 Task: Look for space in San Jose, Philippines from 10th August, 2023 to 20th August, 2023 for 12 adults in price range Rs.10000 to Rs.14000. Place can be entire place or shared room with 6 bedrooms having 12 beds and 6 bathrooms. Property type can be house, flat, guest house. Amenities needed are: wifi, TV, free parkinig on premises, gym, breakfast. Booking option can be shelf check-in. Required host language is English.
Action: Mouse moved to (635, 158)
Screenshot: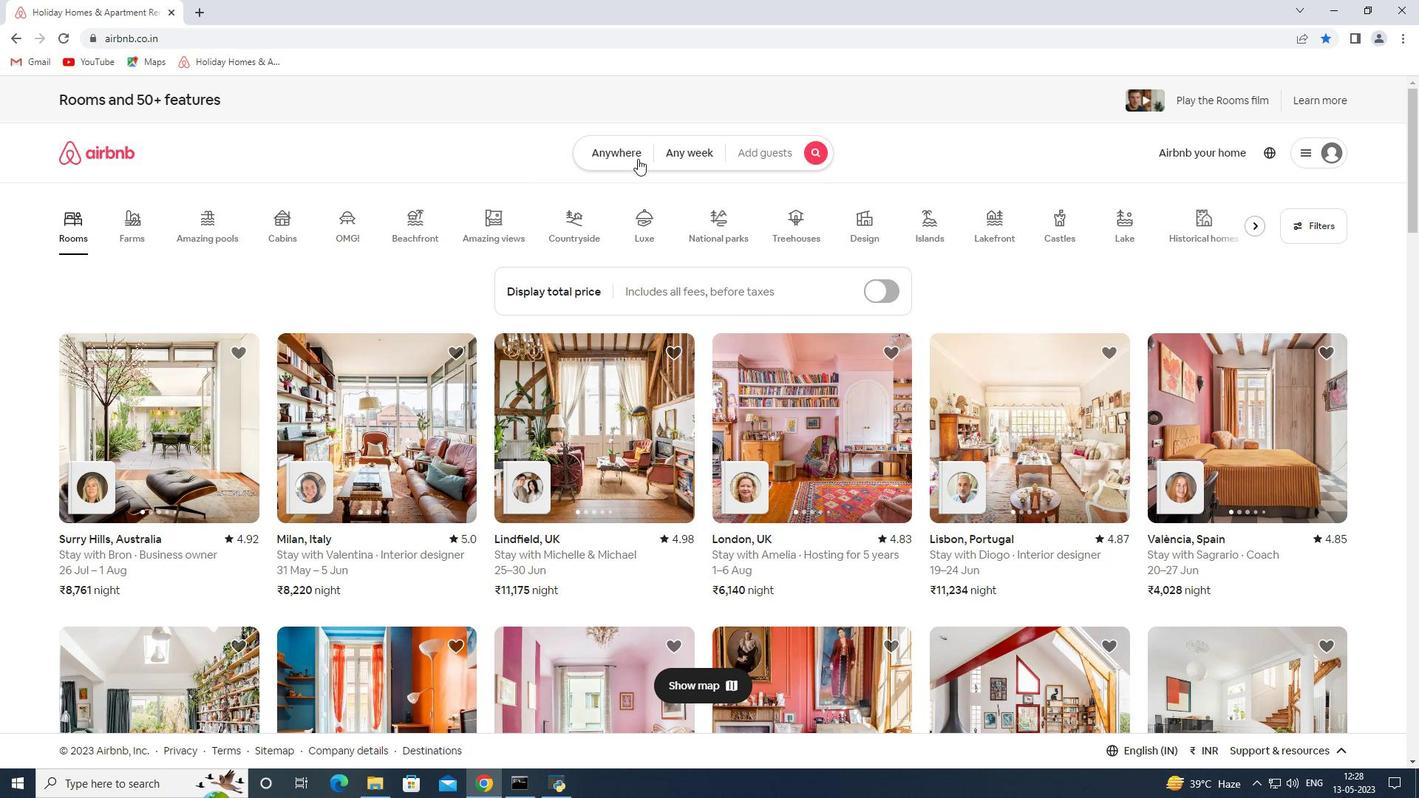 
Action: Mouse pressed left at (635, 158)
Screenshot: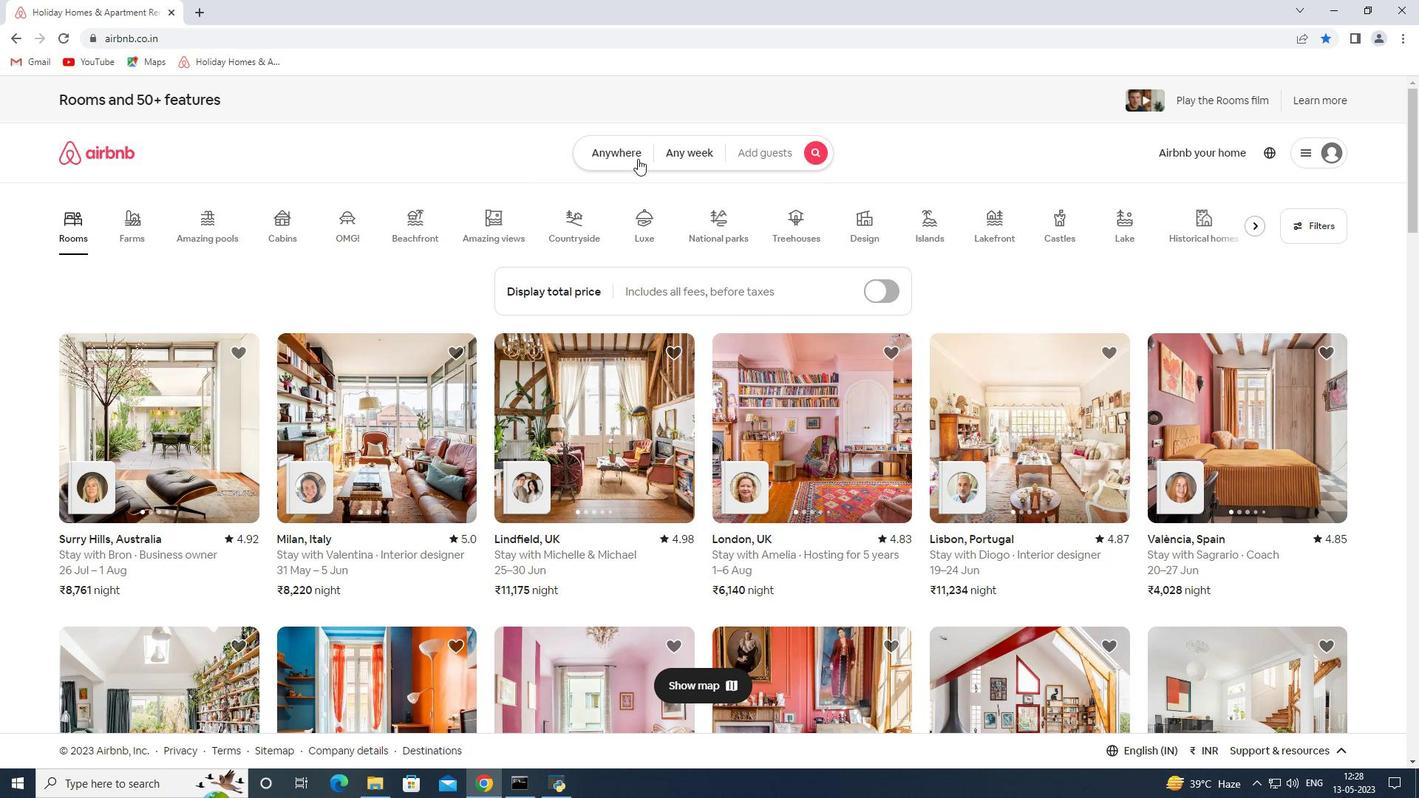 
Action: Mouse moved to (428, 212)
Screenshot: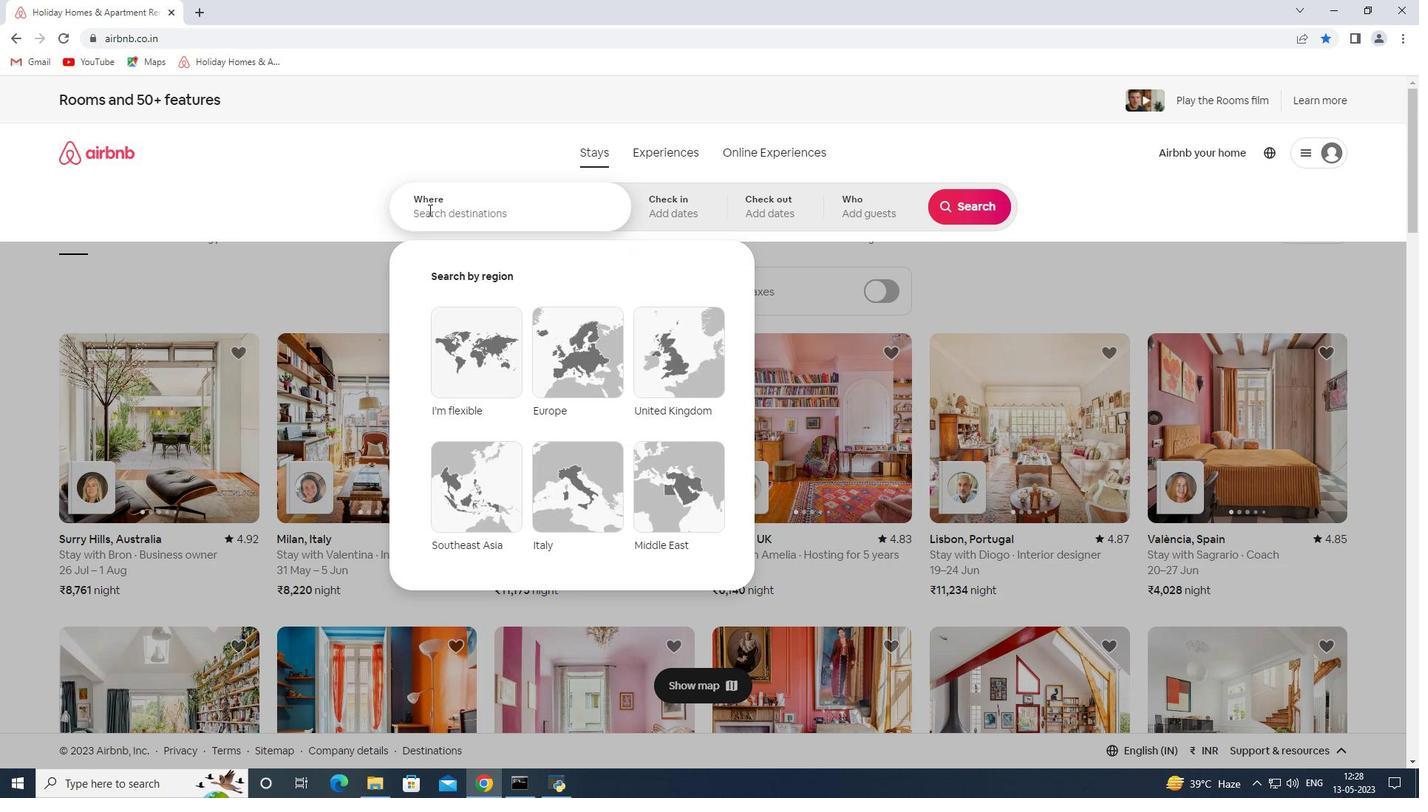 
Action: Mouse pressed left at (428, 212)
Screenshot: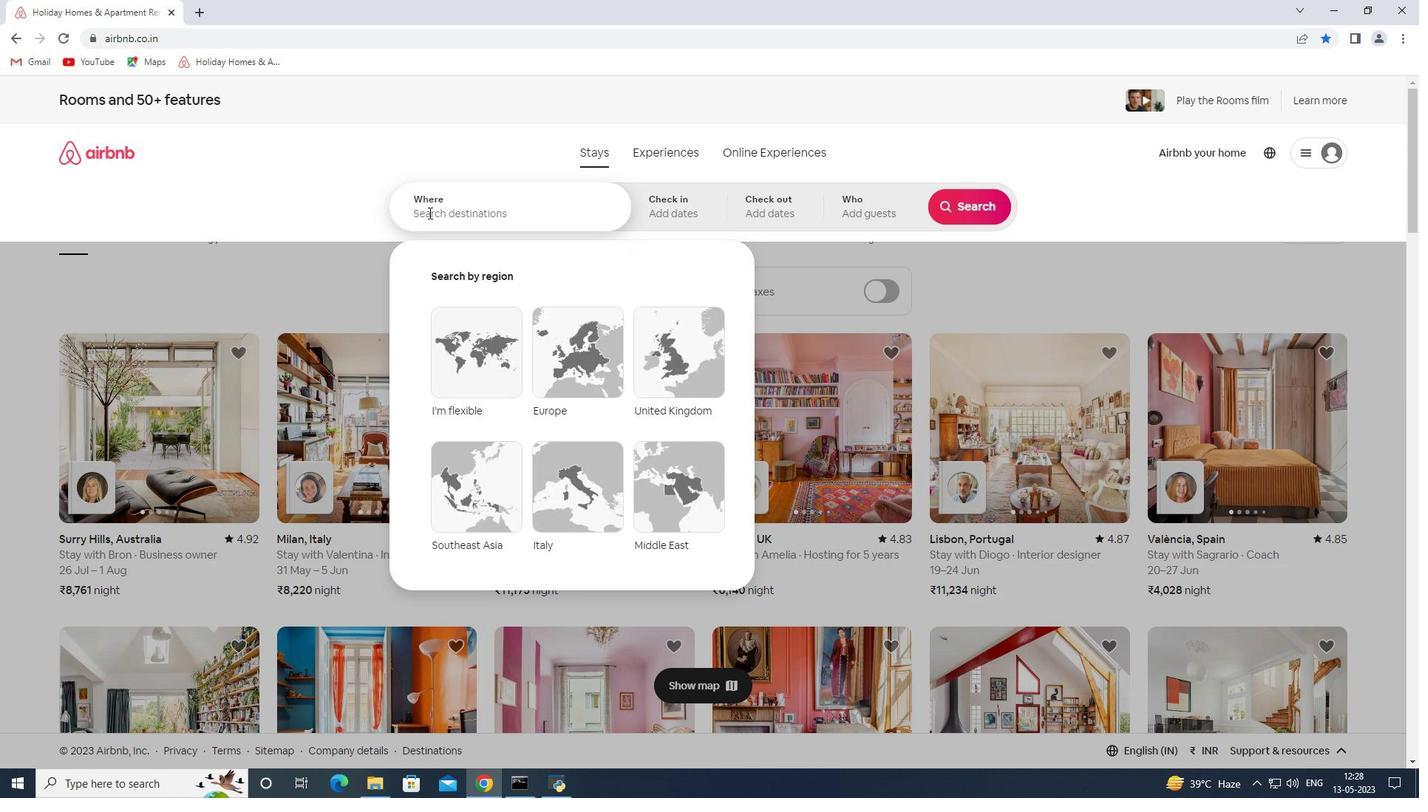 
Action: Mouse moved to (428, 213)
Screenshot: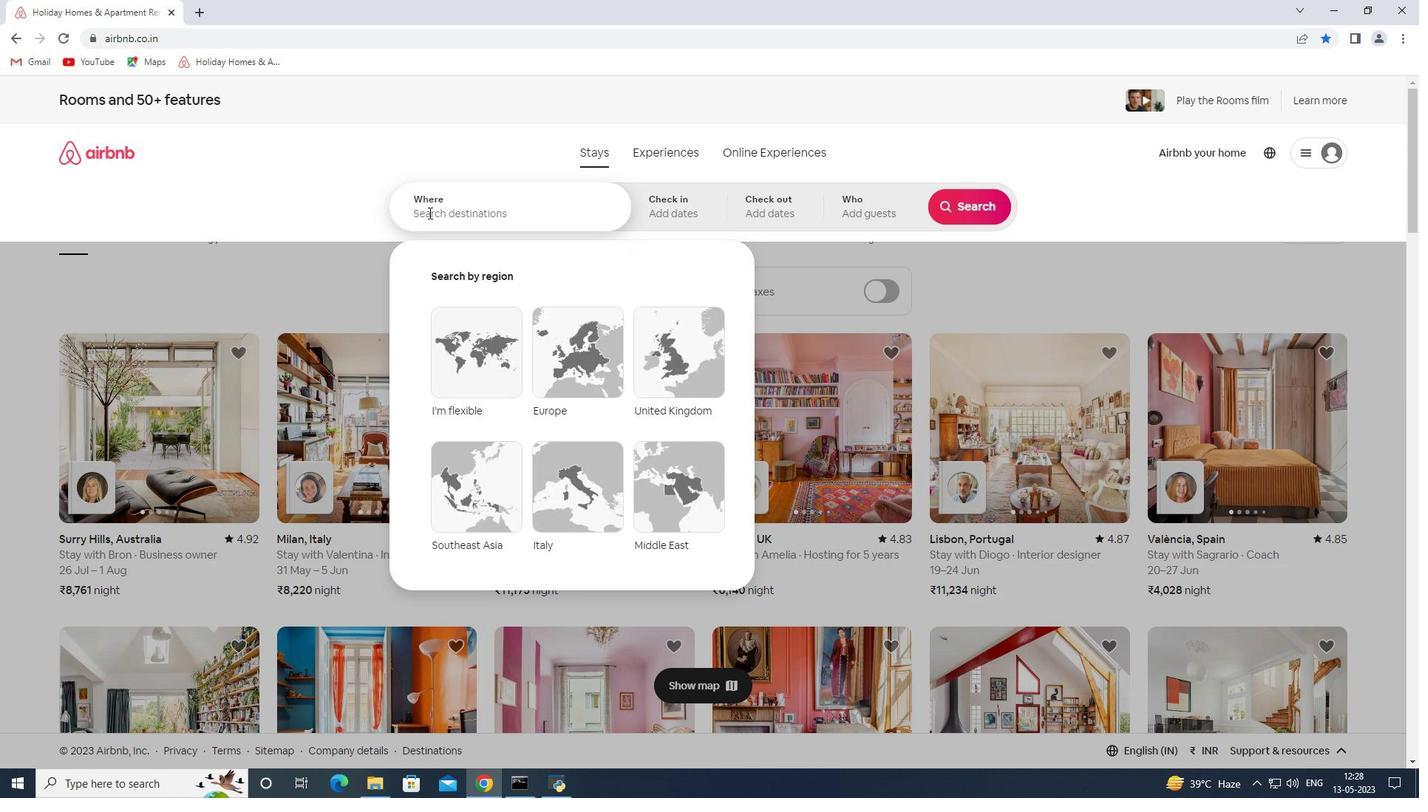 
Action: Key pressed <Key.shift><Key.shift><Key.shift><Key.shift><Key.shift><Key.shift><Key.shift>San<Key.space><Key.shift><Key.shift><Key.shift><Key.shift><Key.shift><Key.shift><Key.shift><Key.shift><Key.shift><Key.shift><Key.shift><Key.shift><Key.shift><Key.shift><Key.shift><Key.shift><Key.shift><Key.shift>Jose<Key.space><Key.shift>Philippines<Key.space><Key.enter>
Screenshot: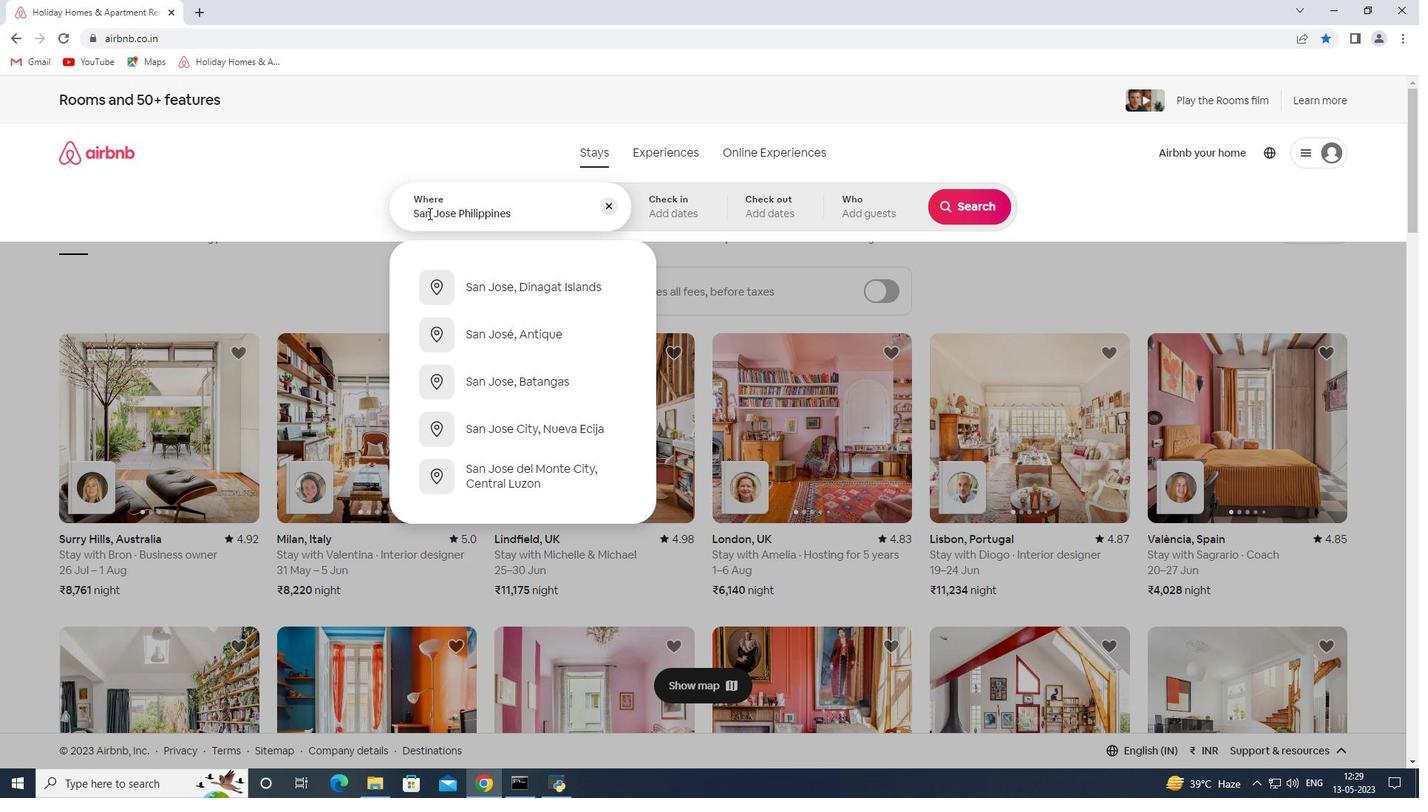 
Action: Mouse moved to (966, 319)
Screenshot: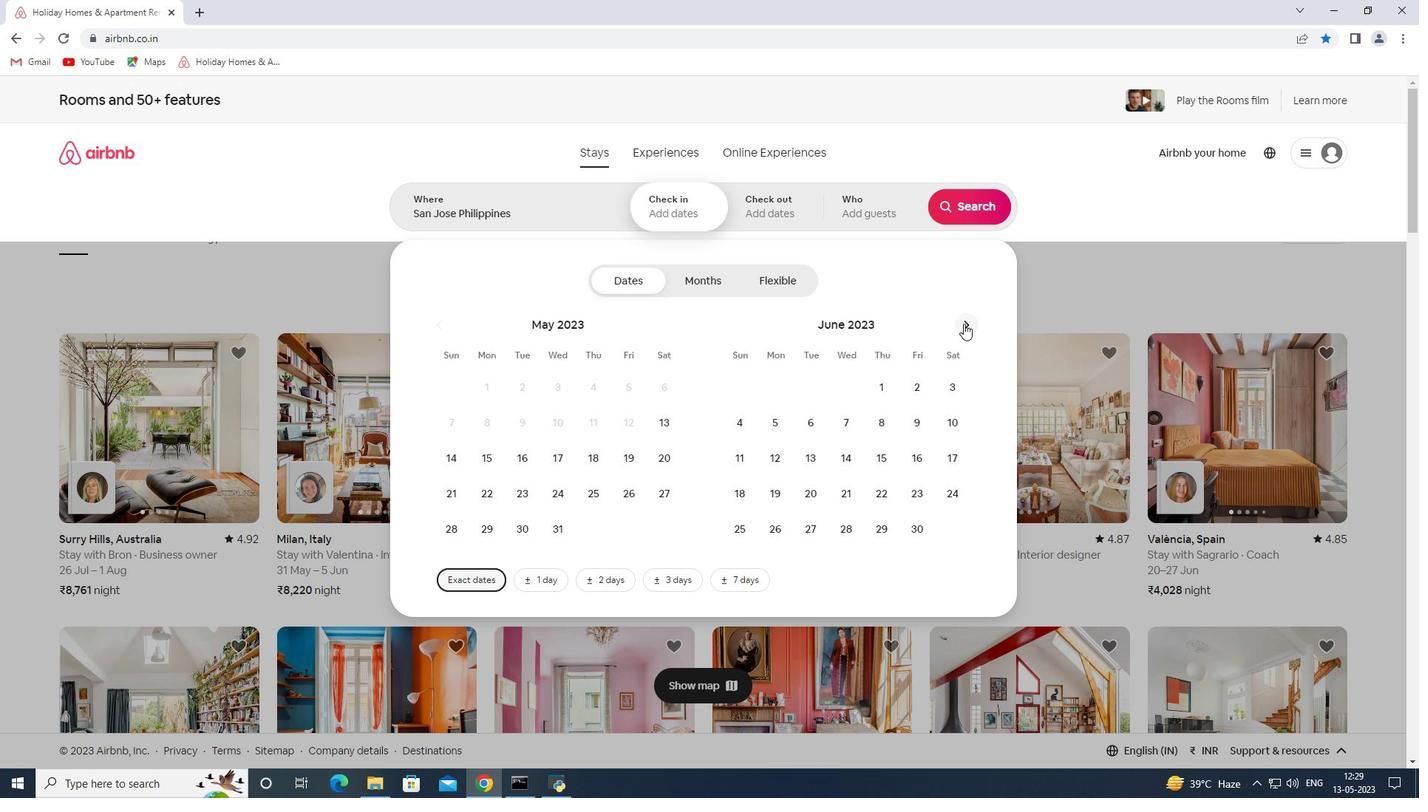 
Action: Mouse pressed left at (966, 319)
Screenshot: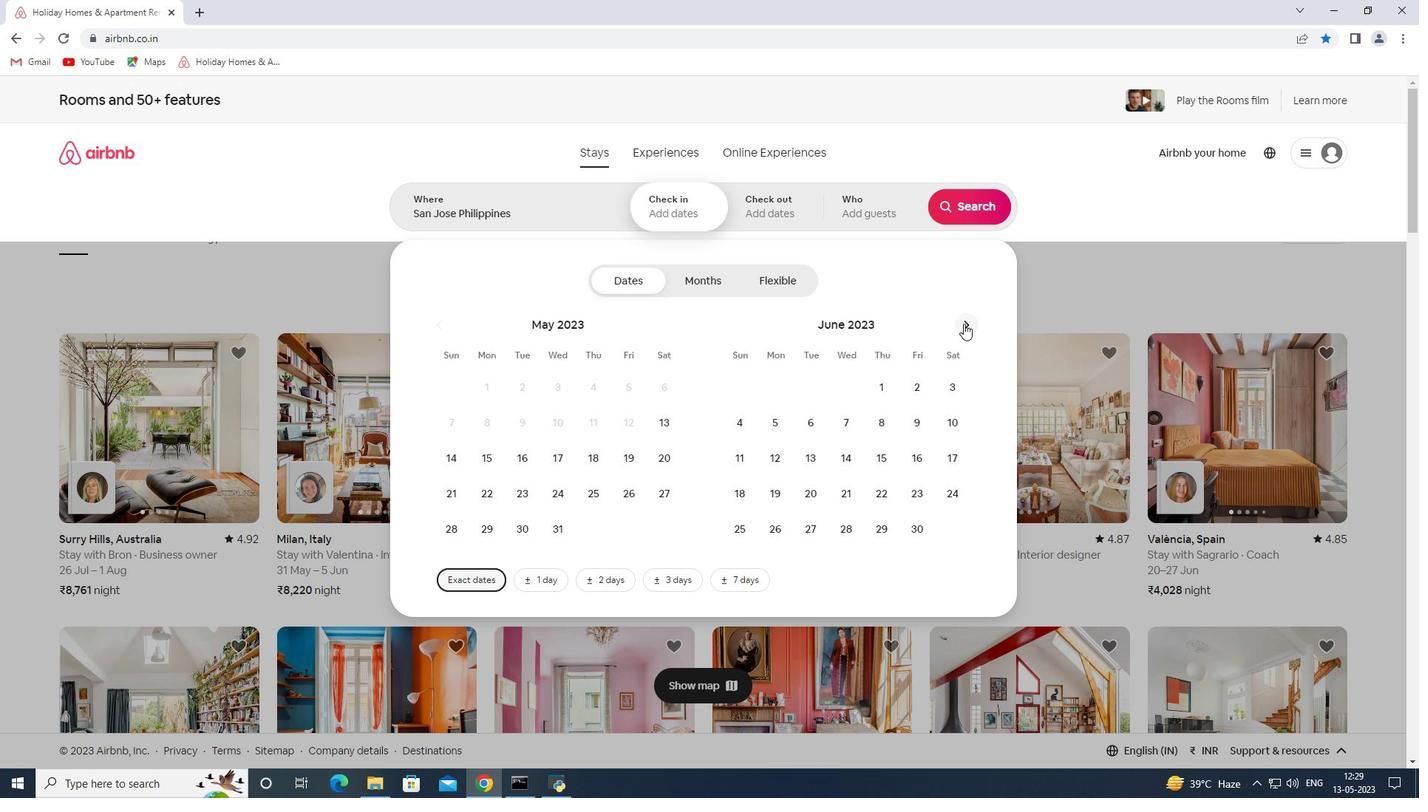 
Action: Mouse moved to (968, 323)
Screenshot: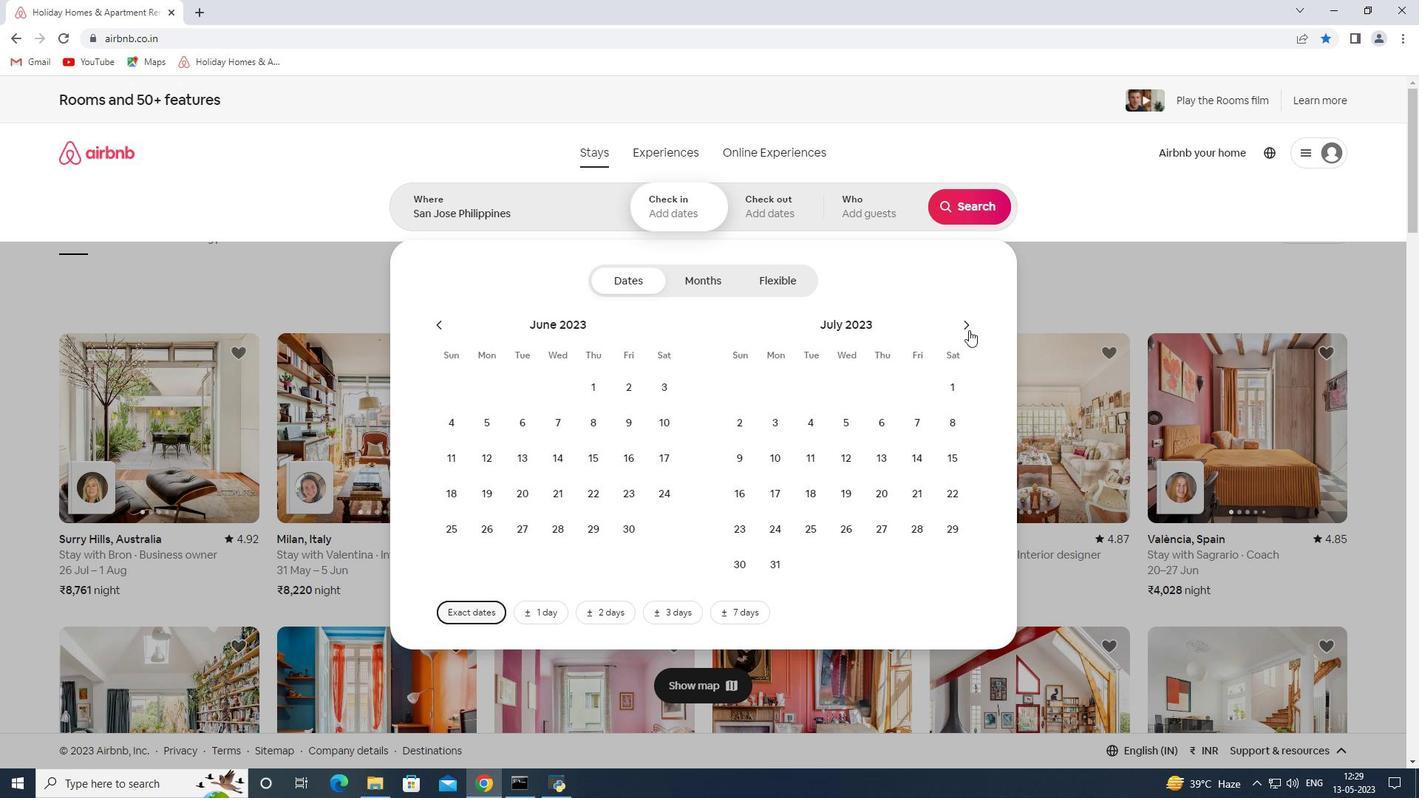 
Action: Mouse pressed left at (968, 323)
Screenshot: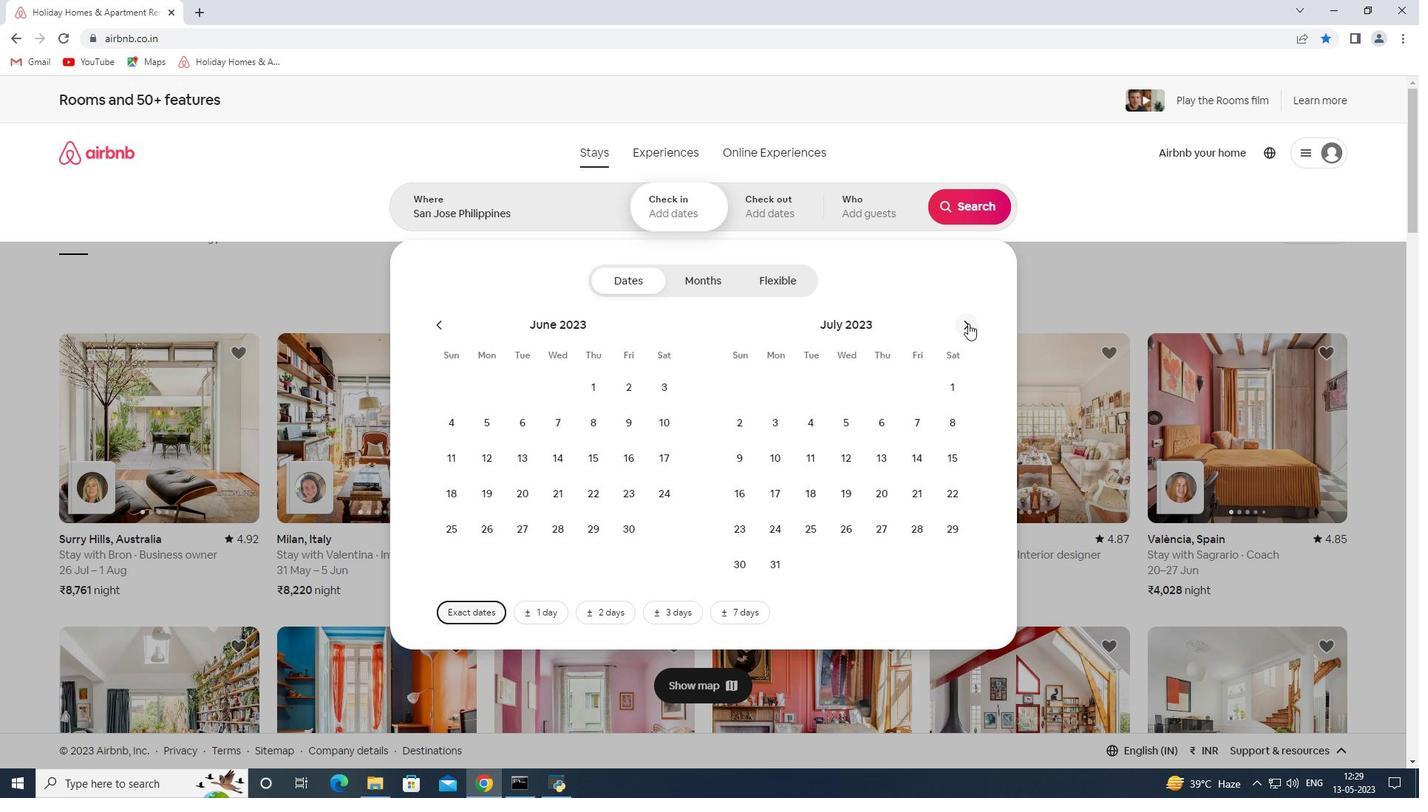 
Action: Mouse moved to (884, 425)
Screenshot: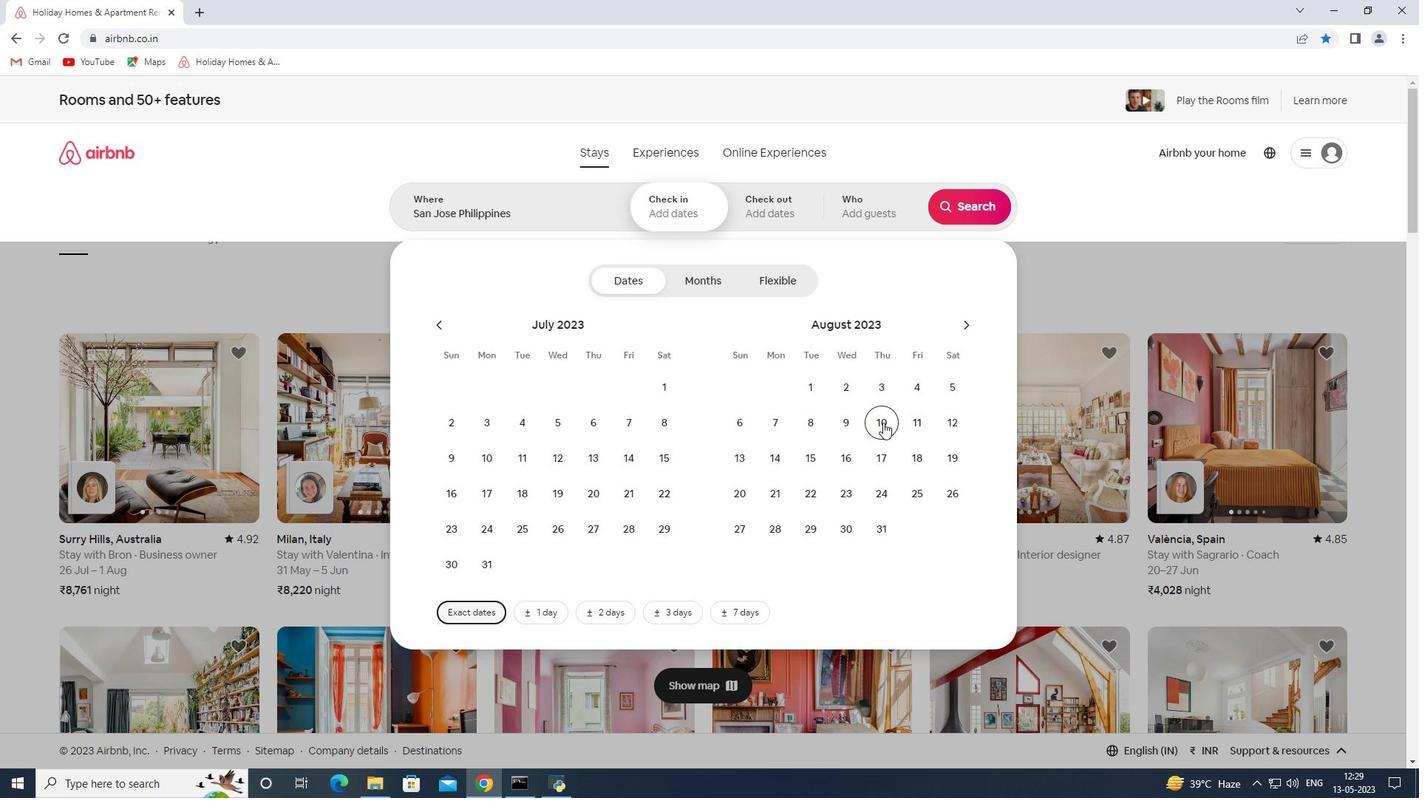 
Action: Mouse pressed left at (884, 425)
Screenshot: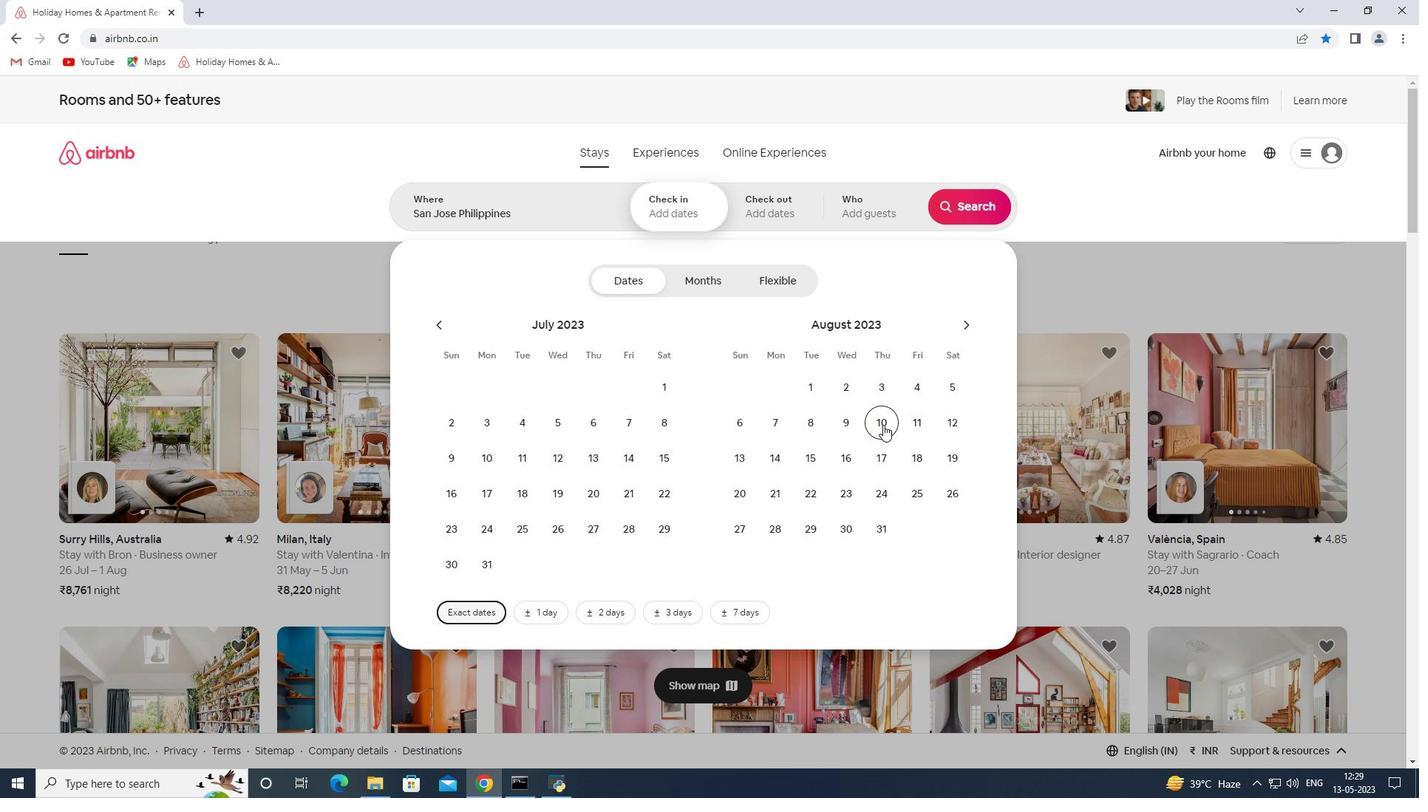 
Action: Mouse moved to (739, 504)
Screenshot: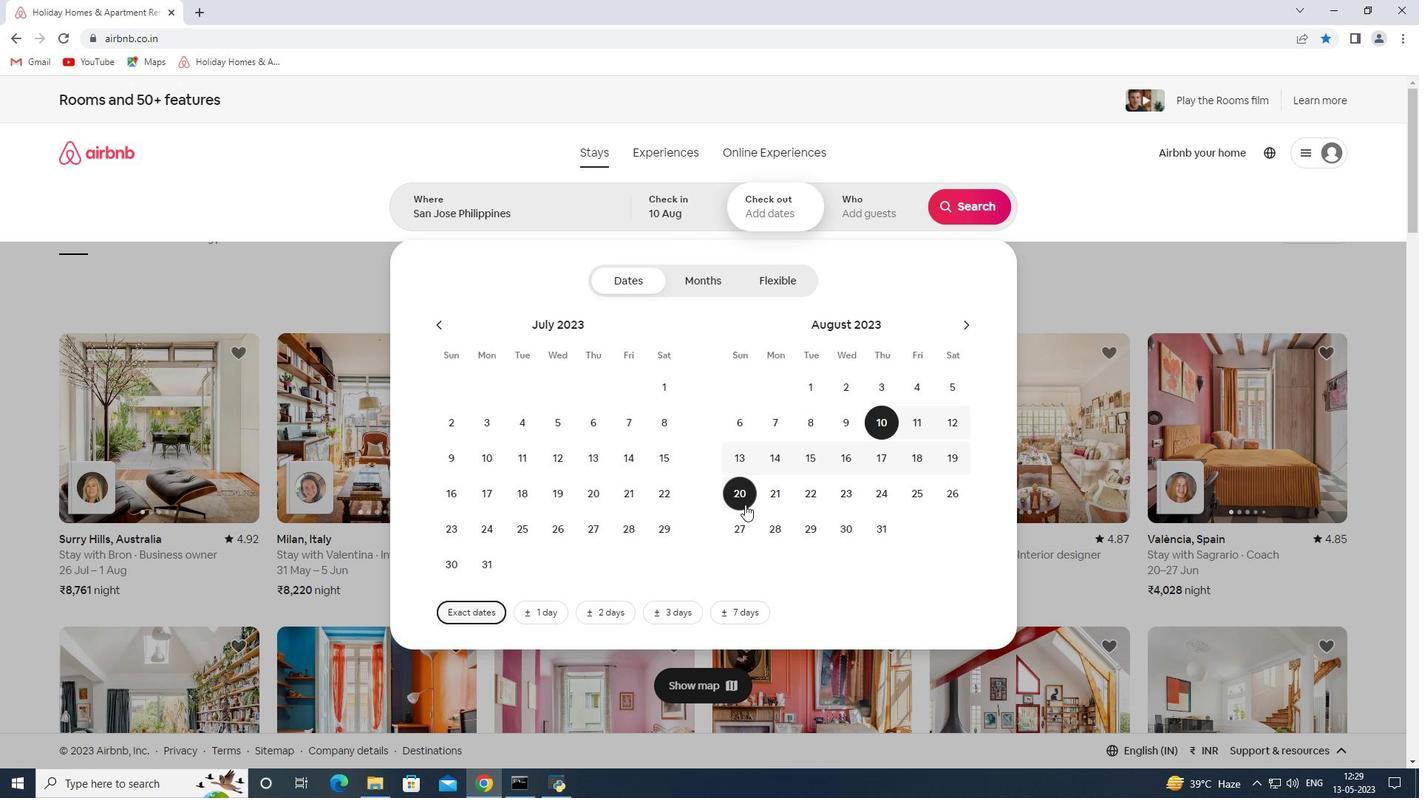 
Action: Mouse pressed left at (739, 504)
Screenshot: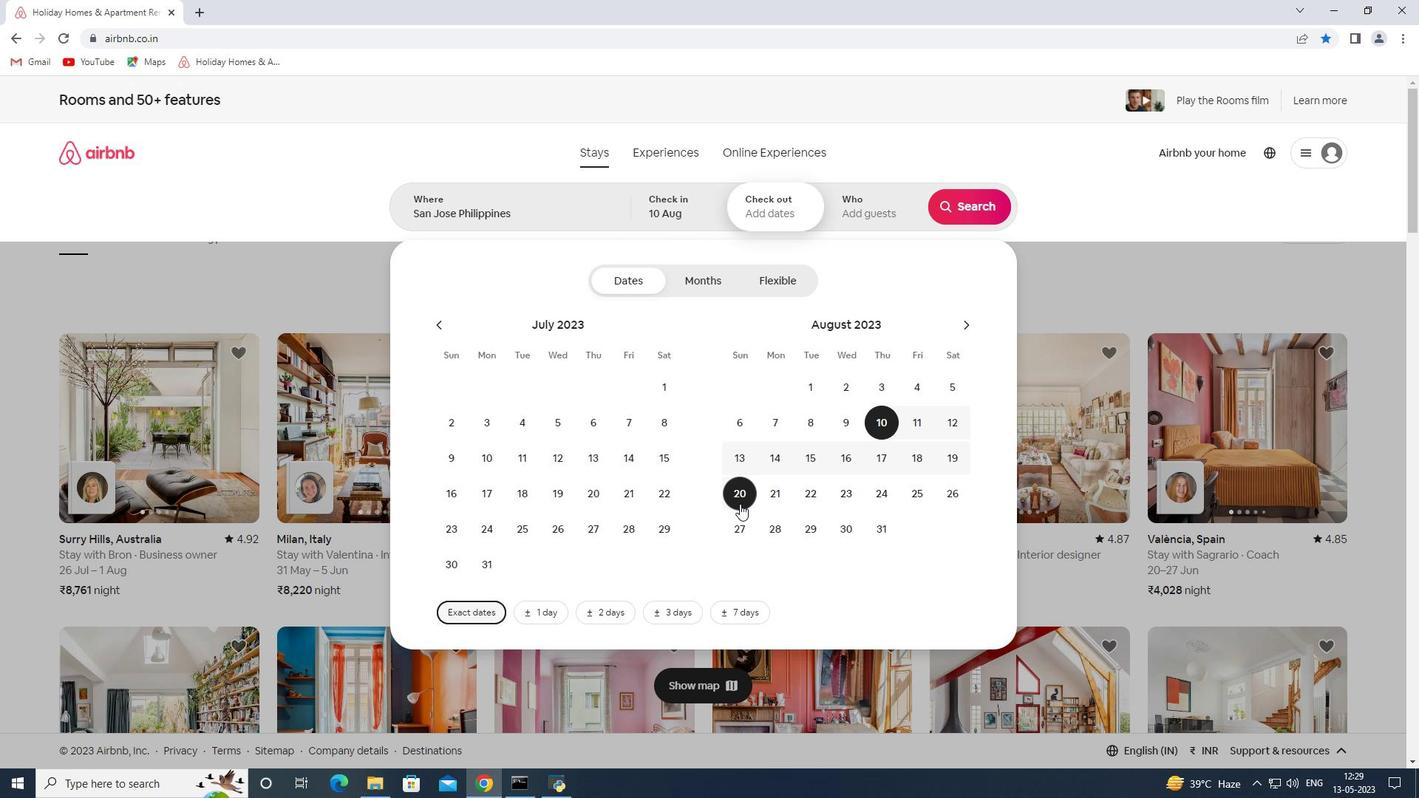 
Action: Mouse moved to (867, 220)
Screenshot: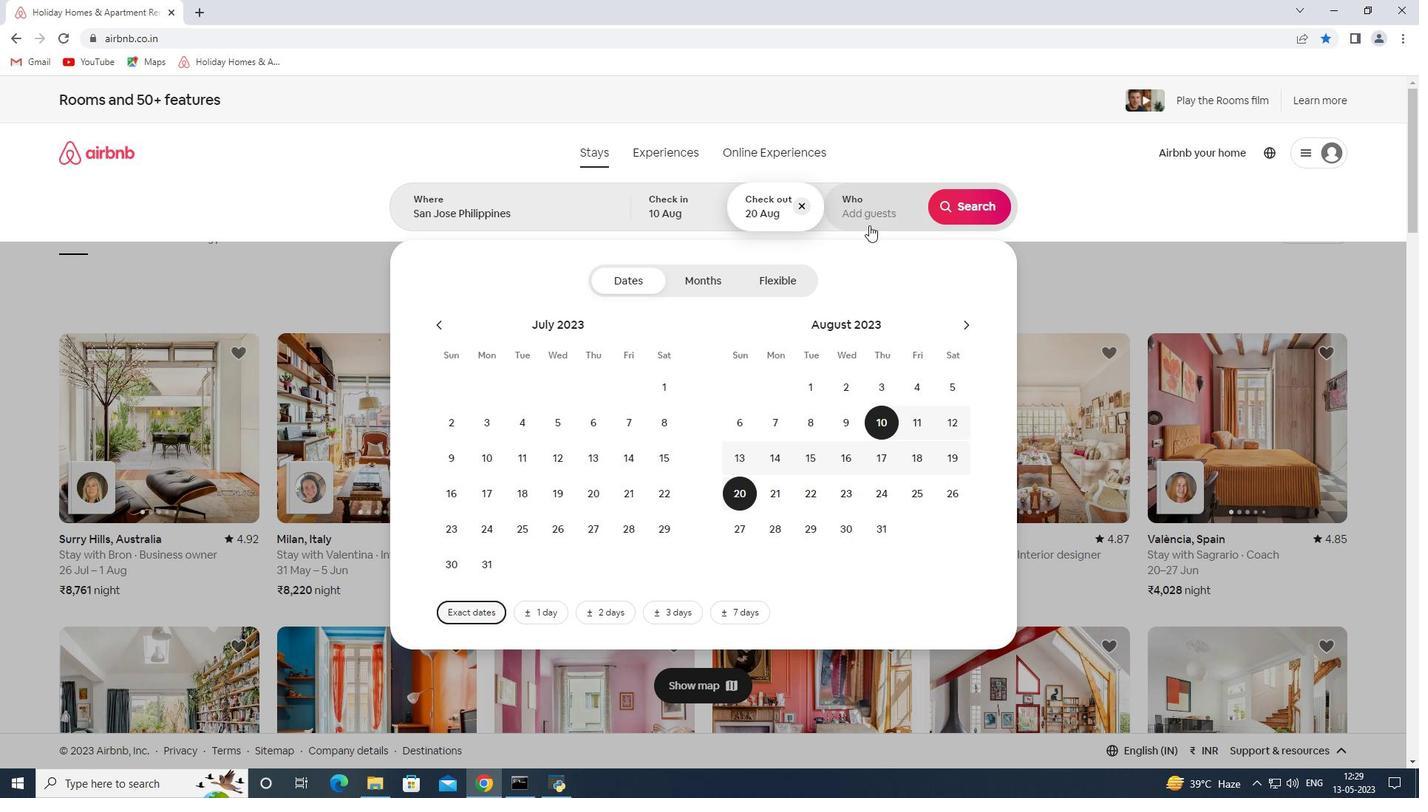 
Action: Mouse pressed left at (867, 220)
Screenshot: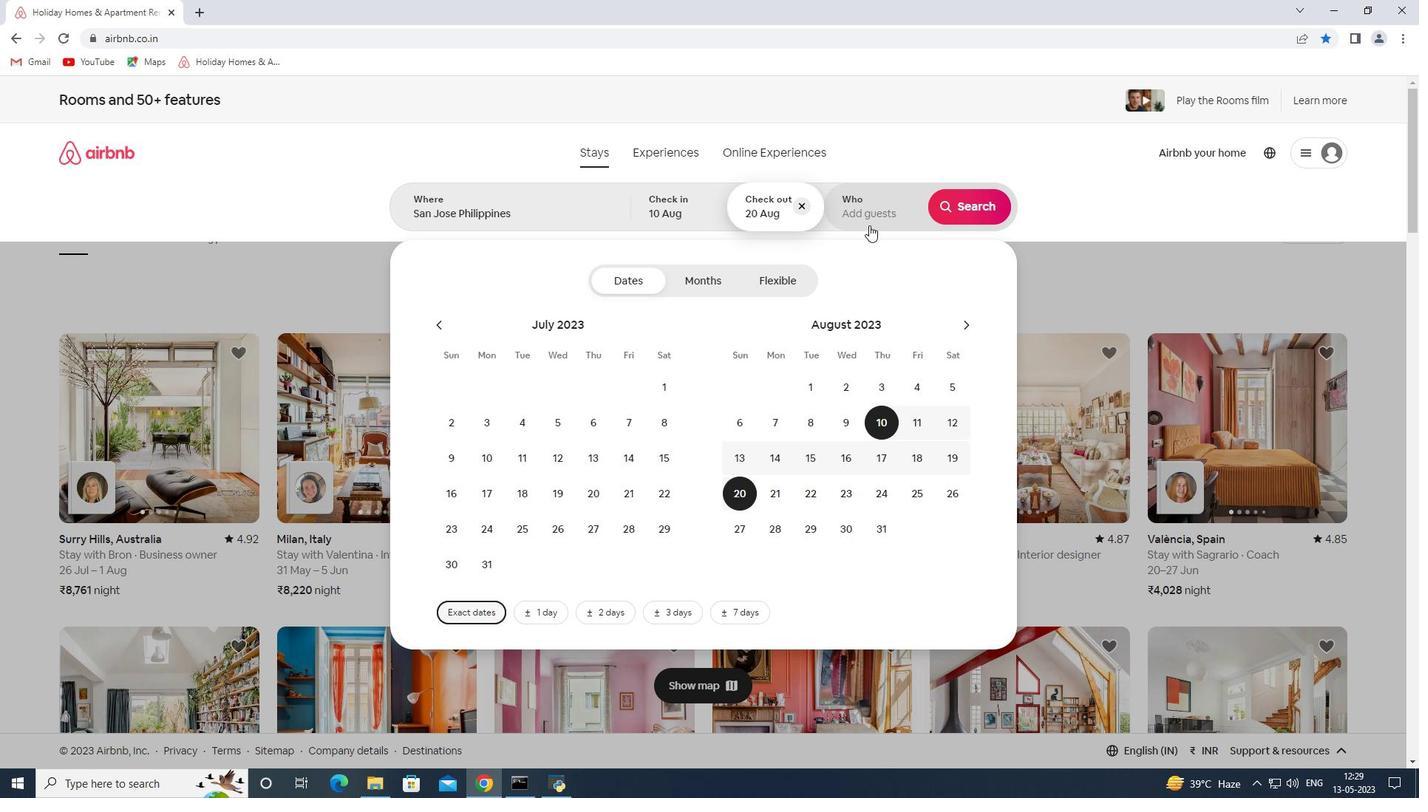 
Action: Mouse moved to (968, 291)
Screenshot: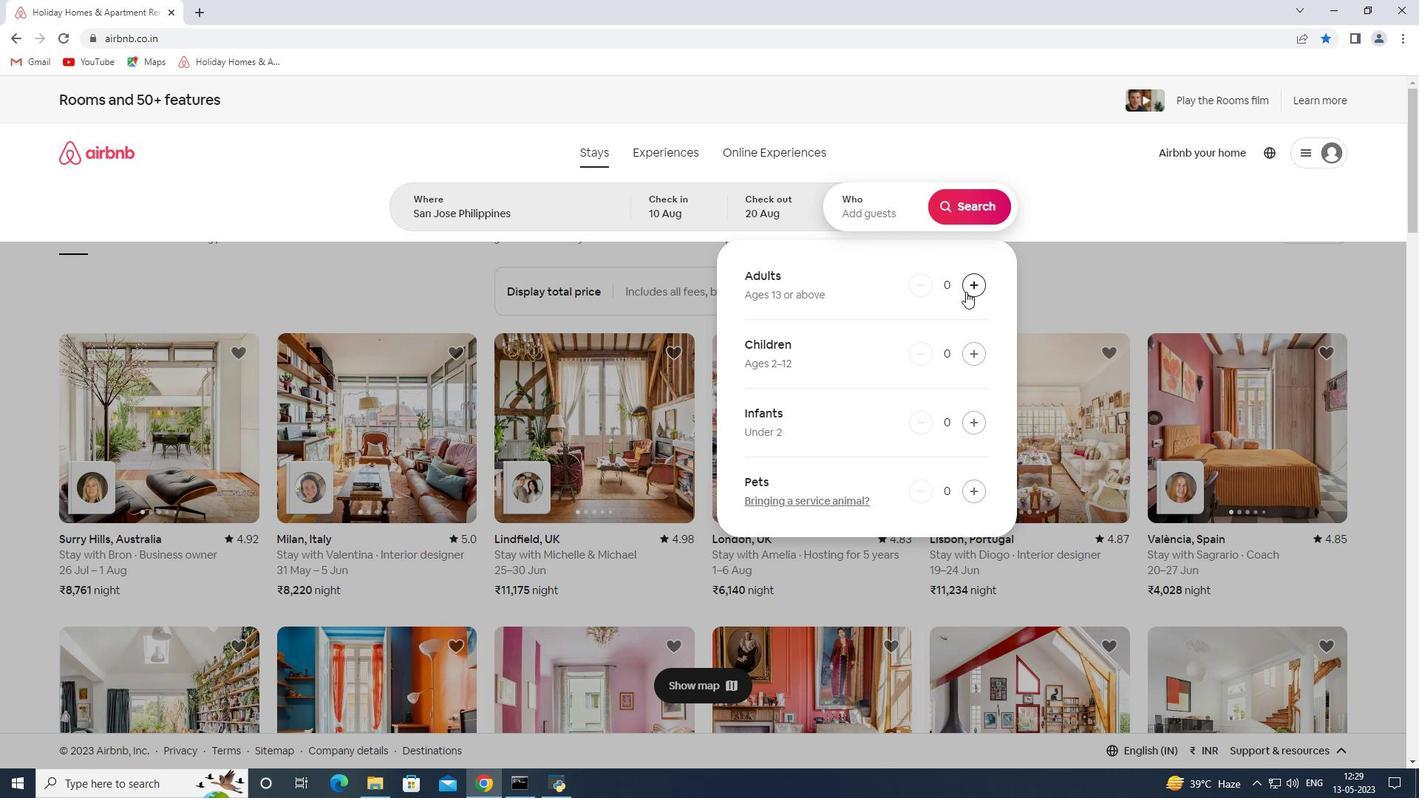
Action: Mouse pressed left at (968, 291)
Screenshot: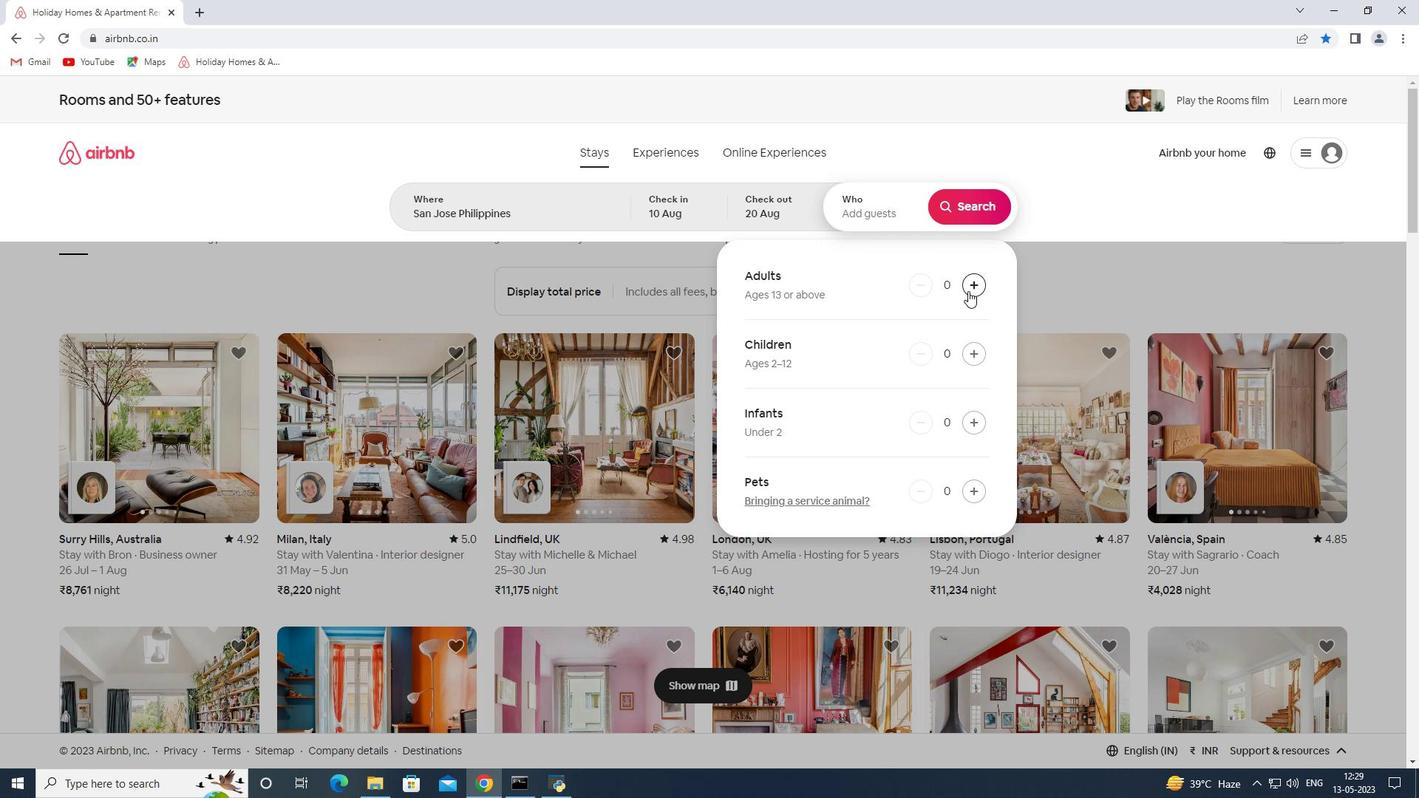 
Action: Mouse pressed left at (968, 291)
Screenshot: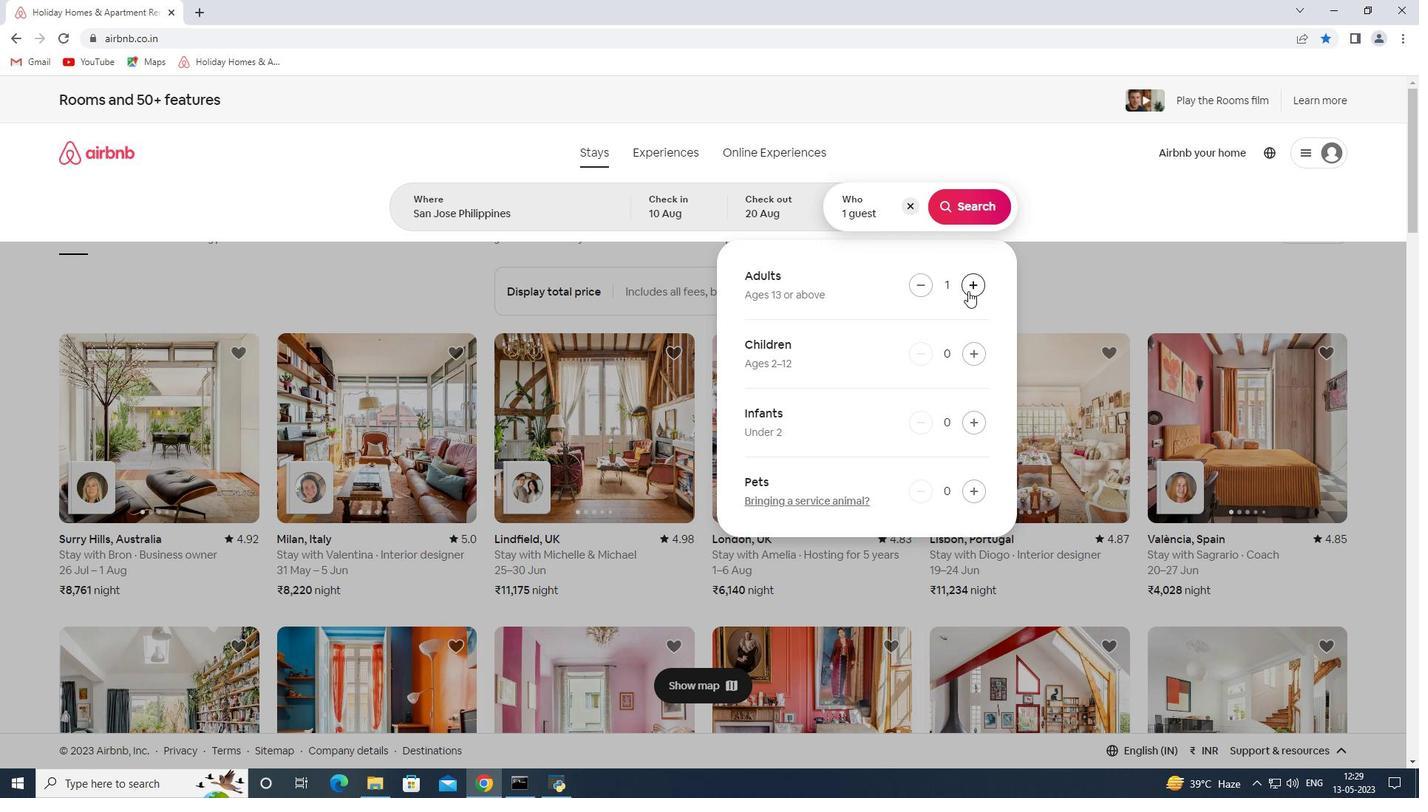 
Action: Mouse pressed left at (968, 291)
Screenshot: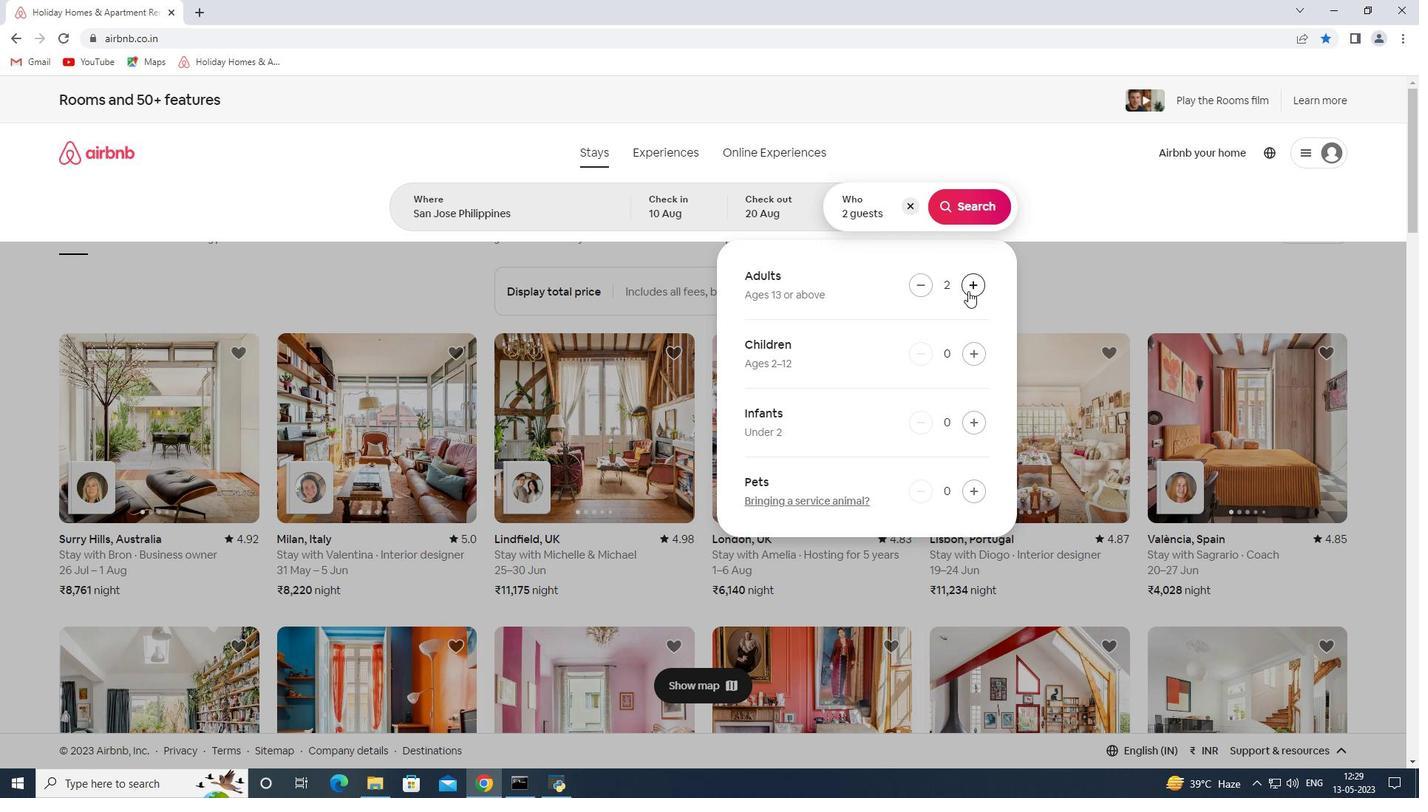 
Action: Mouse pressed left at (968, 291)
Screenshot: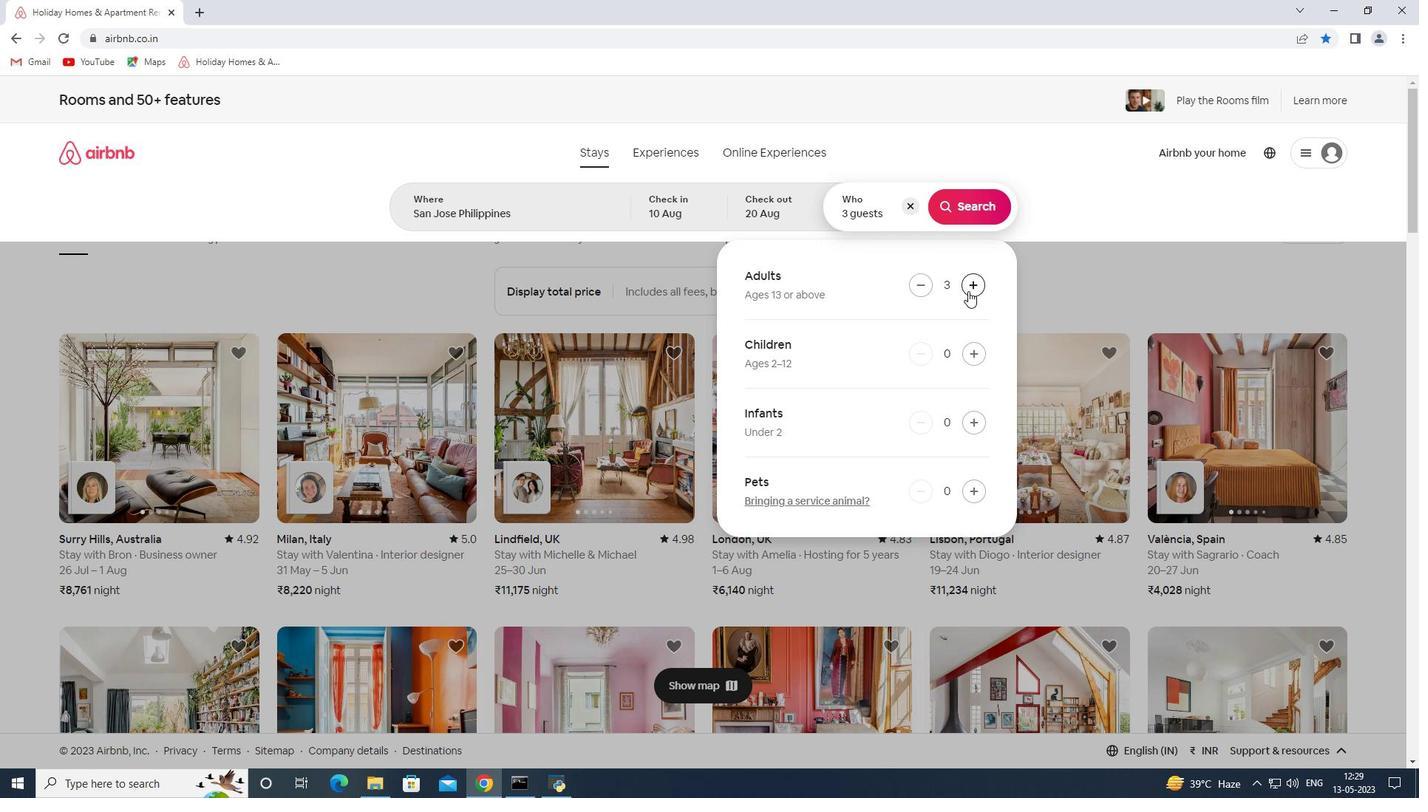 
Action: Mouse pressed left at (968, 291)
Screenshot: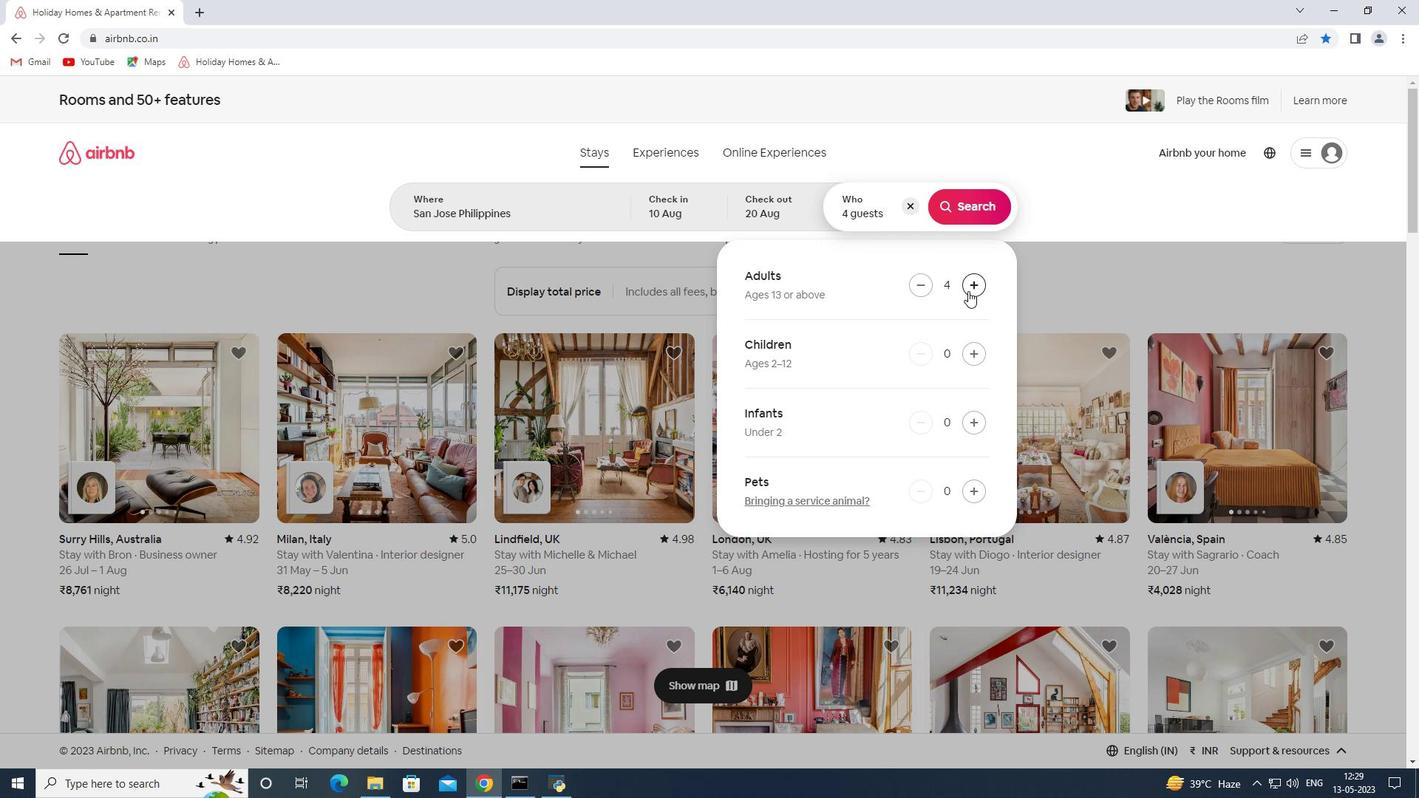 
Action: Mouse pressed left at (968, 291)
Screenshot: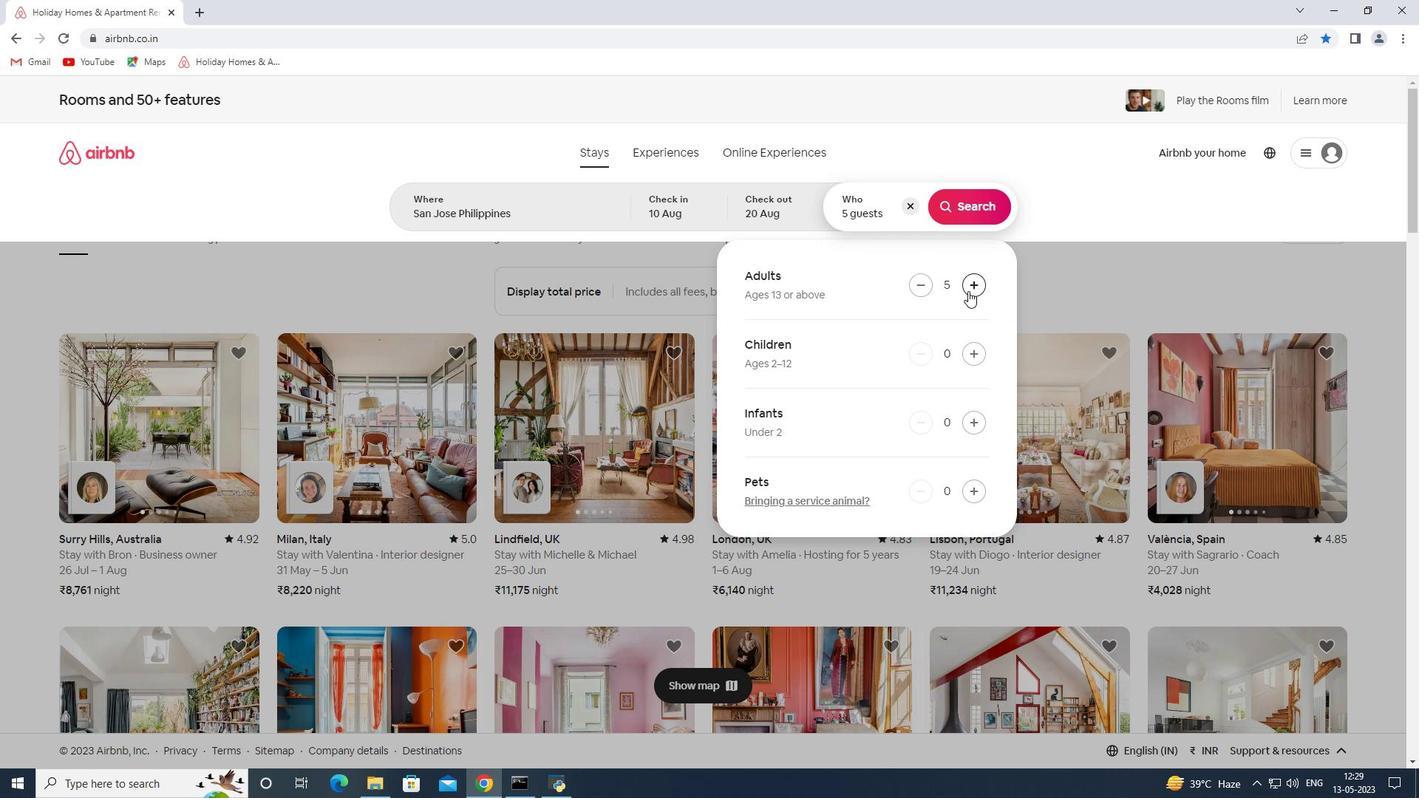 
Action: Mouse pressed left at (968, 291)
Screenshot: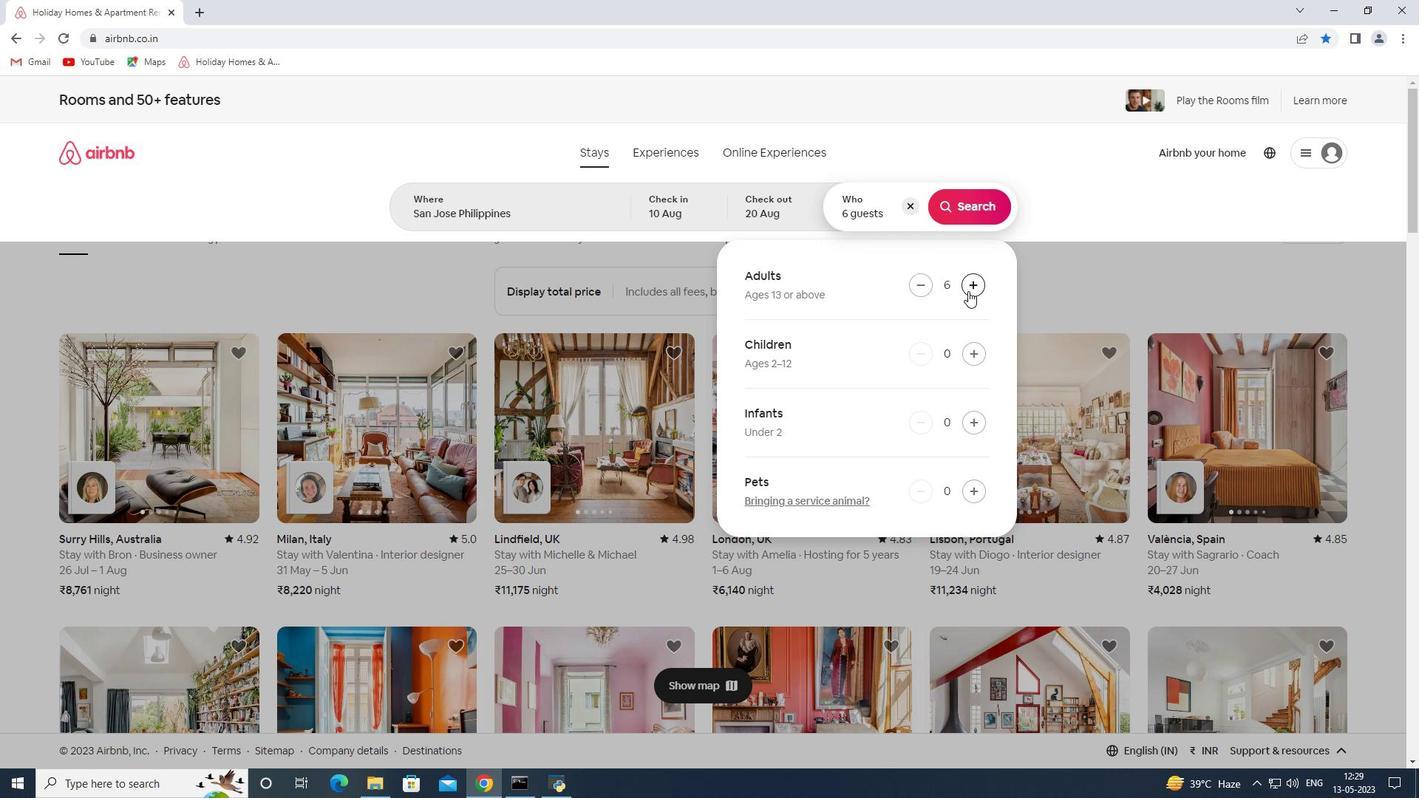 
Action: Mouse pressed left at (968, 291)
Screenshot: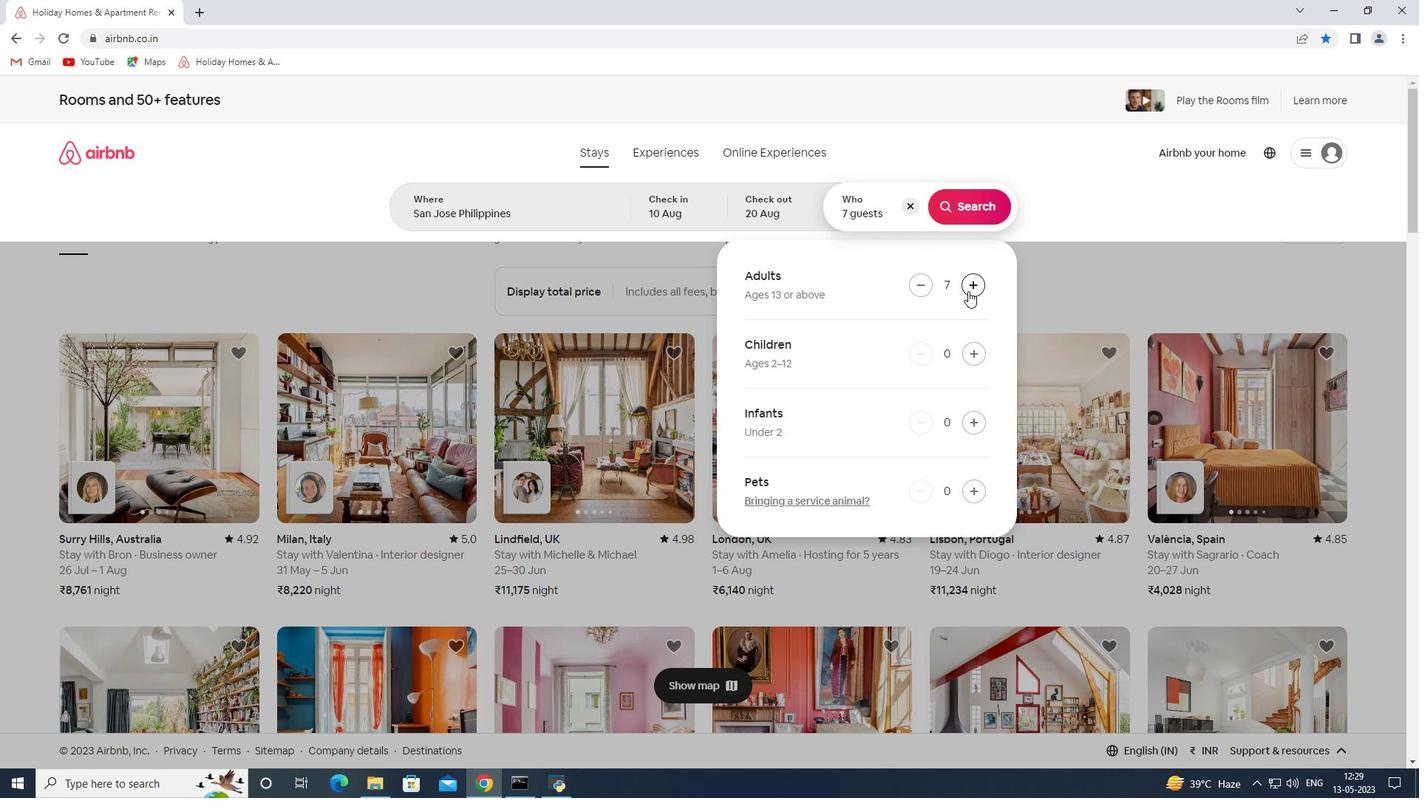 
Action: Mouse pressed left at (968, 291)
Screenshot: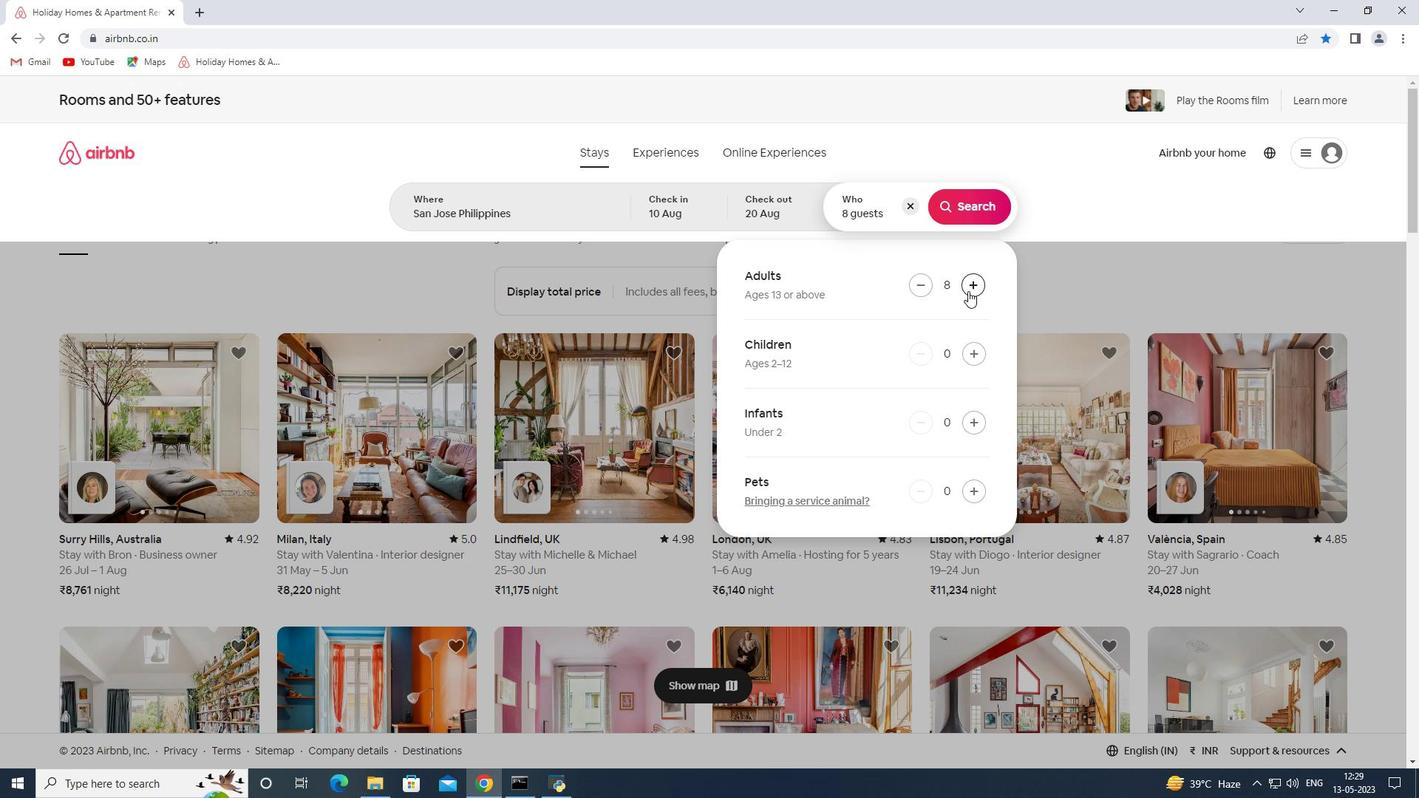 
Action: Mouse pressed left at (968, 291)
Screenshot: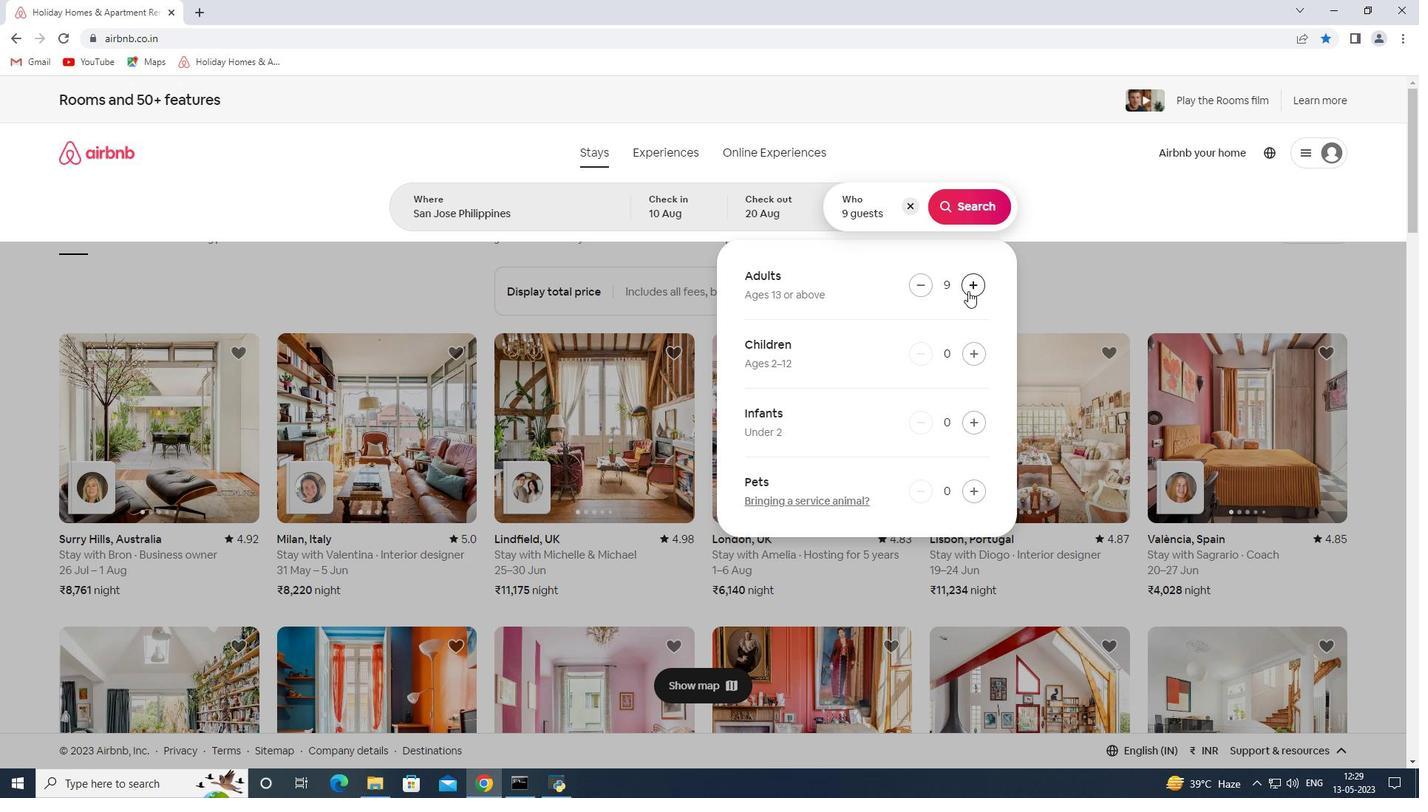 
Action: Mouse pressed left at (968, 291)
Screenshot: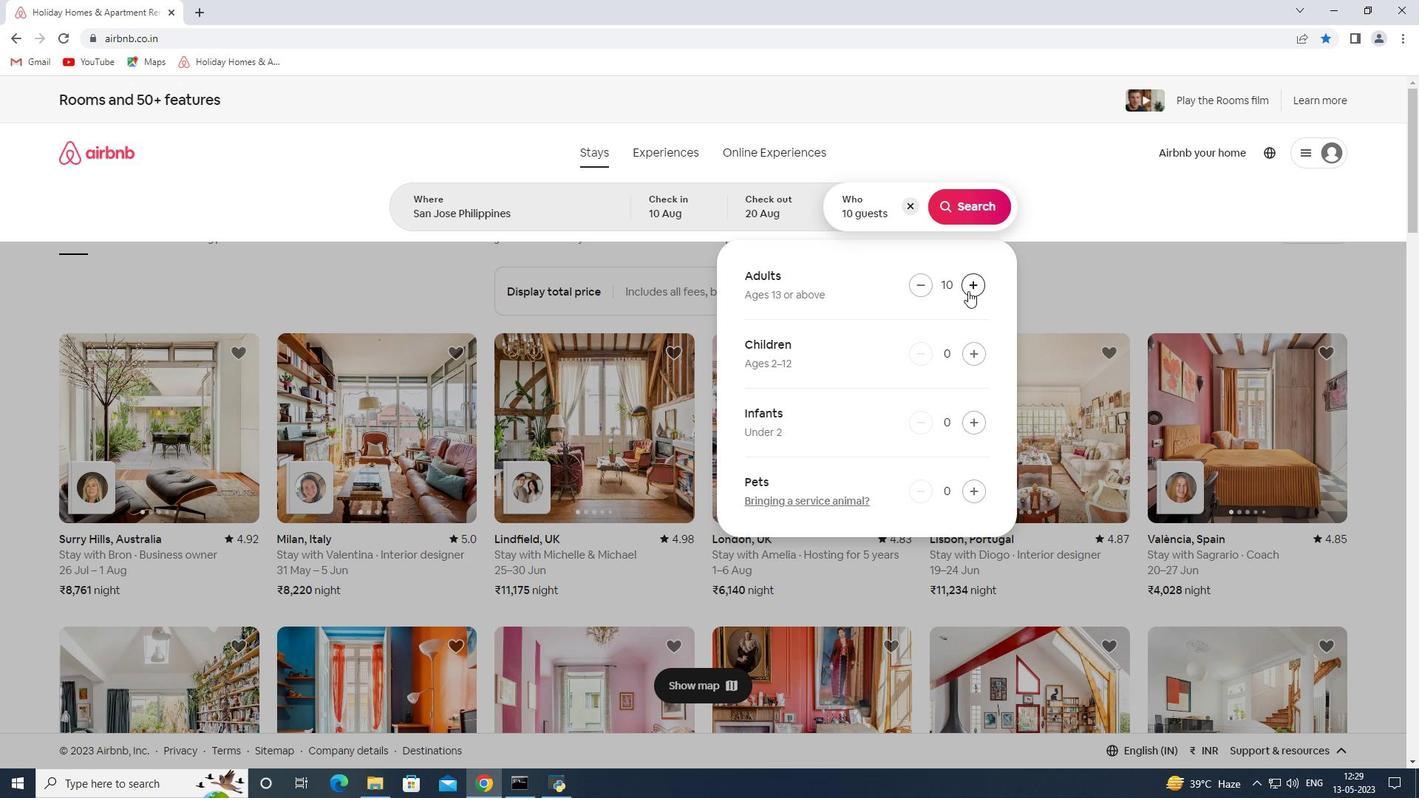 
Action: Mouse pressed left at (968, 291)
Screenshot: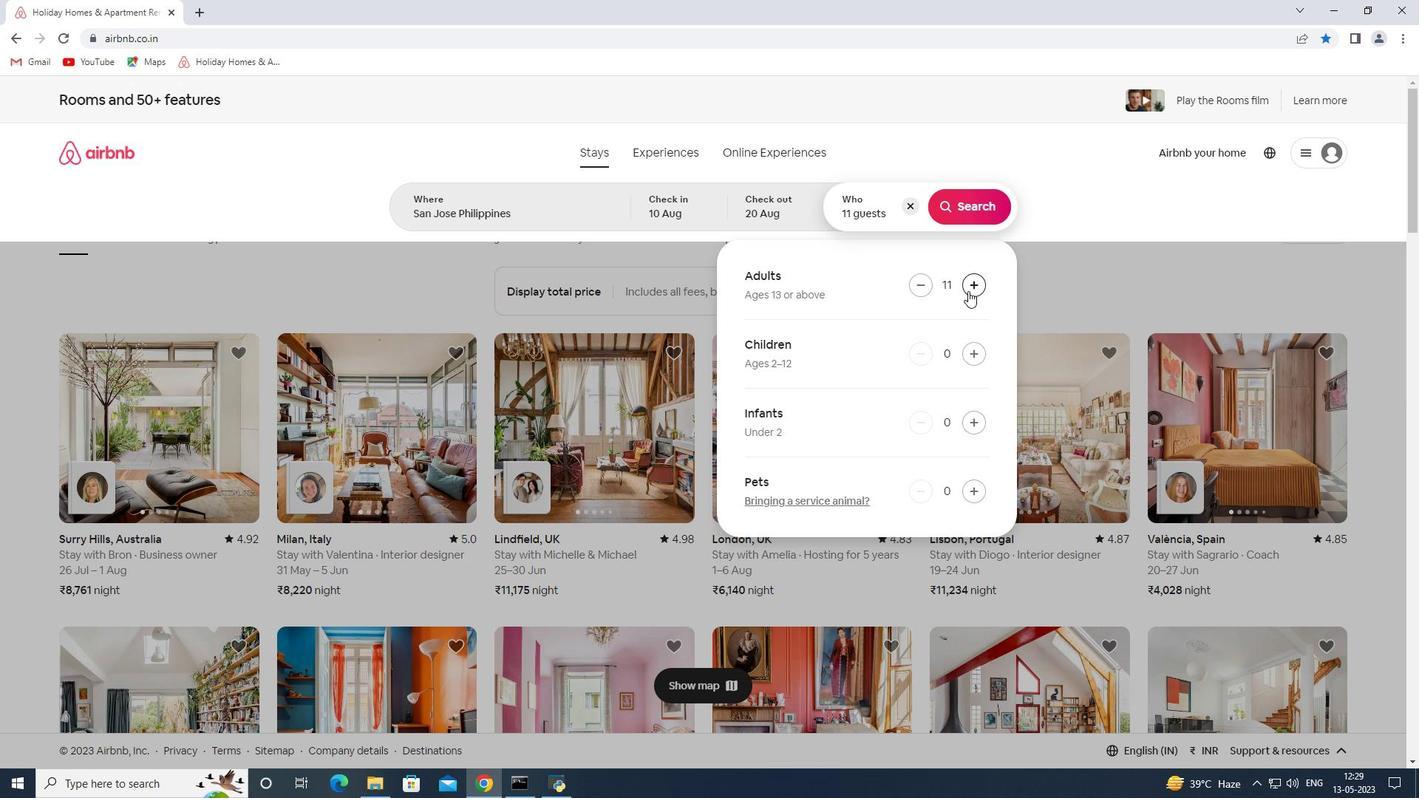 
Action: Mouse moved to (963, 212)
Screenshot: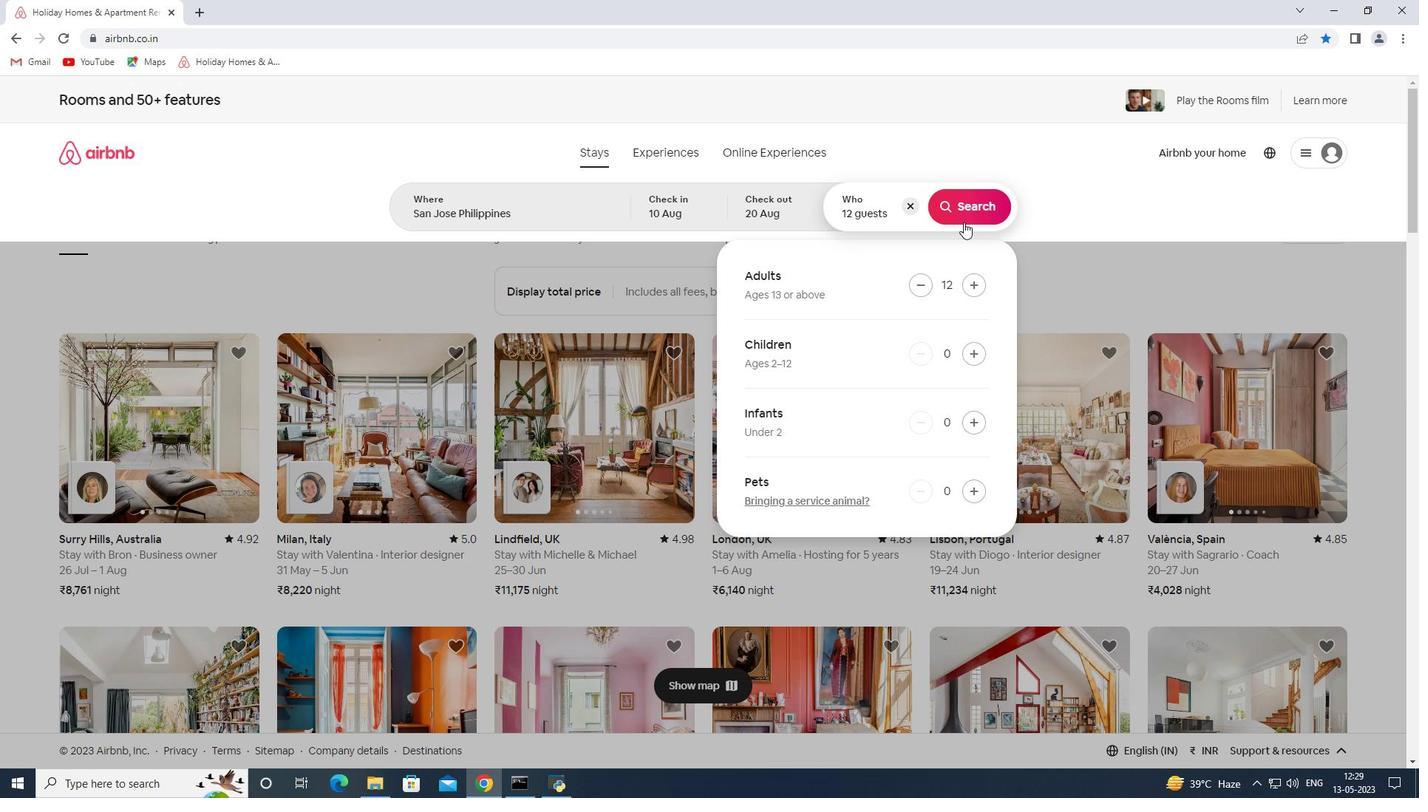 
Action: Mouse pressed left at (963, 212)
Screenshot: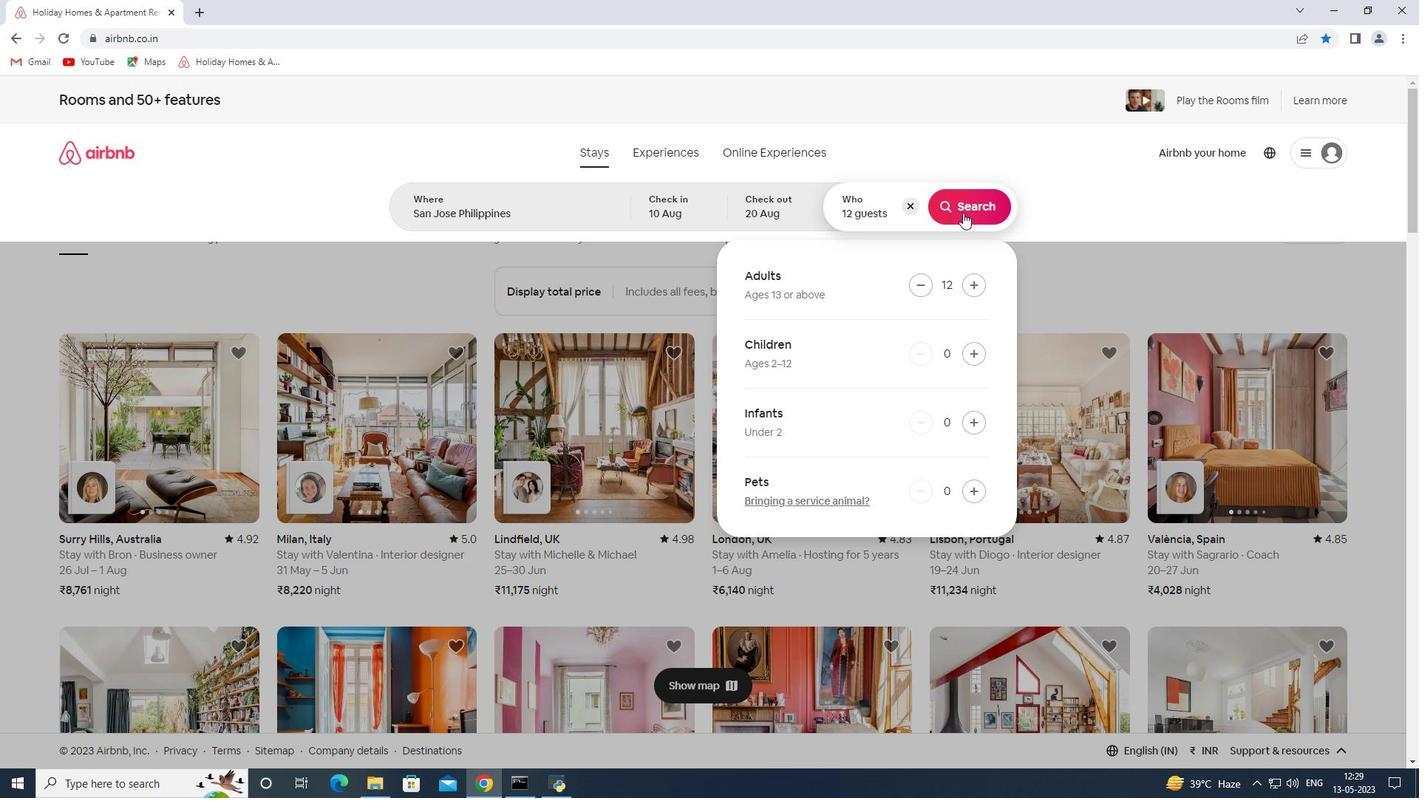 
Action: Mouse moved to (1352, 172)
Screenshot: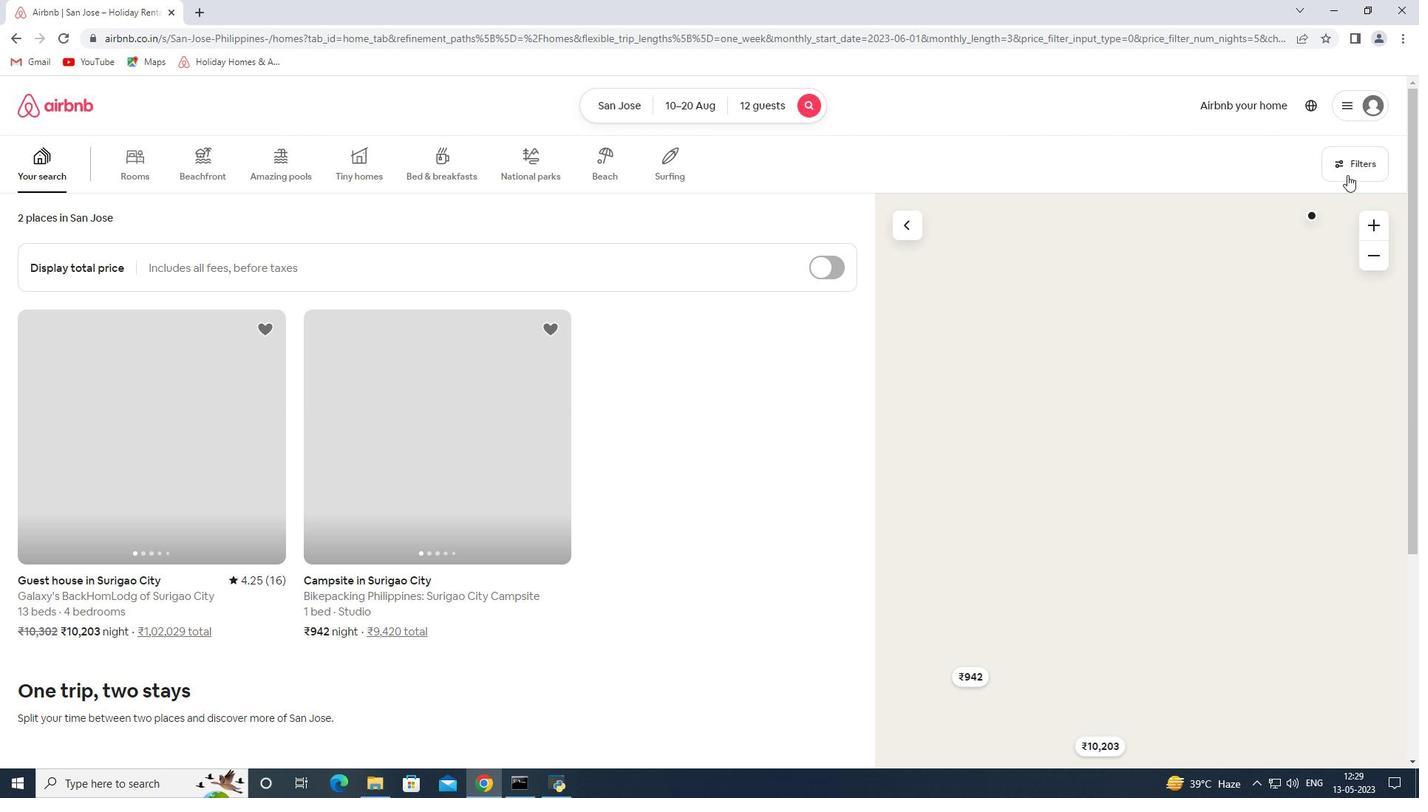 
Action: Mouse pressed left at (1352, 172)
Screenshot: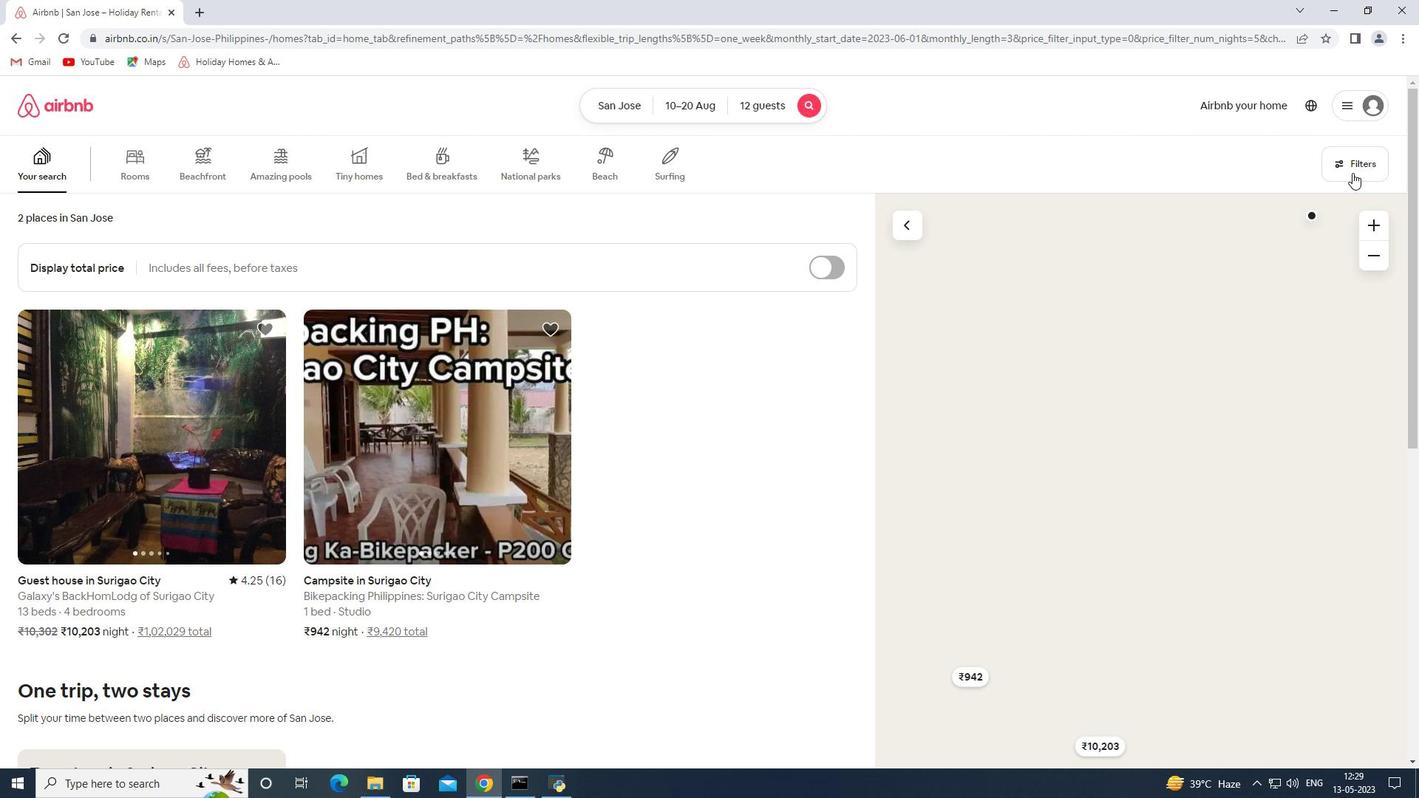 
Action: Mouse moved to (508, 530)
Screenshot: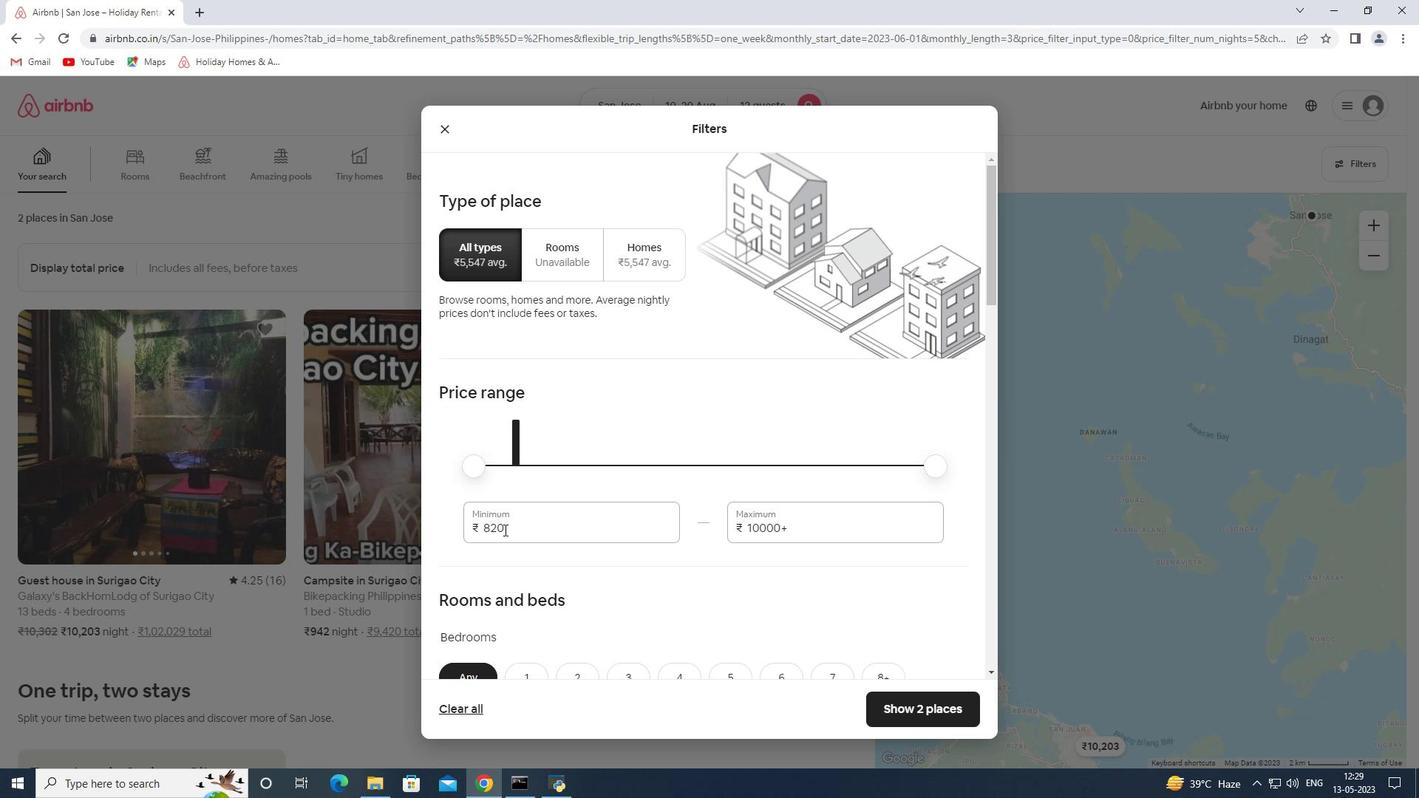 
Action: Mouse pressed left at (508, 530)
Screenshot: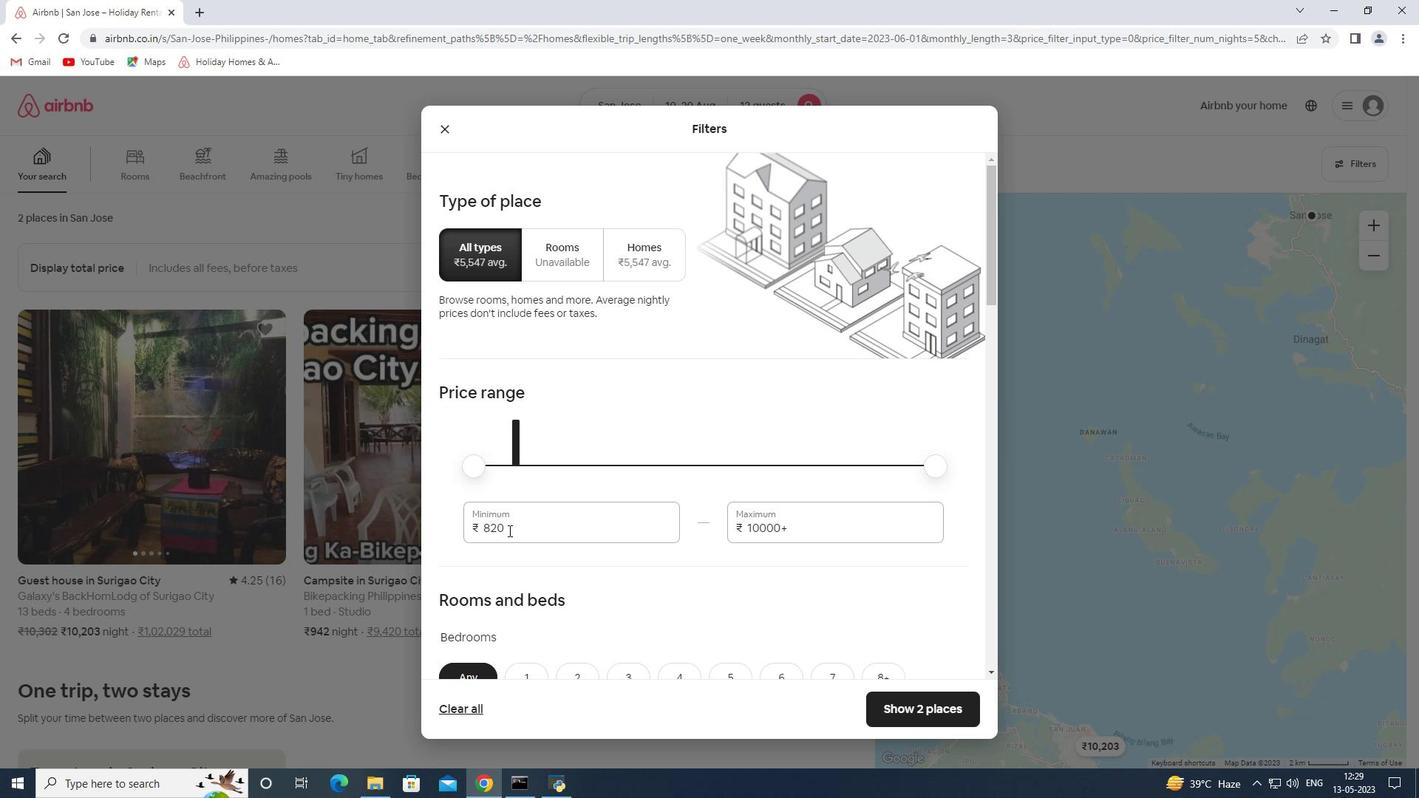 
Action: Mouse pressed left at (508, 530)
Screenshot: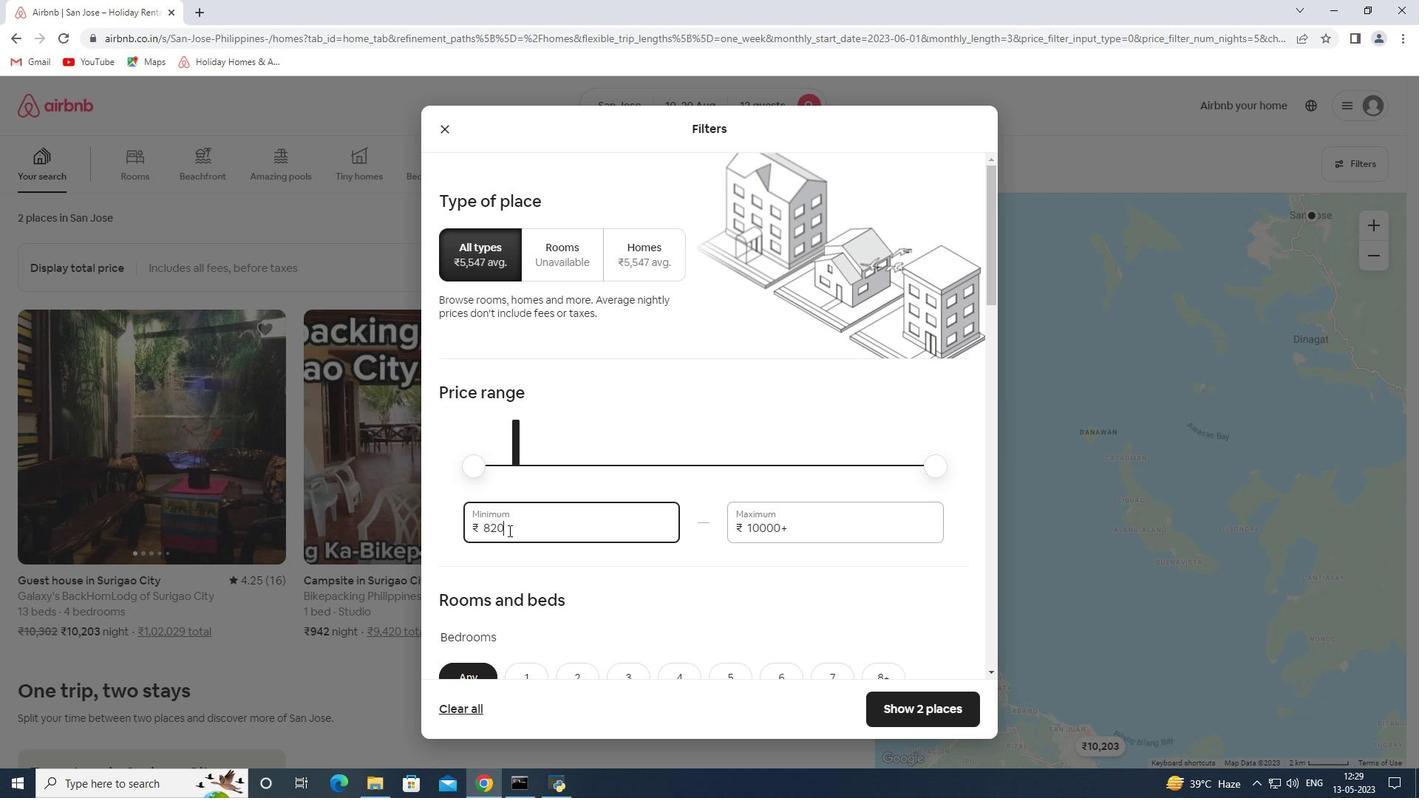 
Action: Key pressed 10000<Key.tab>14000
Screenshot: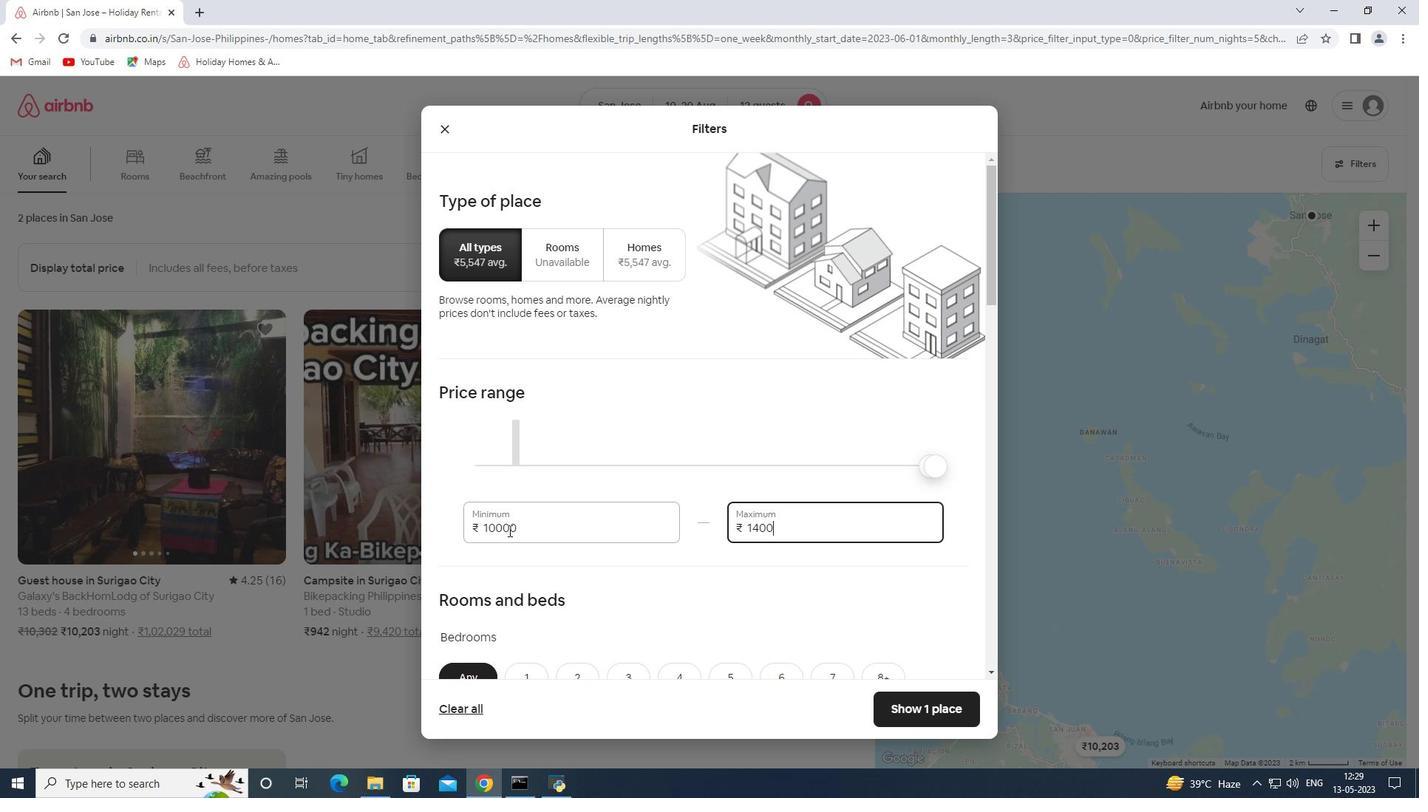 
Action: Mouse scrolled (508, 530) with delta (0, 0)
Screenshot: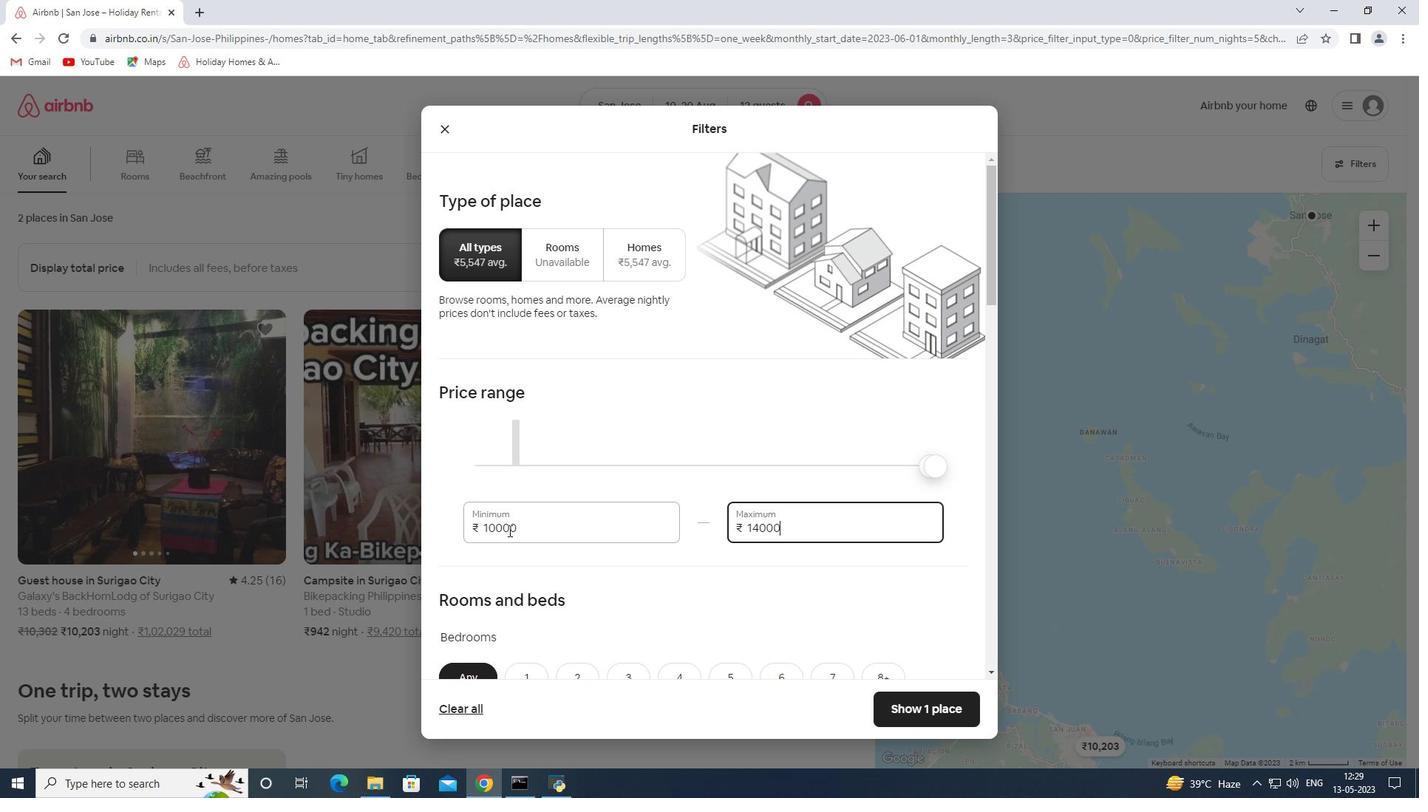 
Action: Mouse scrolled (508, 530) with delta (0, 0)
Screenshot: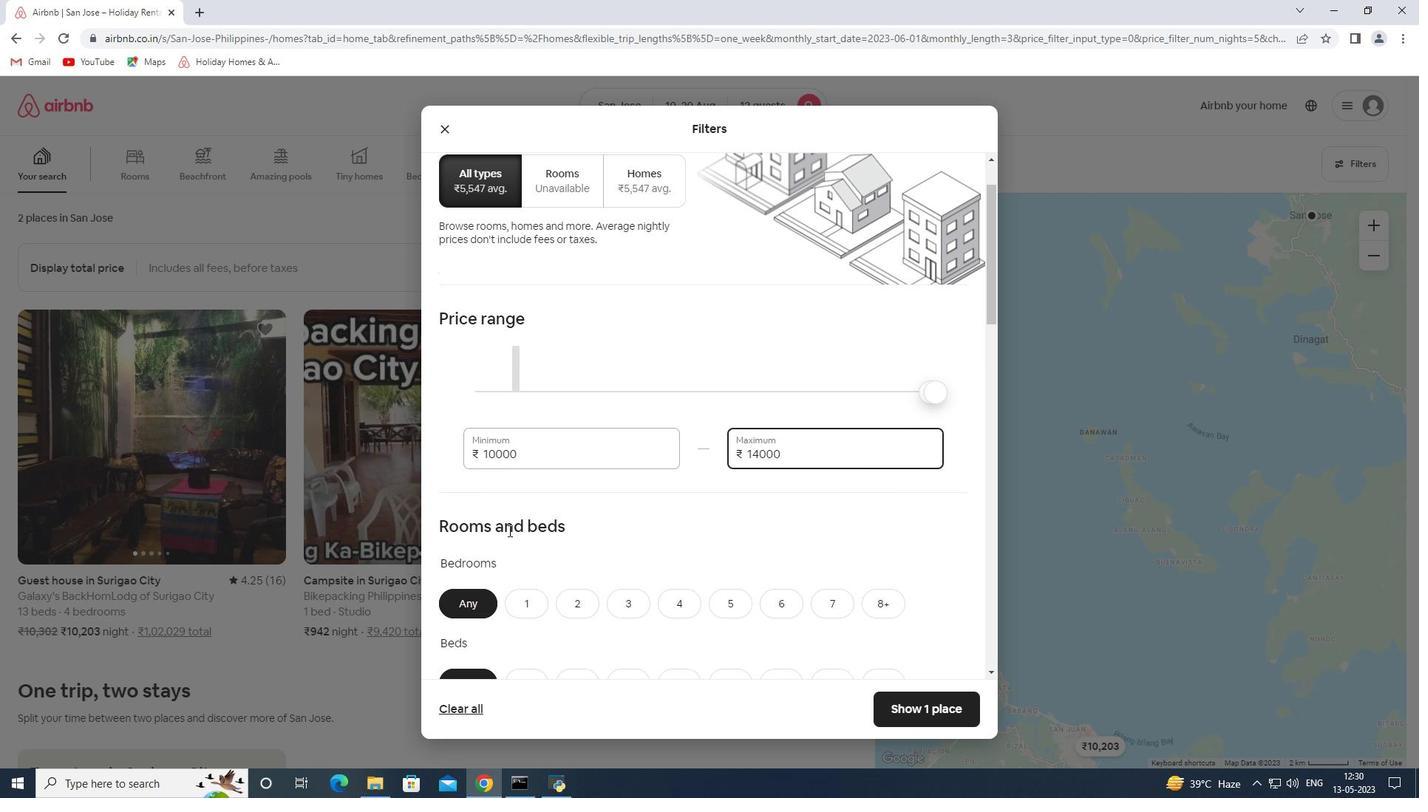
Action: Mouse moved to (527, 526)
Screenshot: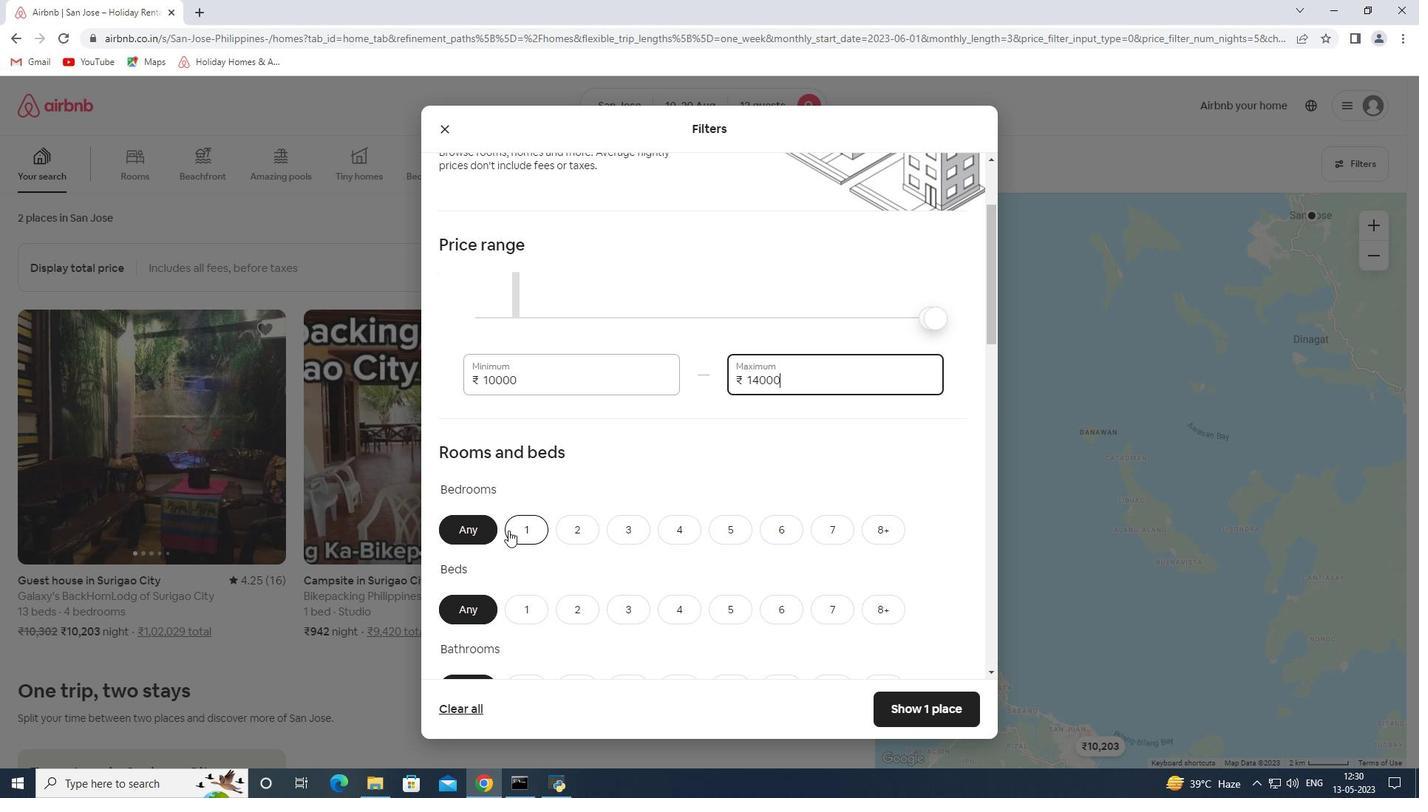 
Action: Mouse scrolled (527, 525) with delta (0, 0)
Screenshot: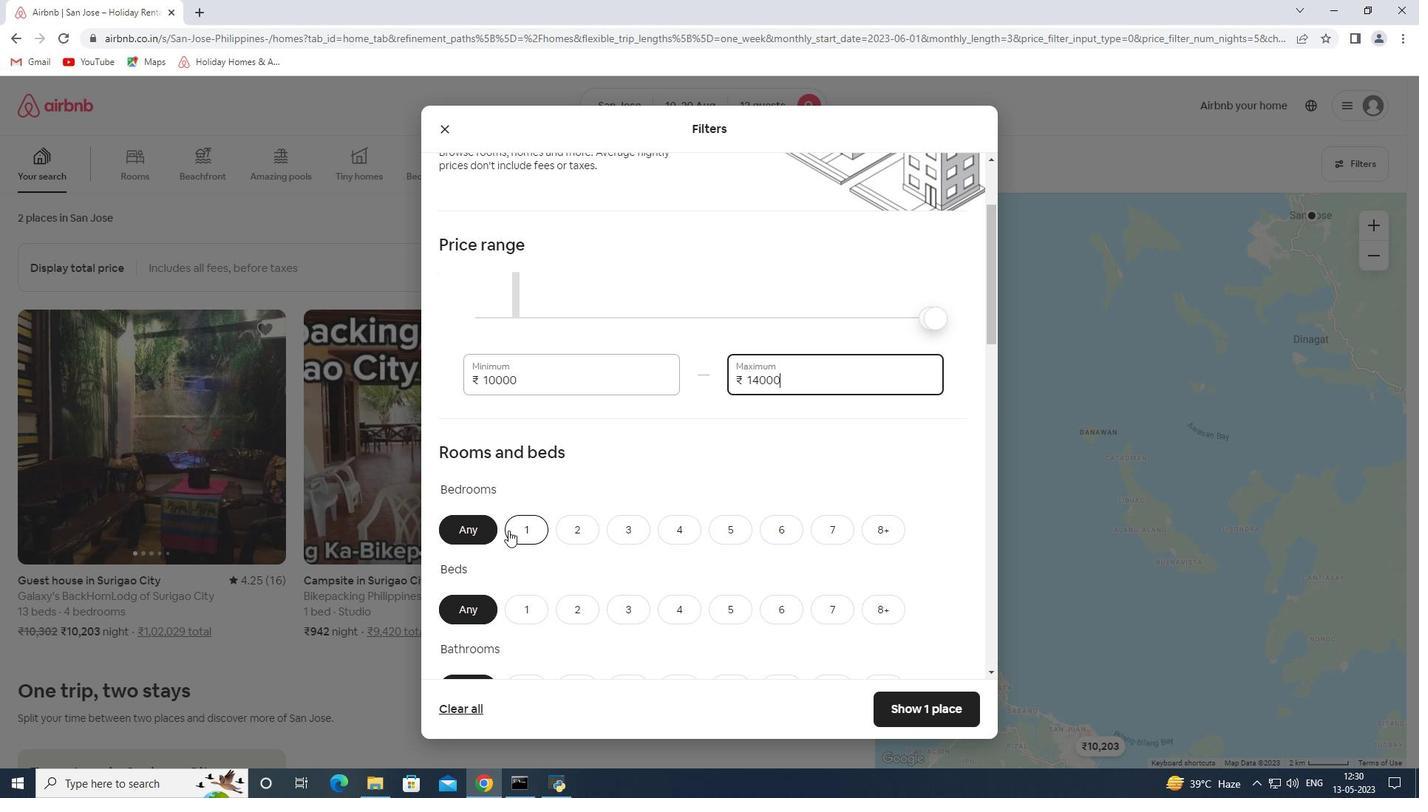 
Action: Mouse moved to (782, 454)
Screenshot: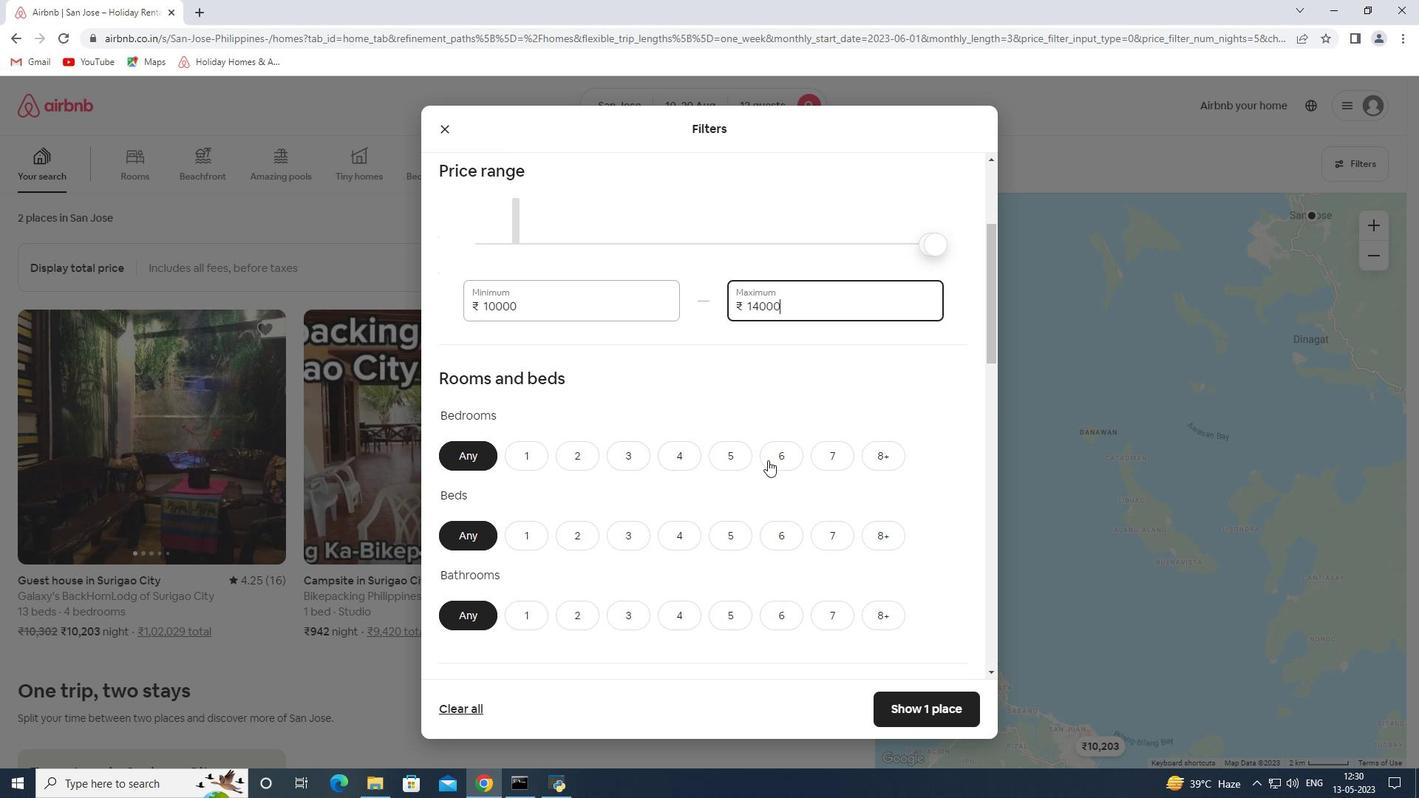 
Action: Mouse pressed left at (782, 454)
Screenshot: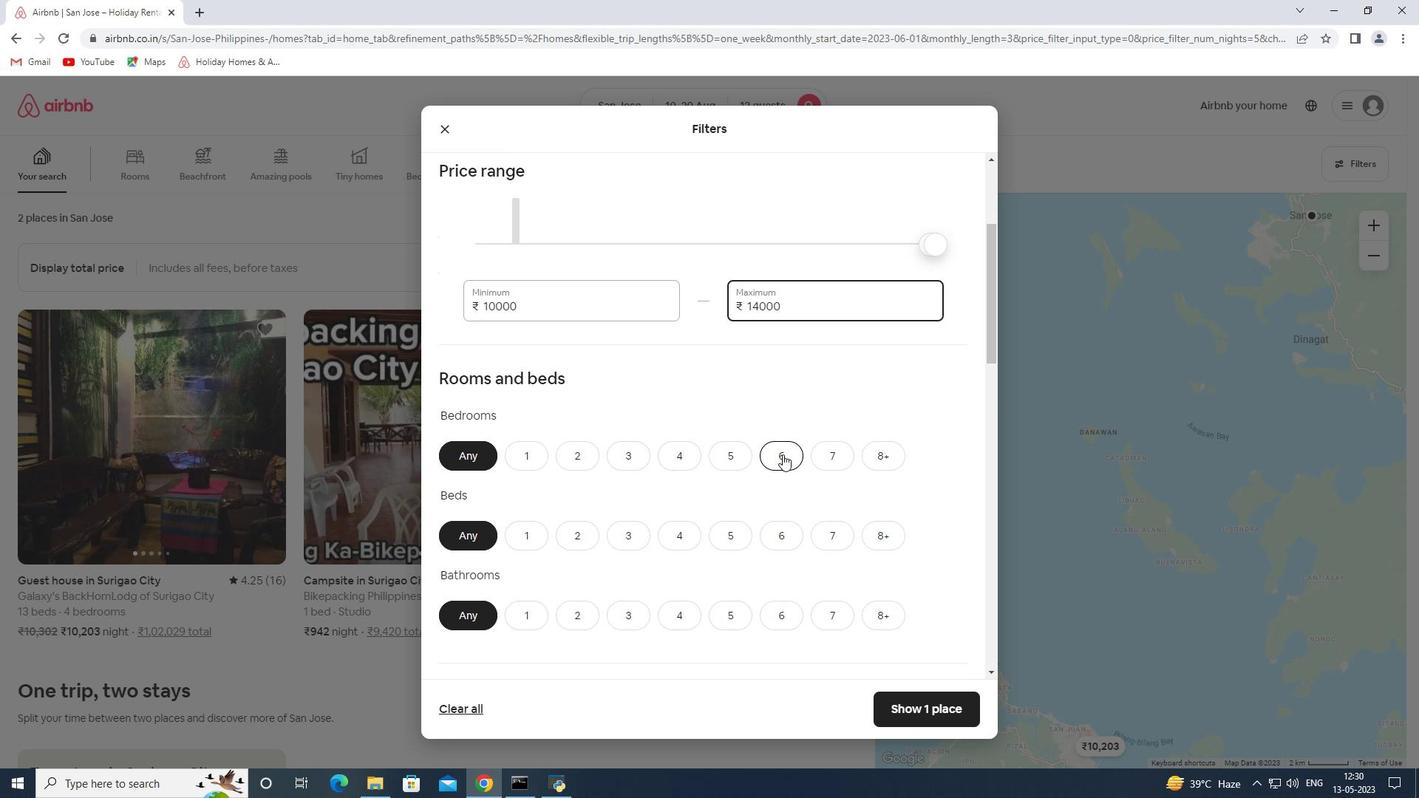 
Action: Mouse moved to (875, 530)
Screenshot: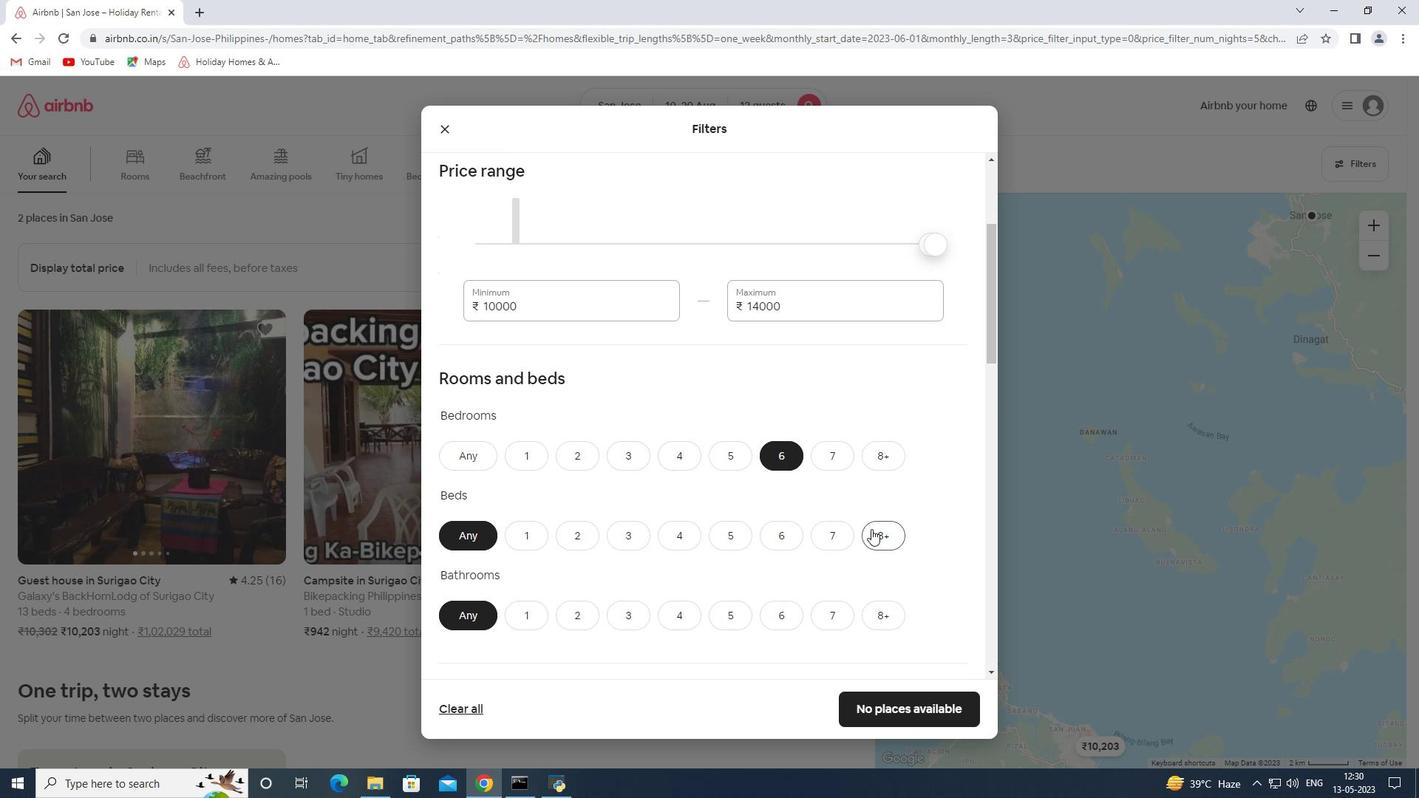 
Action: Mouse pressed left at (875, 530)
Screenshot: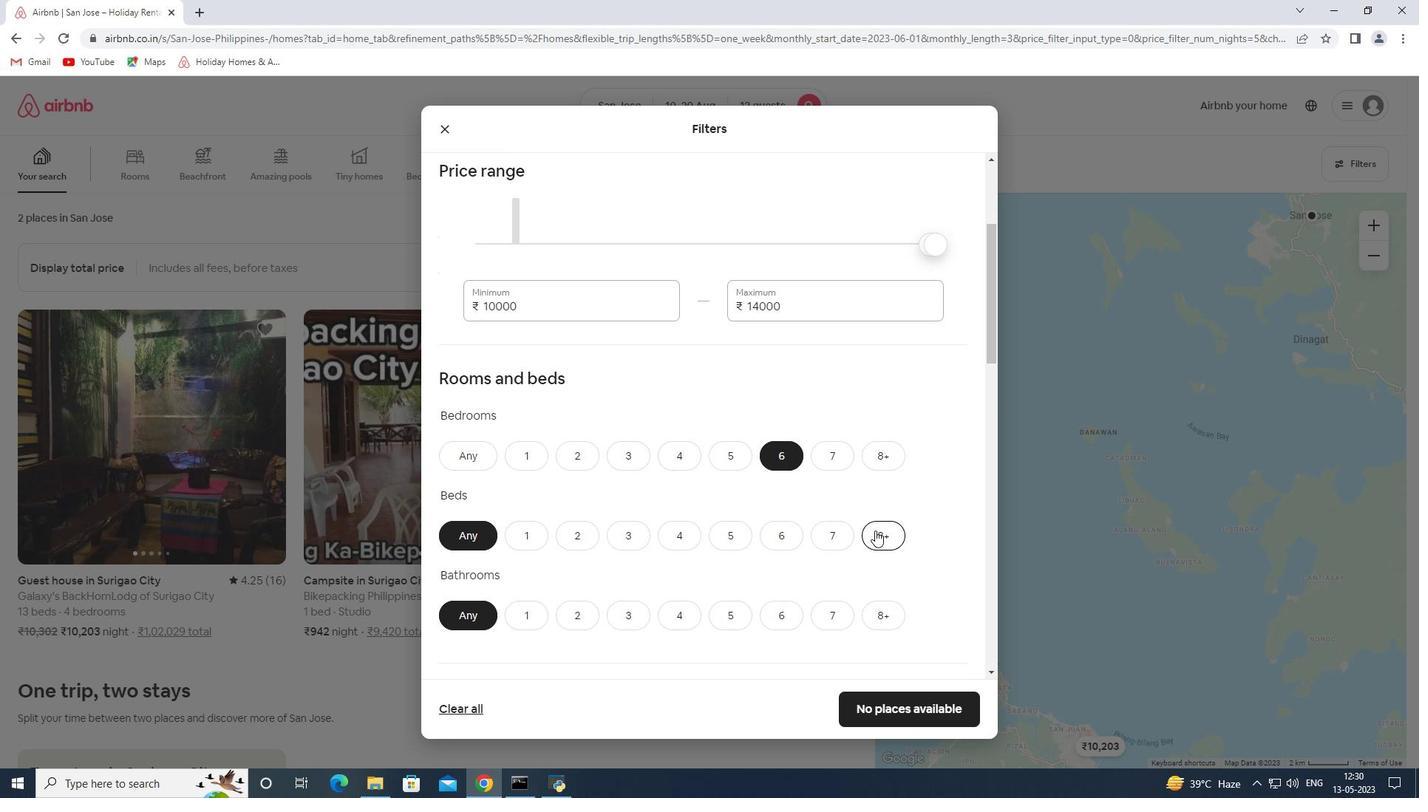
Action: Mouse moved to (776, 614)
Screenshot: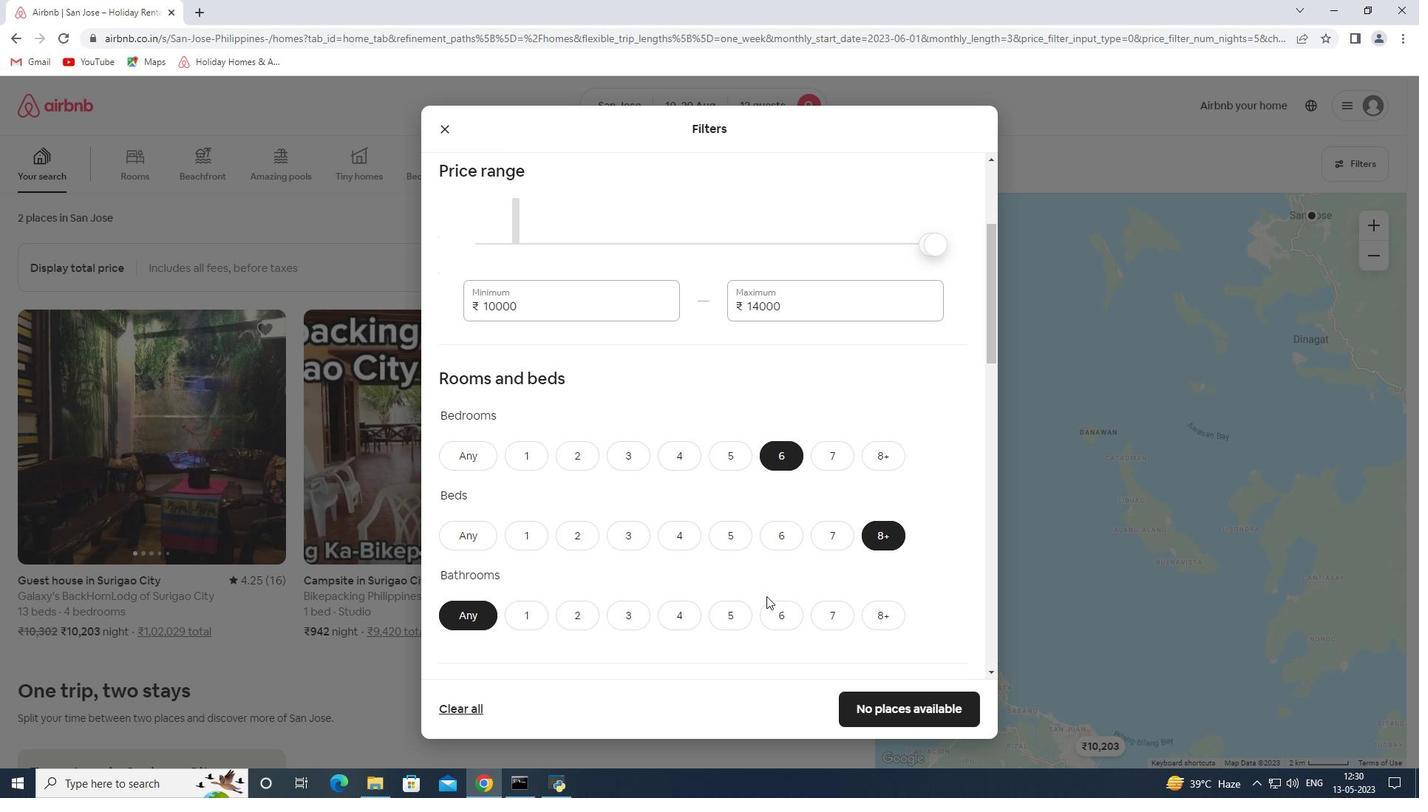 
Action: Mouse pressed left at (776, 614)
Screenshot: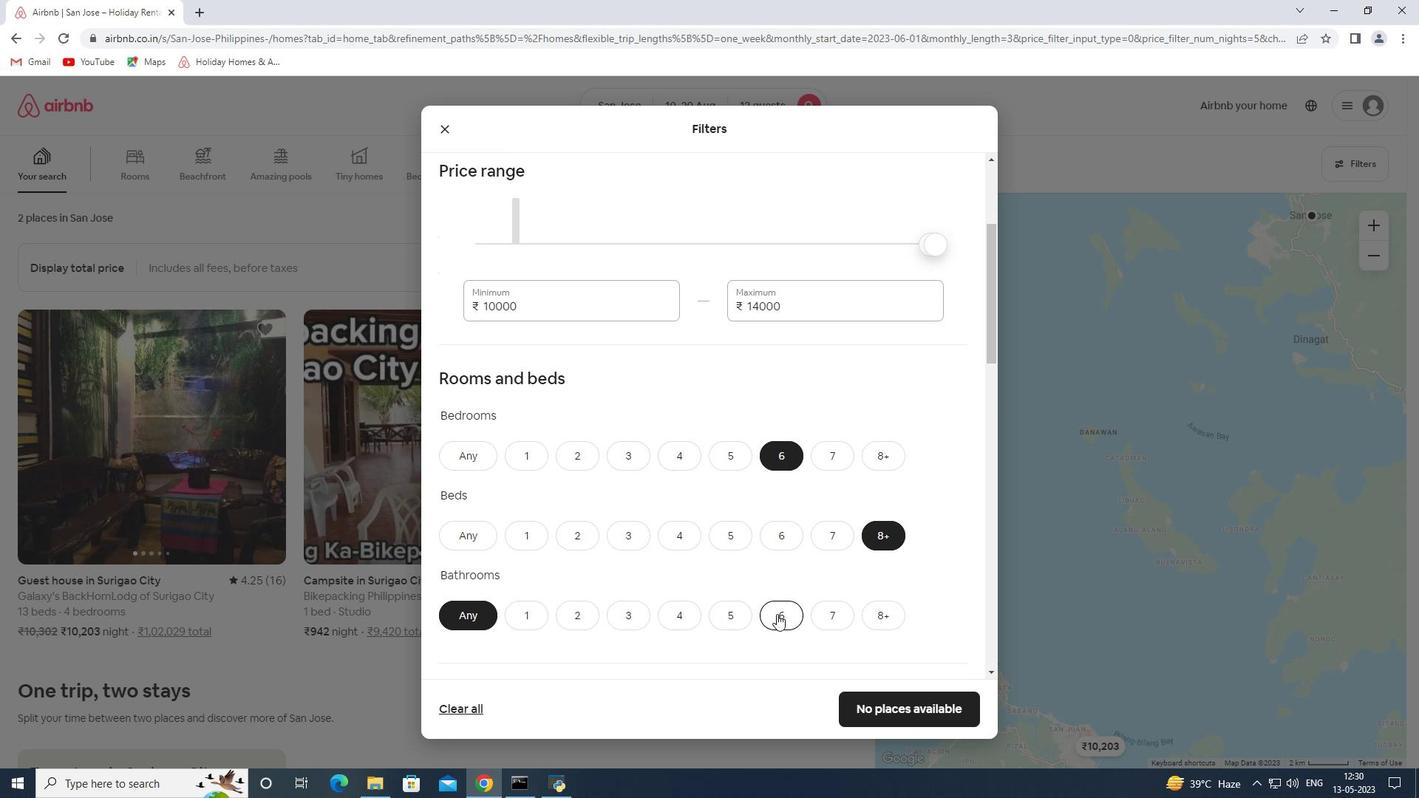 
Action: Mouse scrolled (776, 613) with delta (0, 0)
Screenshot: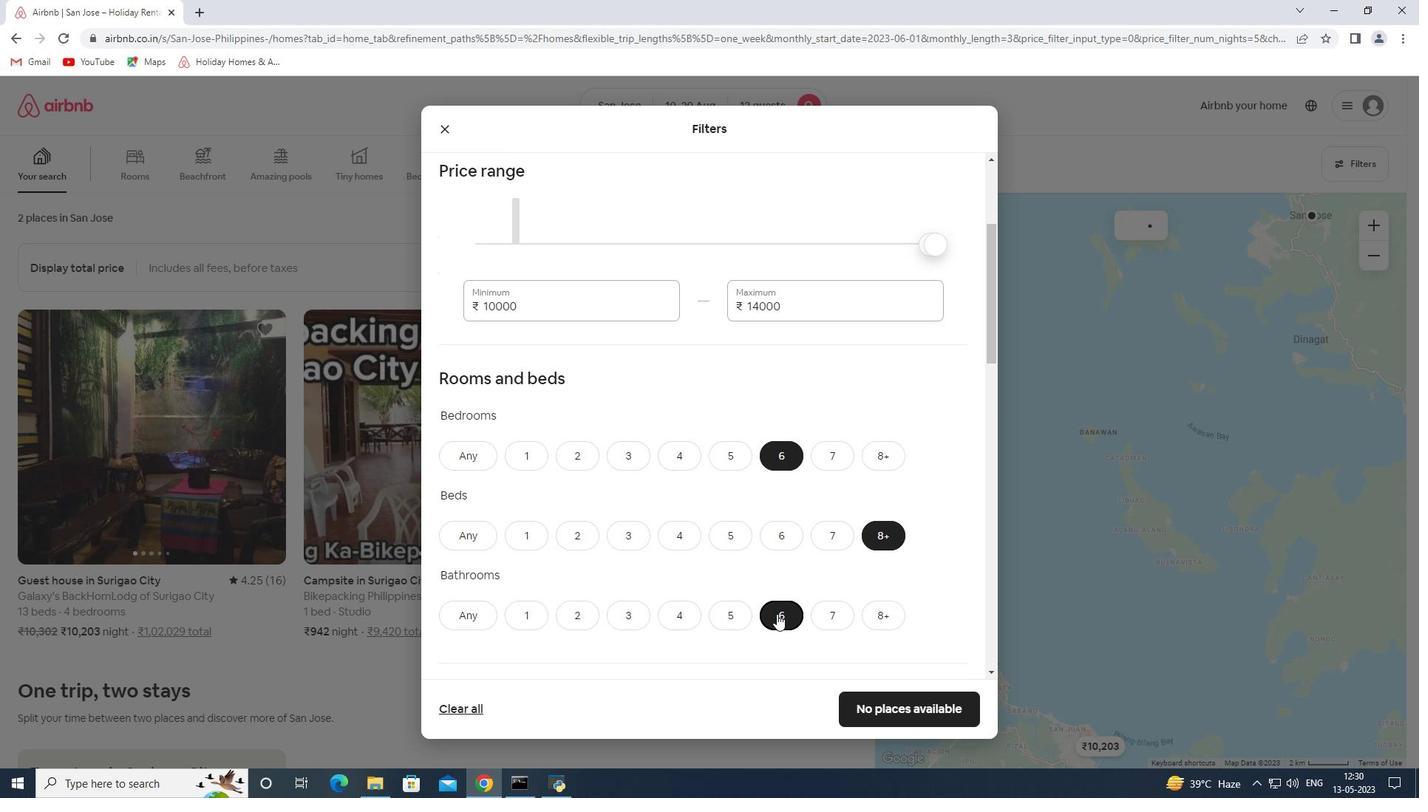 
Action: Mouse scrolled (776, 613) with delta (0, 0)
Screenshot: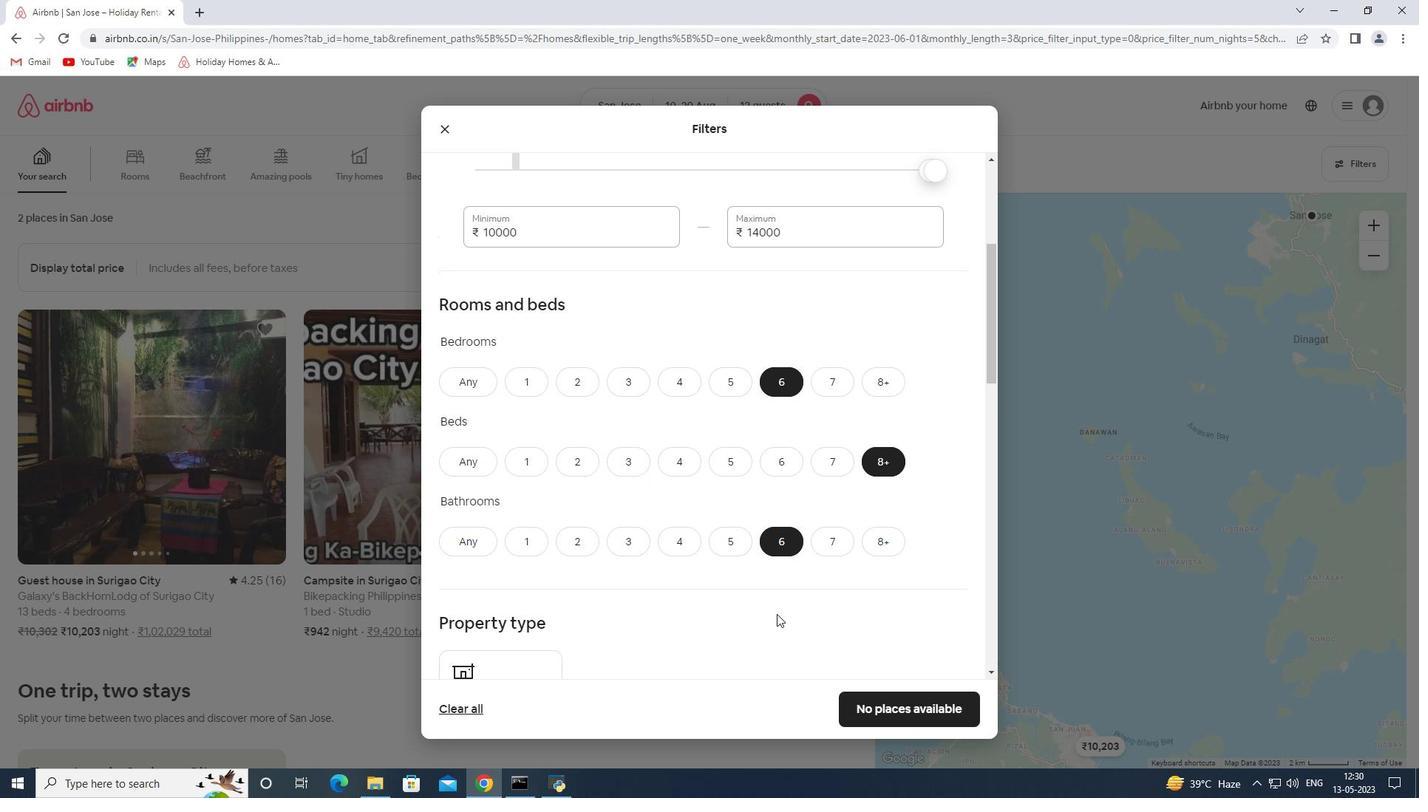 
Action: Mouse scrolled (776, 613) with delta (0, 0)
Screenshot: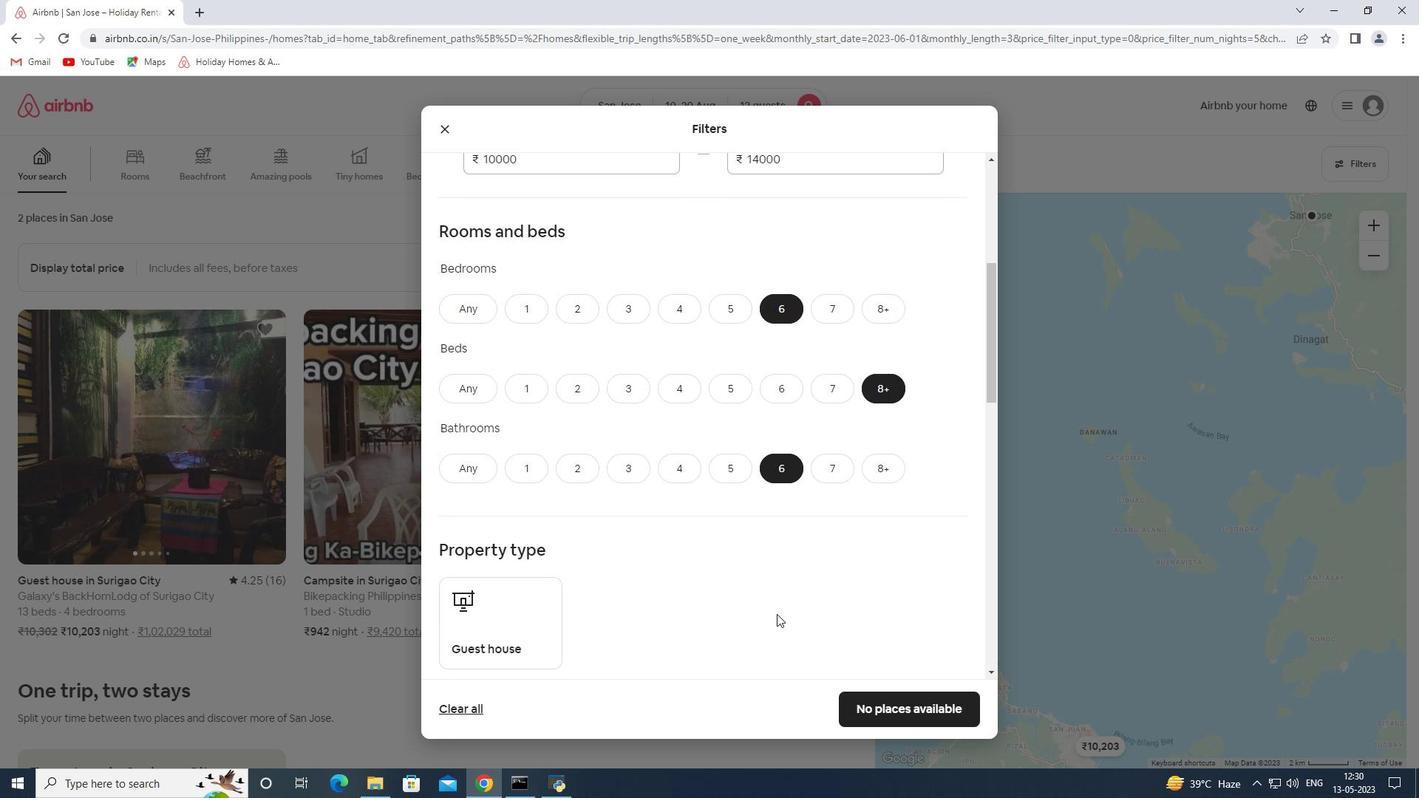 
Action: Mouse moved to (549, 541)
Screenshot: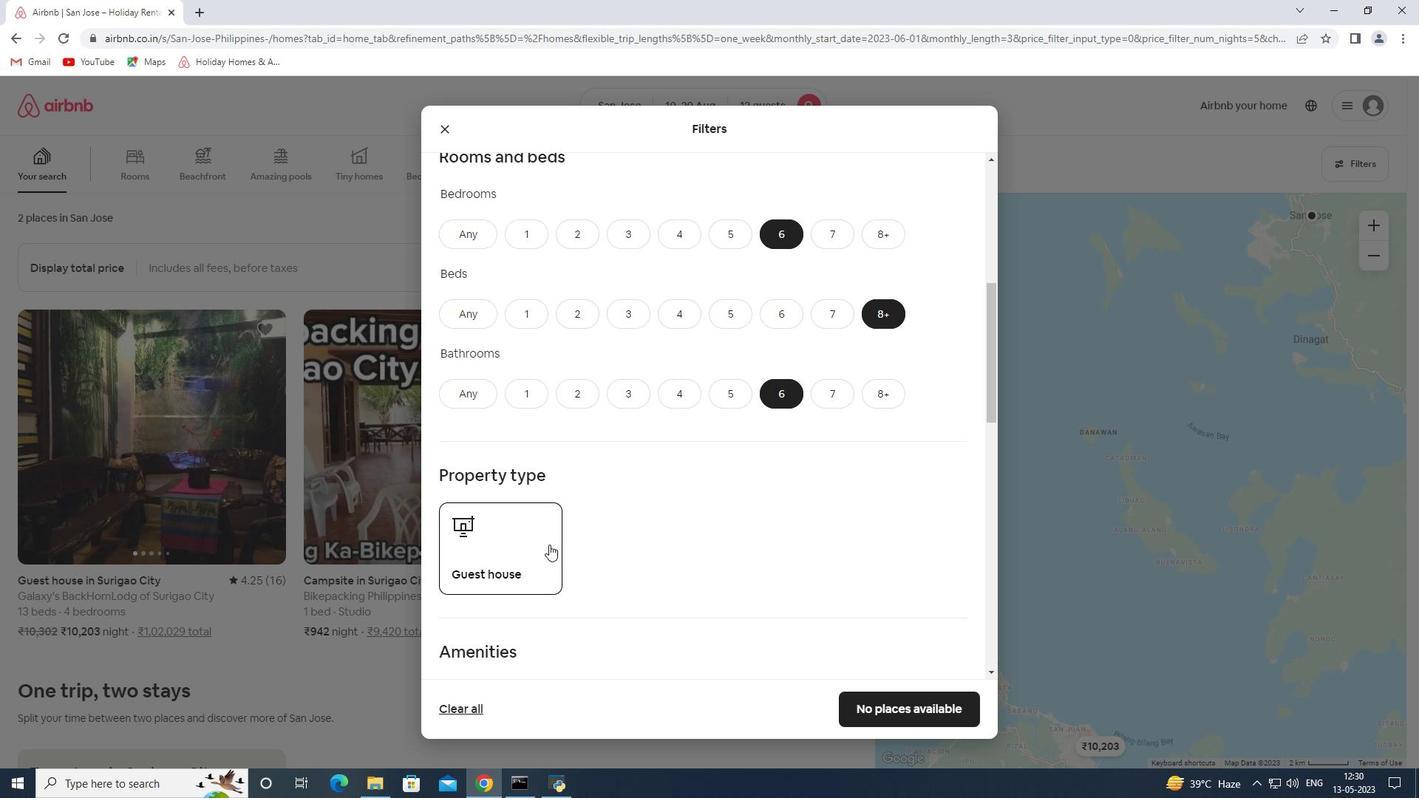 
Action: Mouse pressed left at (549, 541)
Screenshot: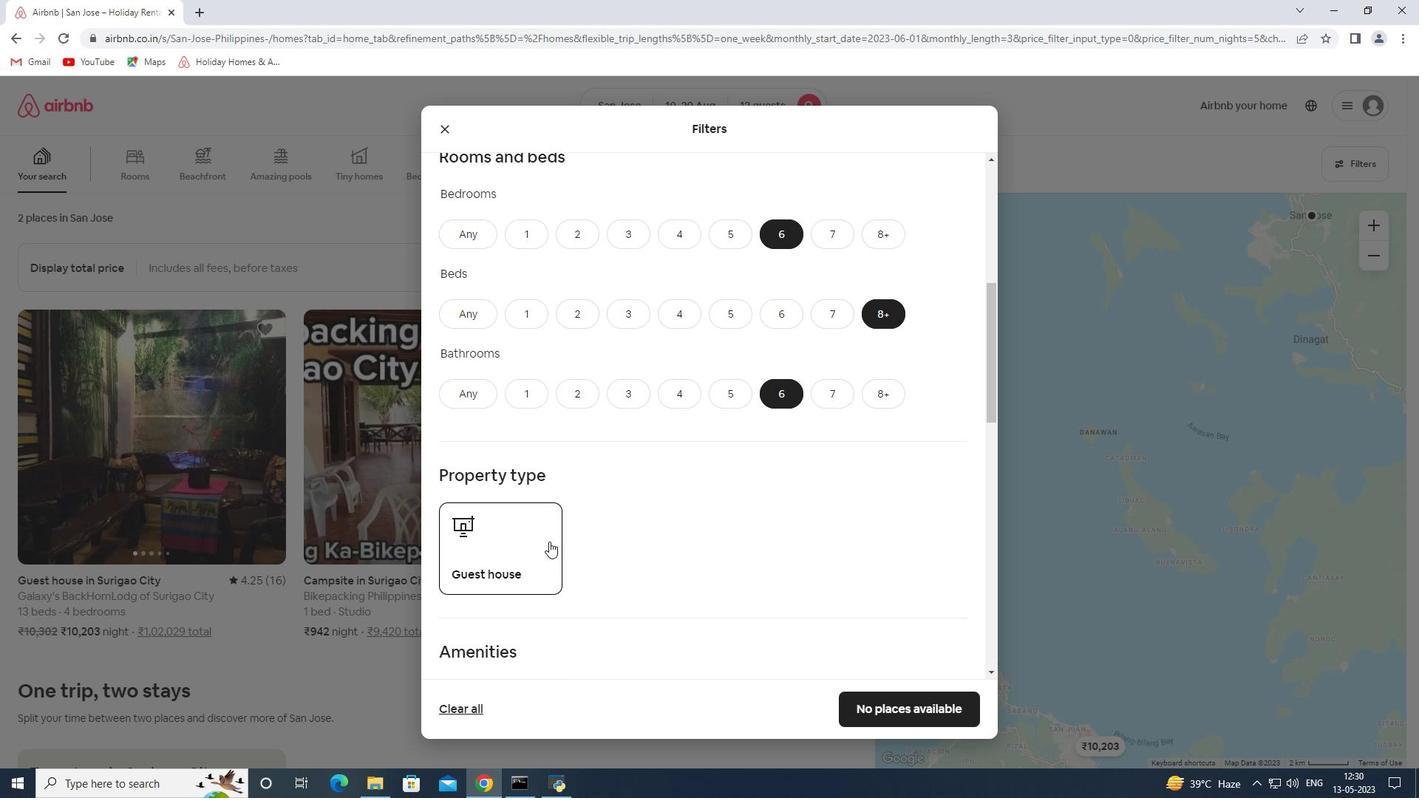 
Action: Mouse moved to (555, 539)
Screenshot: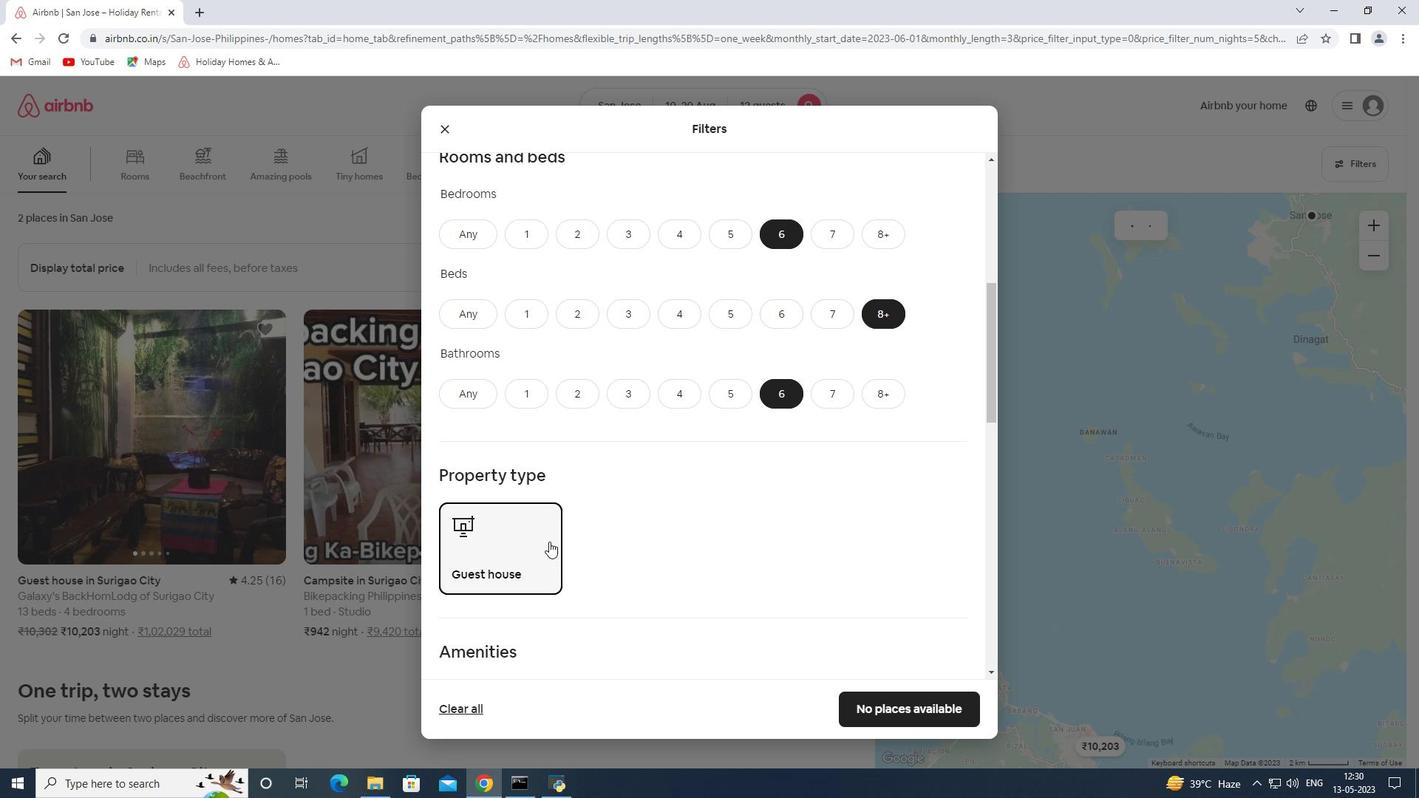 
Action: Mouse scrolled (555, 538) with delta (0, 0)
Screenshot: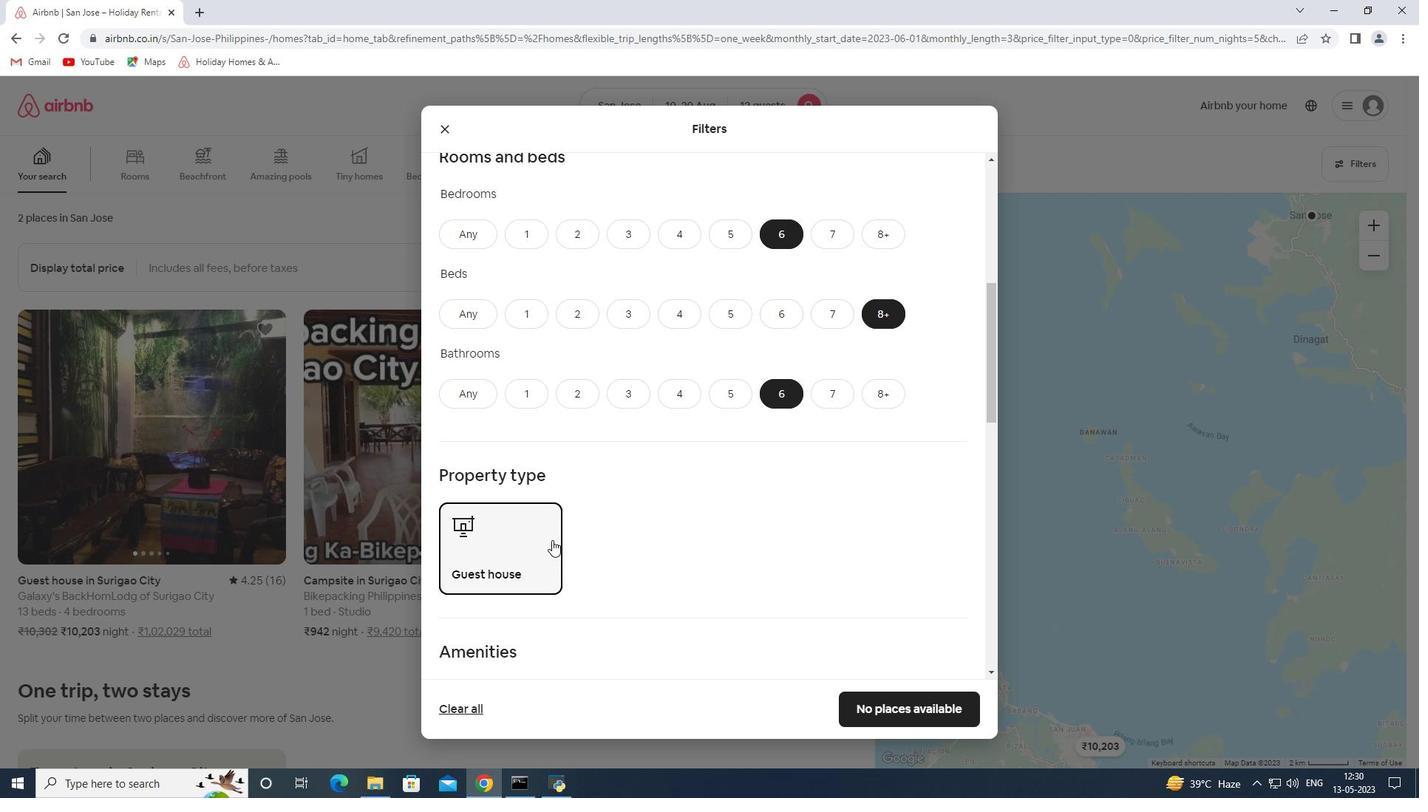 
Action: Mouse scrolled (555, 538) with delta (0, 0)
Screenshot: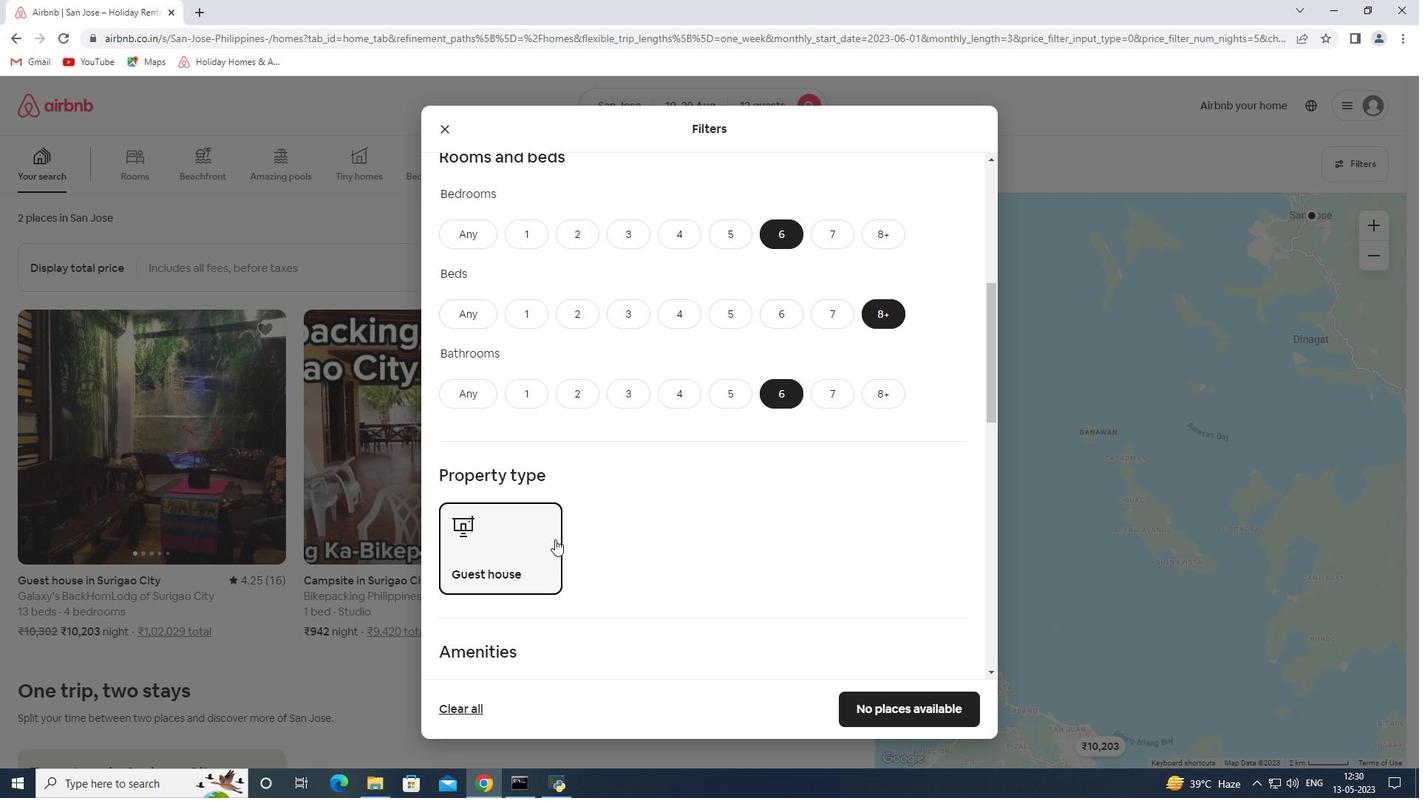 
Action: Mouse scrolled (555, 538) with delta (0, 0)
Screenshot: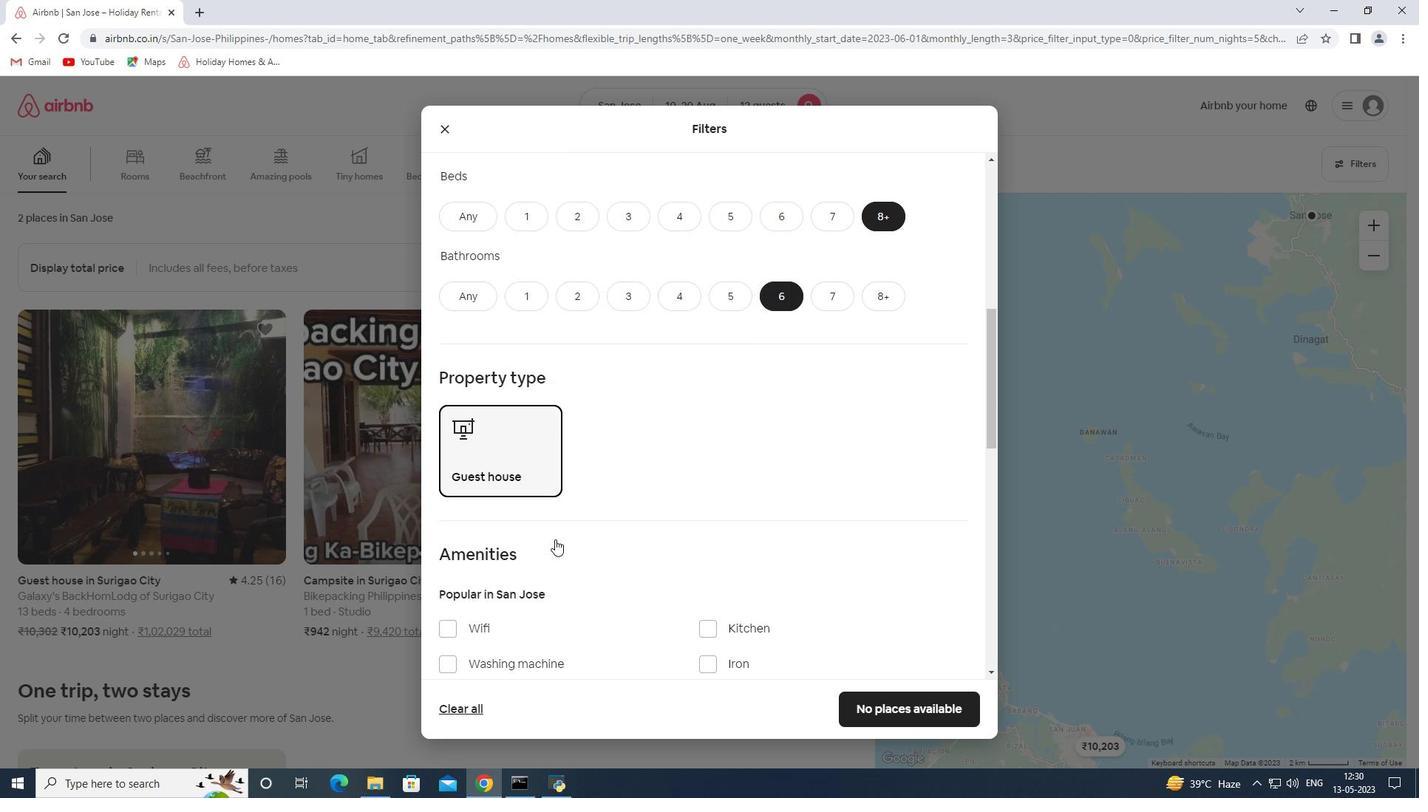 
Action: Mouse scrolled (555, 538) with delta (0, 0)
Screenshot: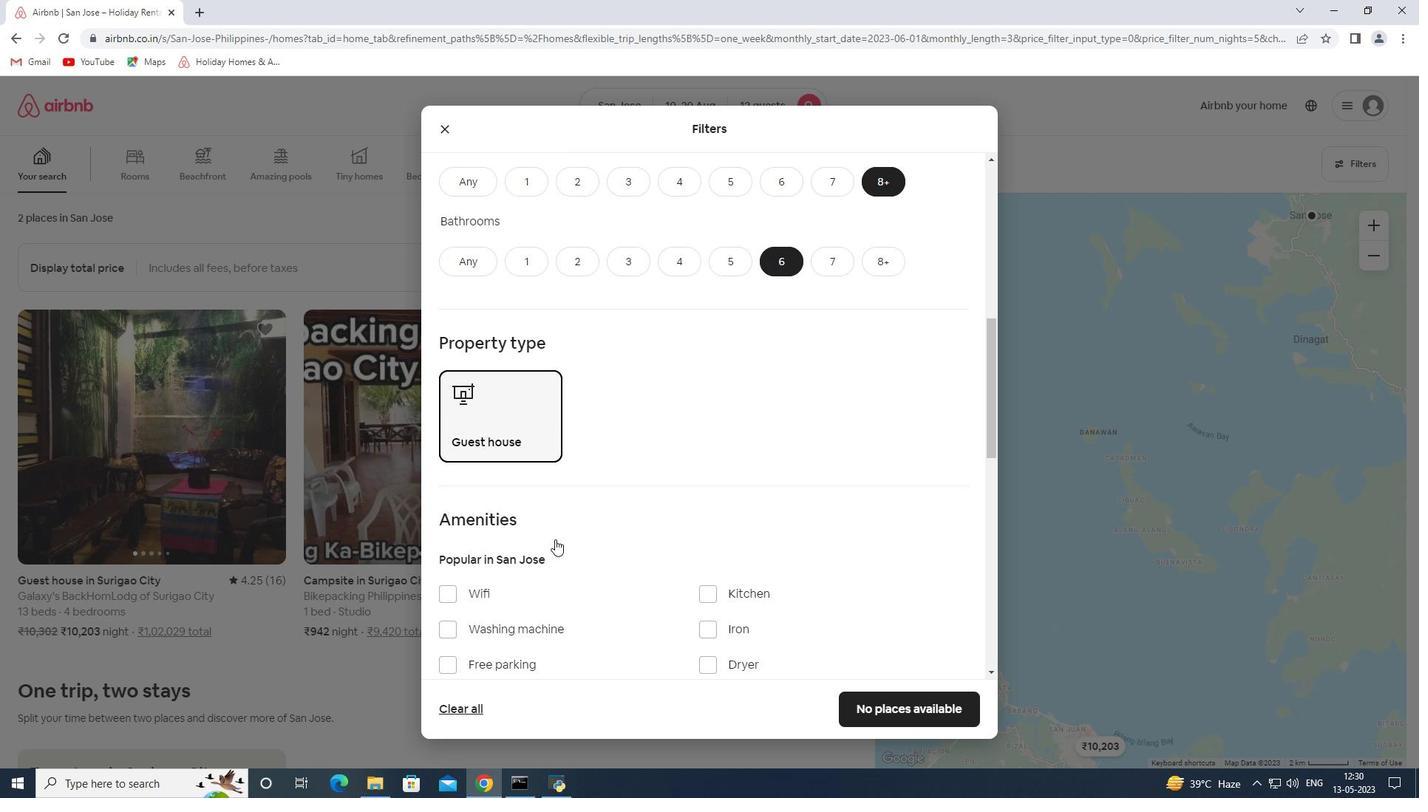 
Action: Mouse moved to (498, 532)
Screenshot: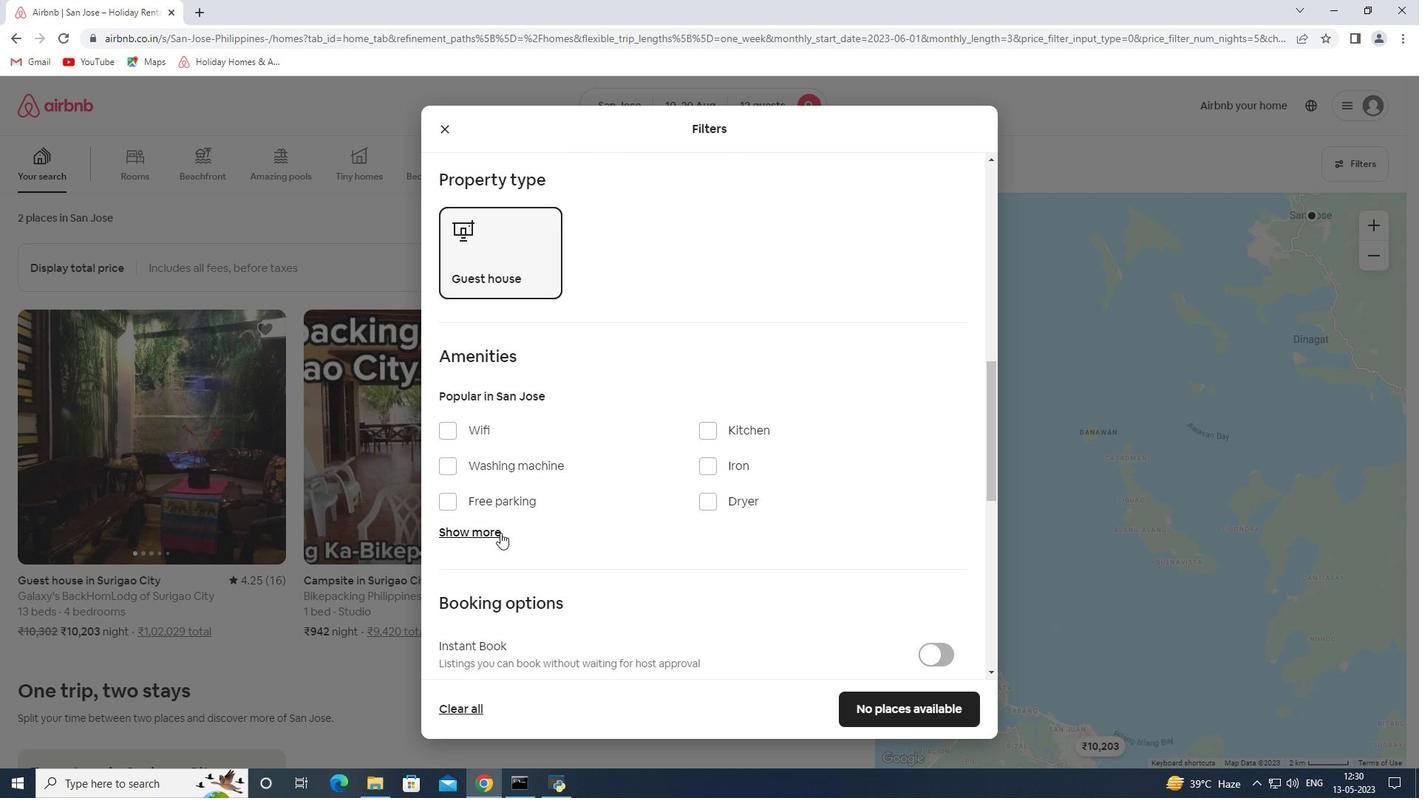 
Action: Mouse pressed left at (498, 532)
Screenshot: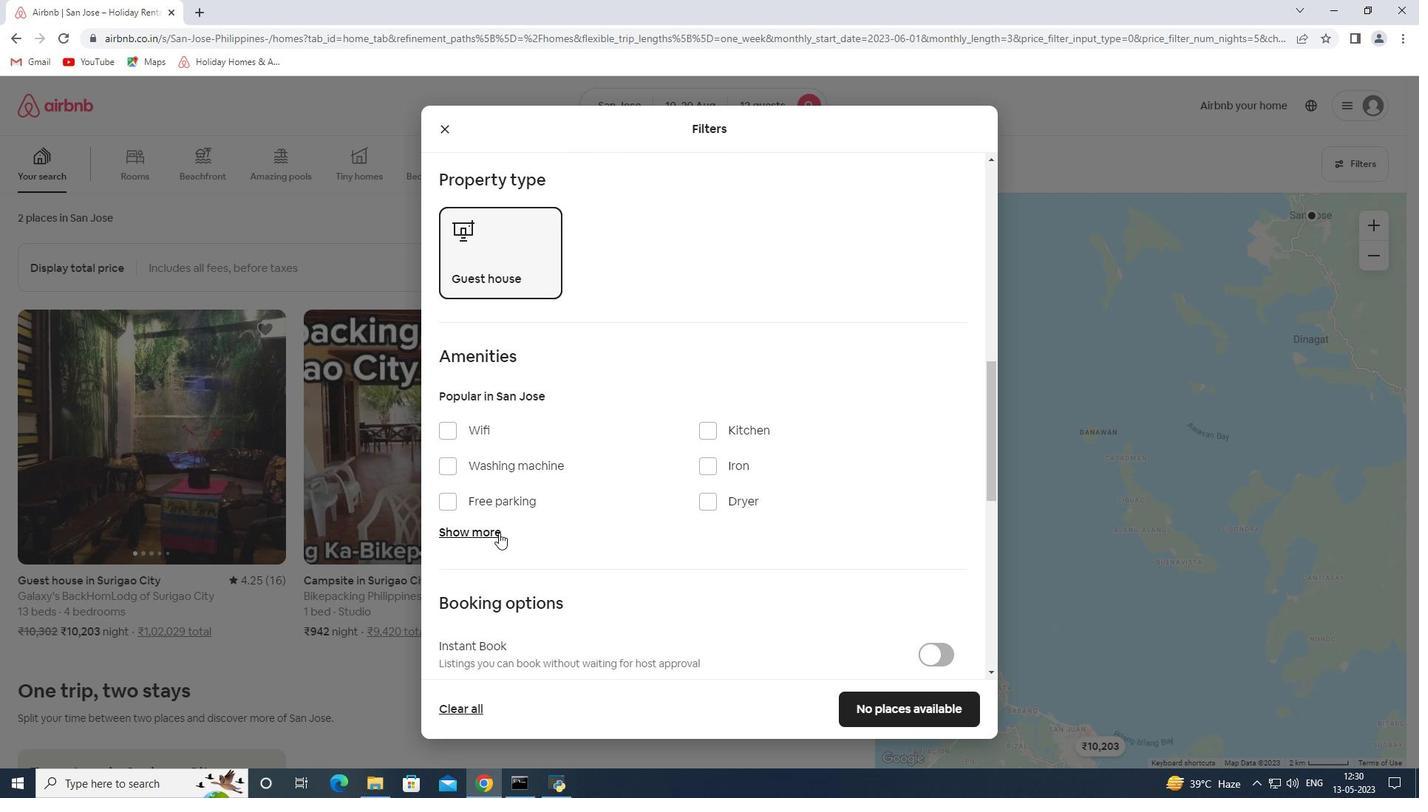 
Action: Mouse moved to (482, 436)
Screenshot: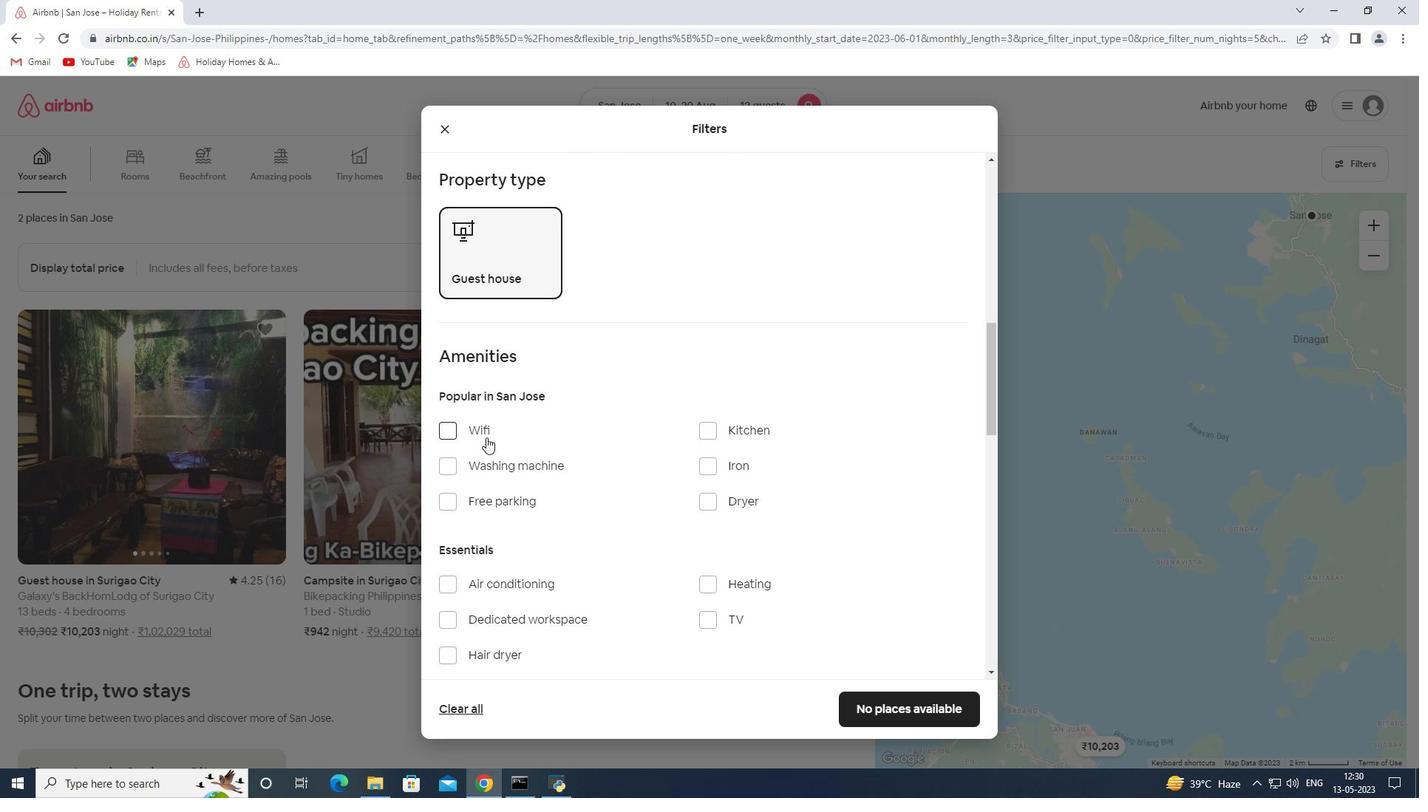 
Action: Mouse pressed left at (482, 436)
Screenshot: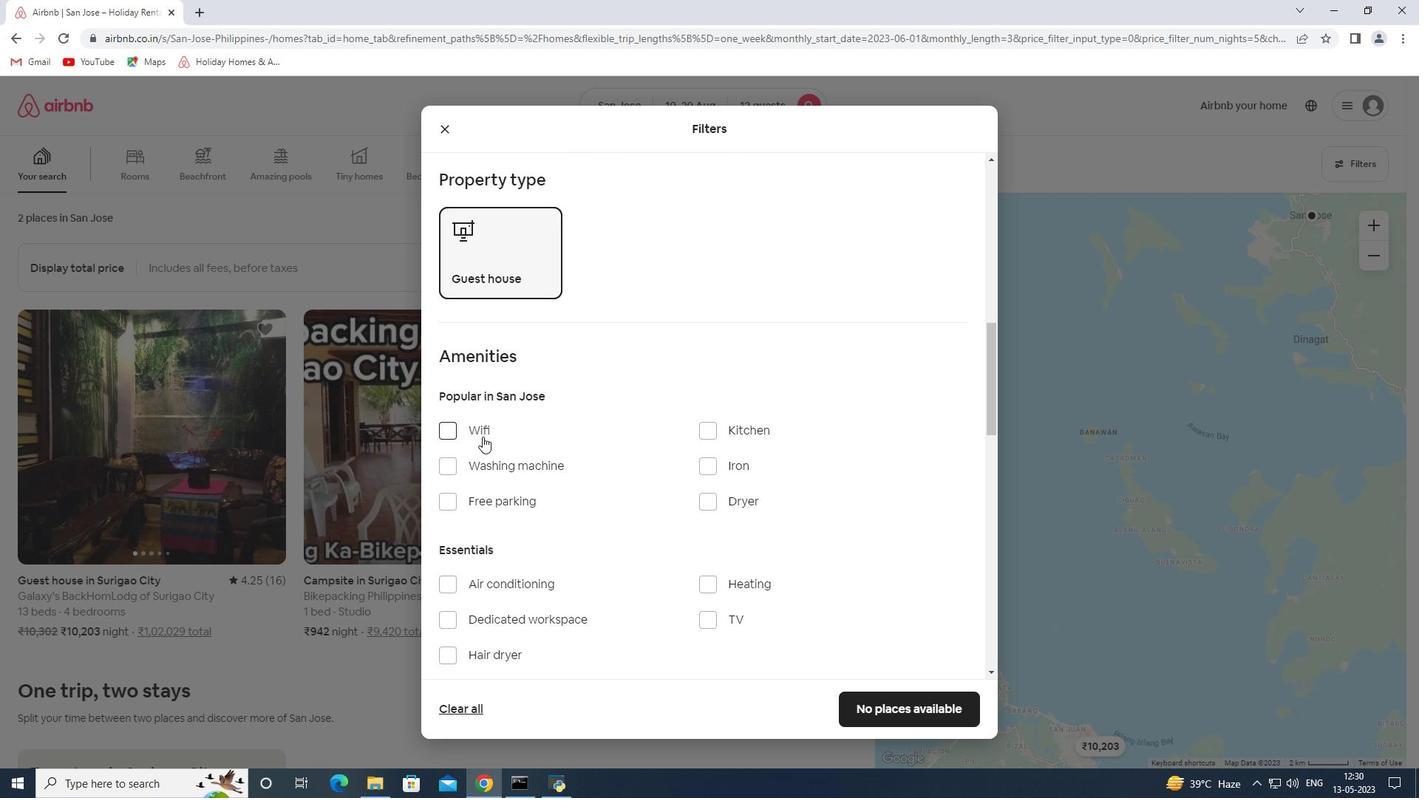 
Action: Mouse moved to (501, 498)
Screenshot: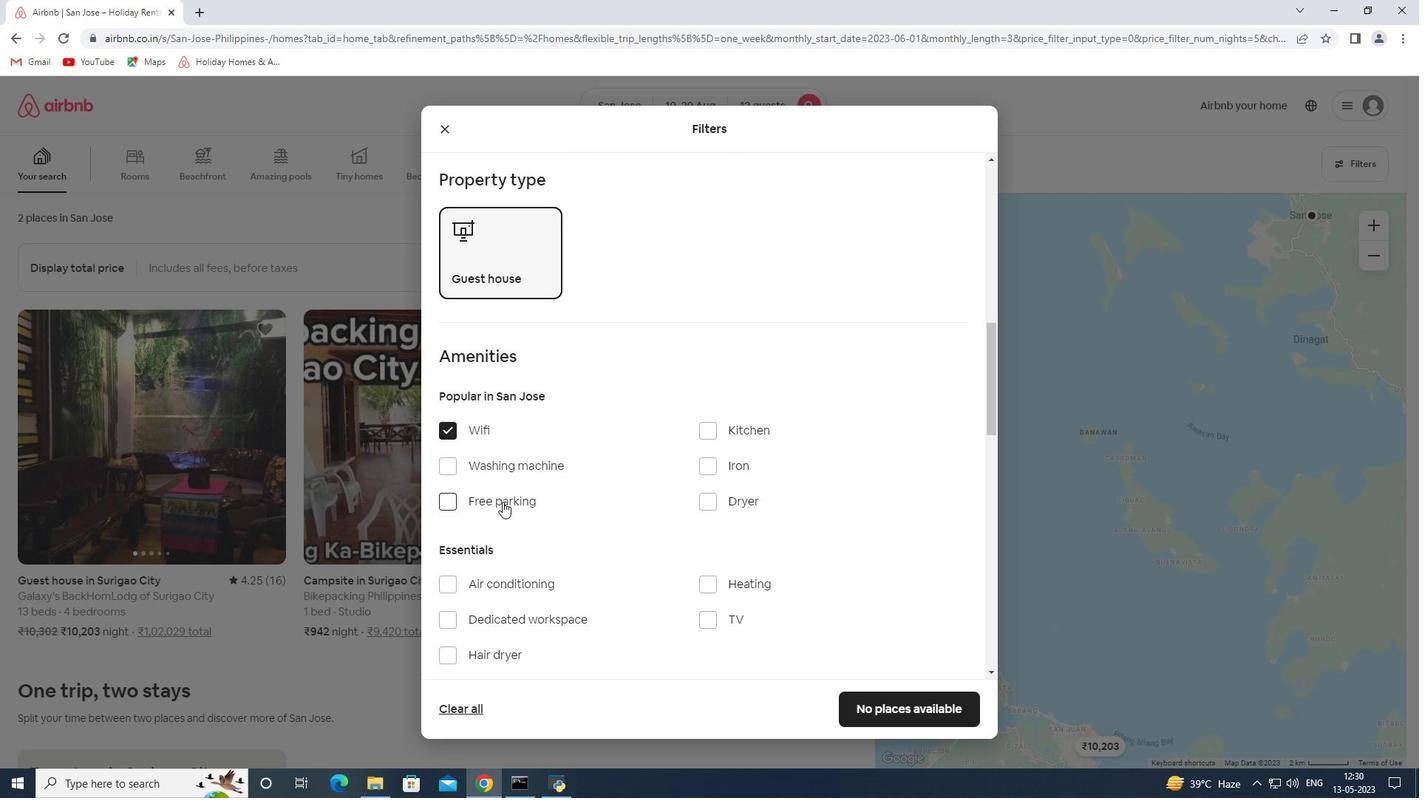 
Action: Mouse pressed left at (501, 498)
Screenshot: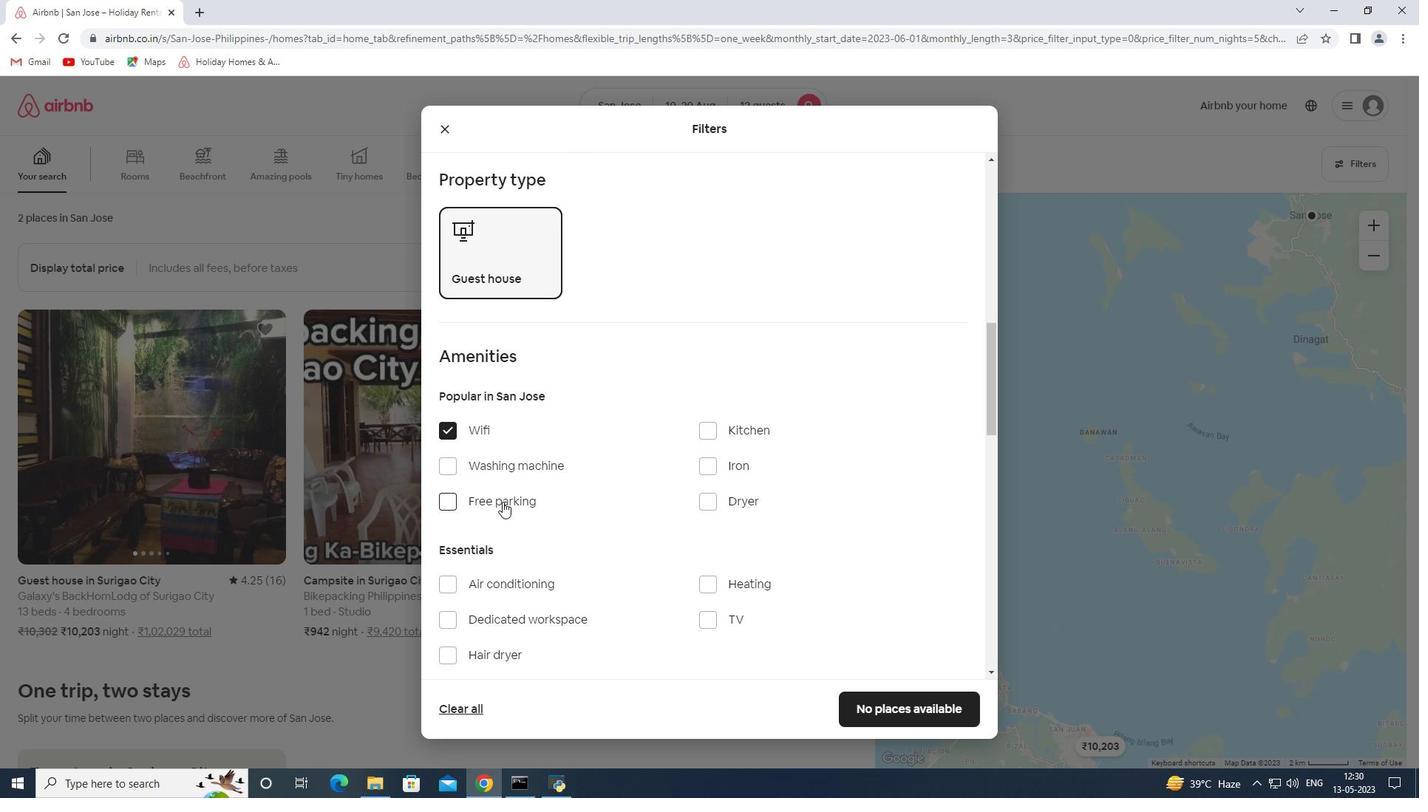 
Action: Mouse moved to (501, 498)
Screenshot: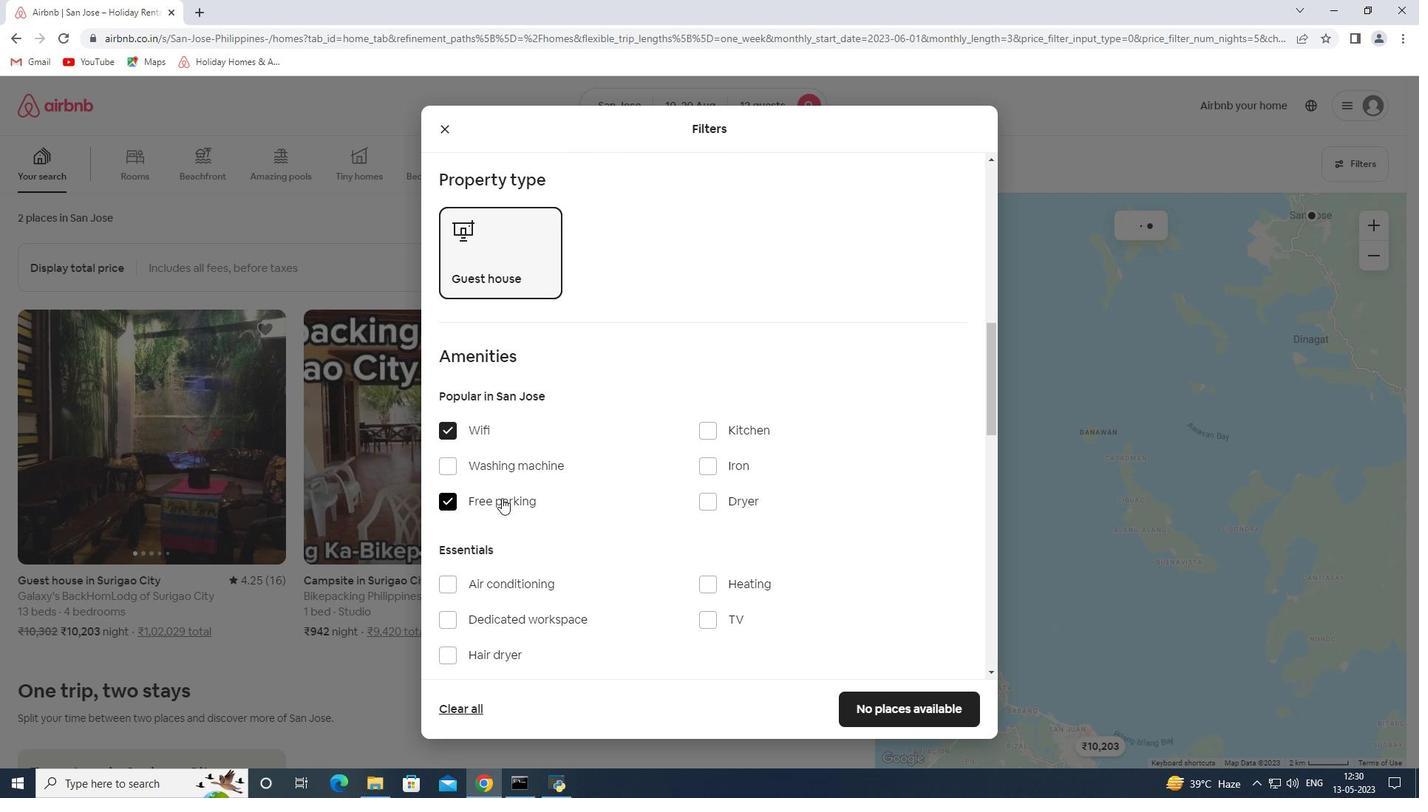 
Action: Mouse scrolled (501, 497) with delta (0, 0)
Screenshot: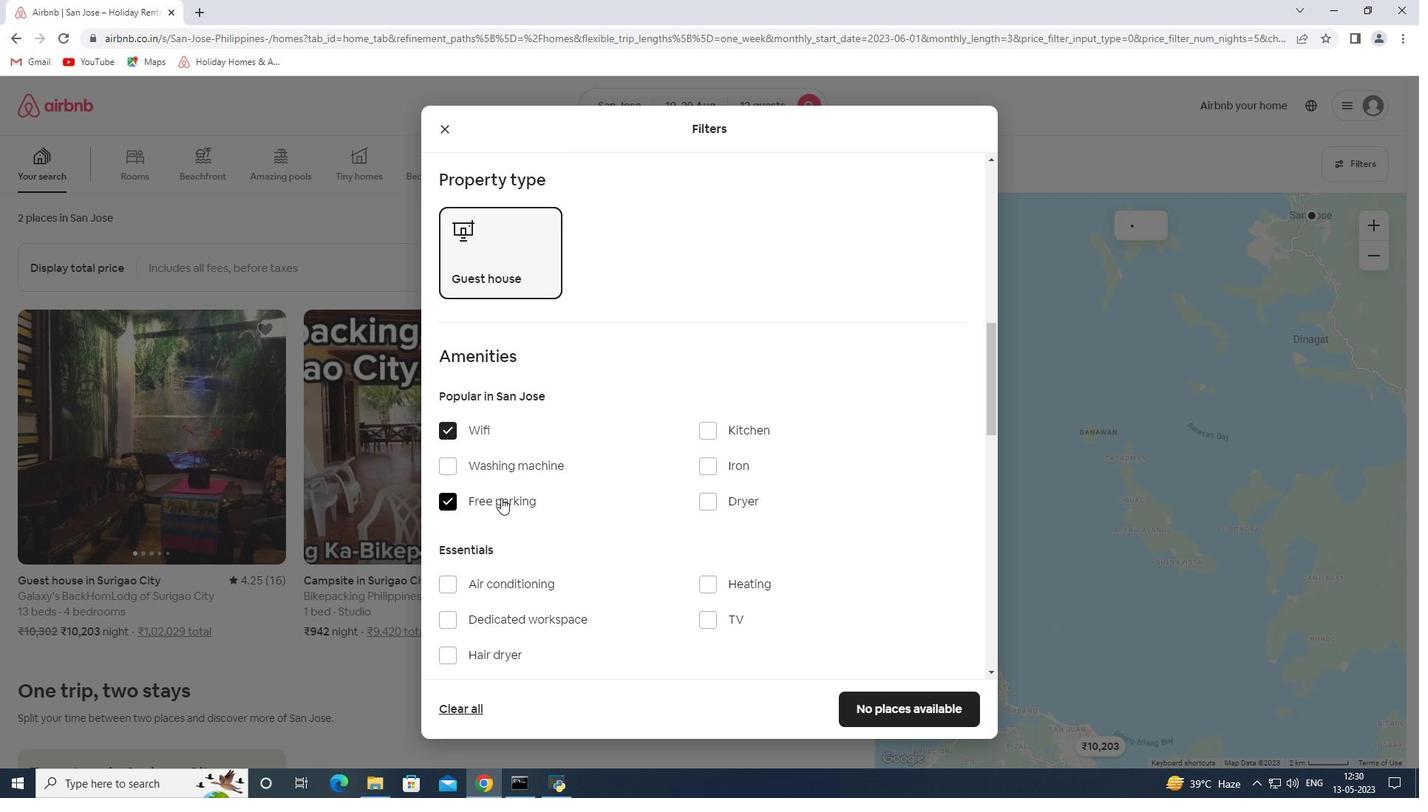 
Action: Mouse scrolled (501, 497) with delta (0, 0)
Screenshot: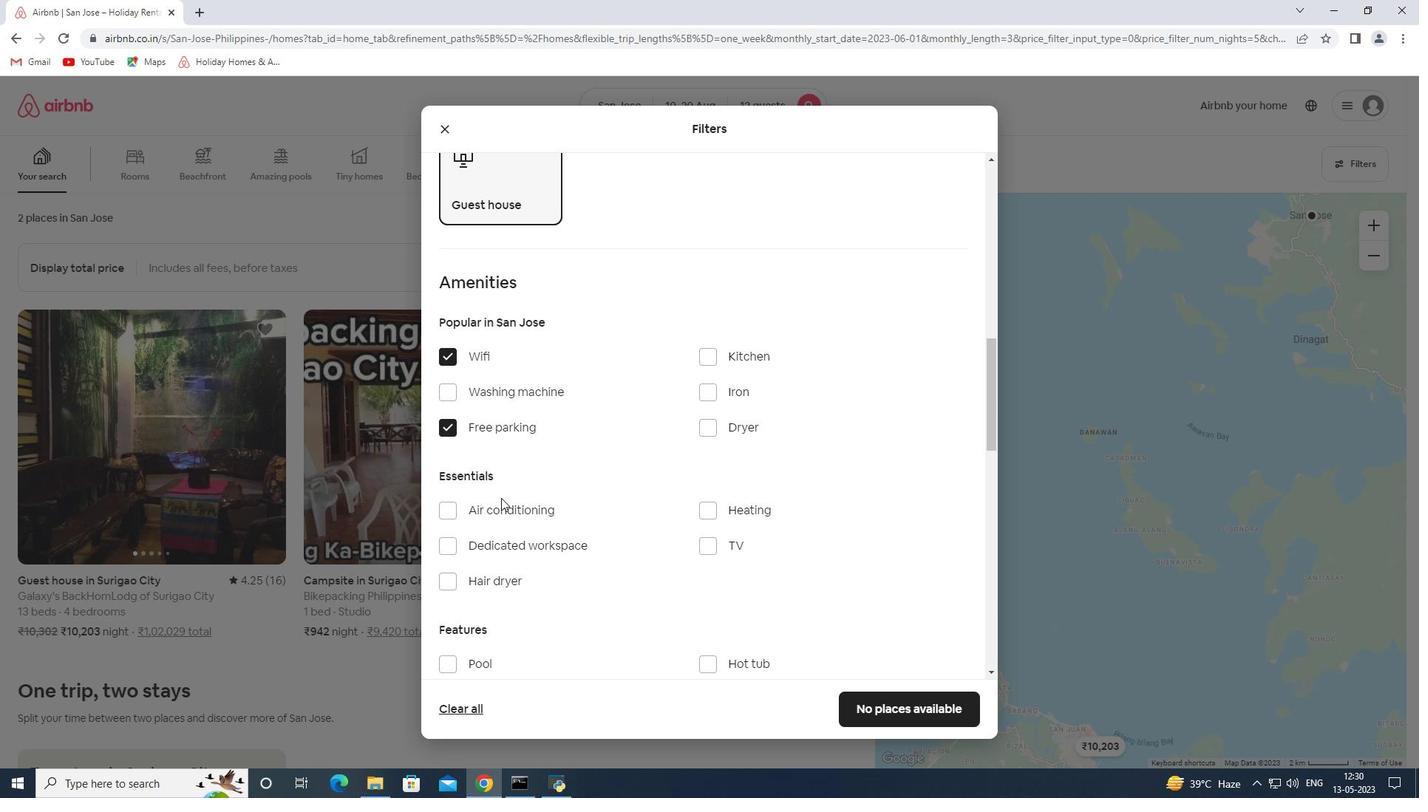 
Action: Mouse moved to (708, 471)
Screenshot: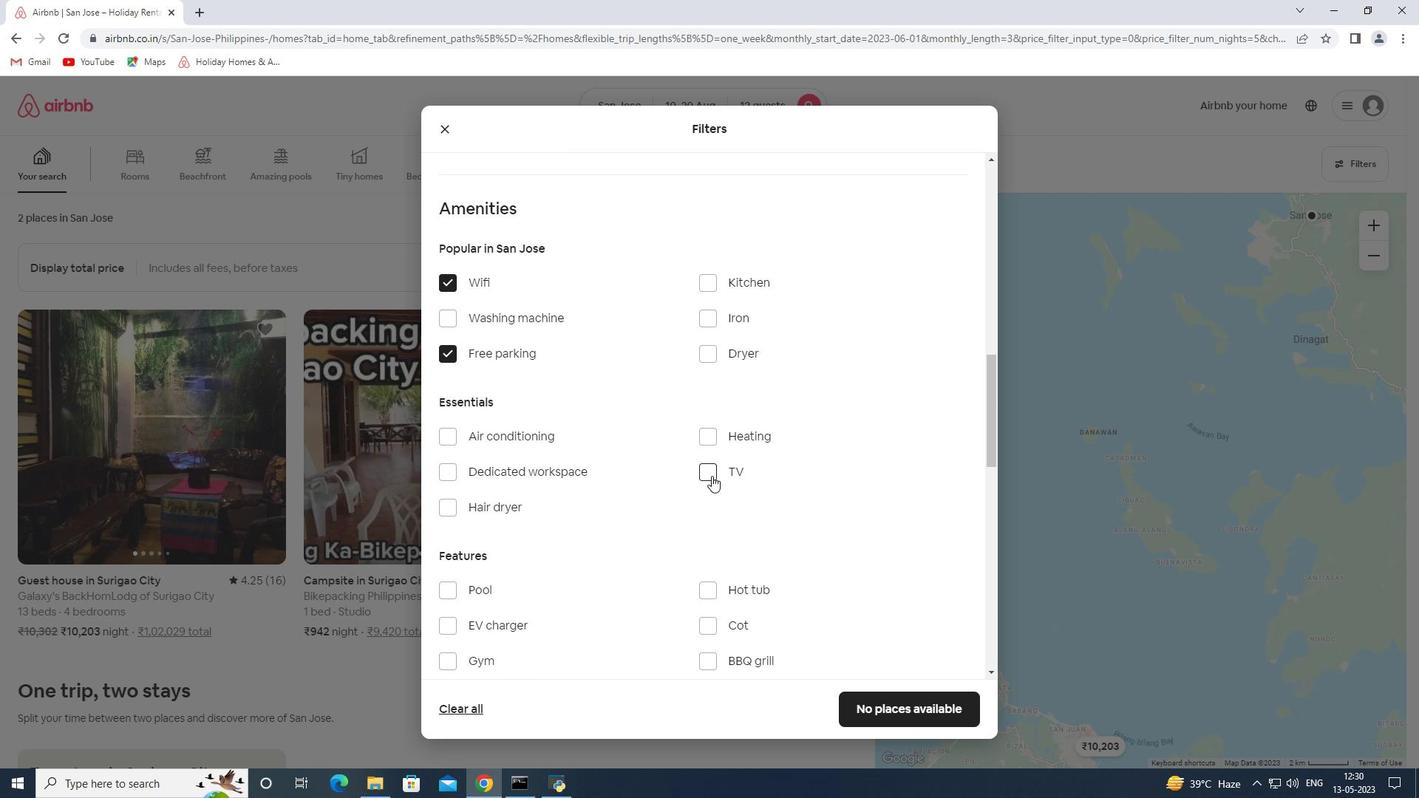 
Action: Mouse pressed left at (708, 471)
Screenshot: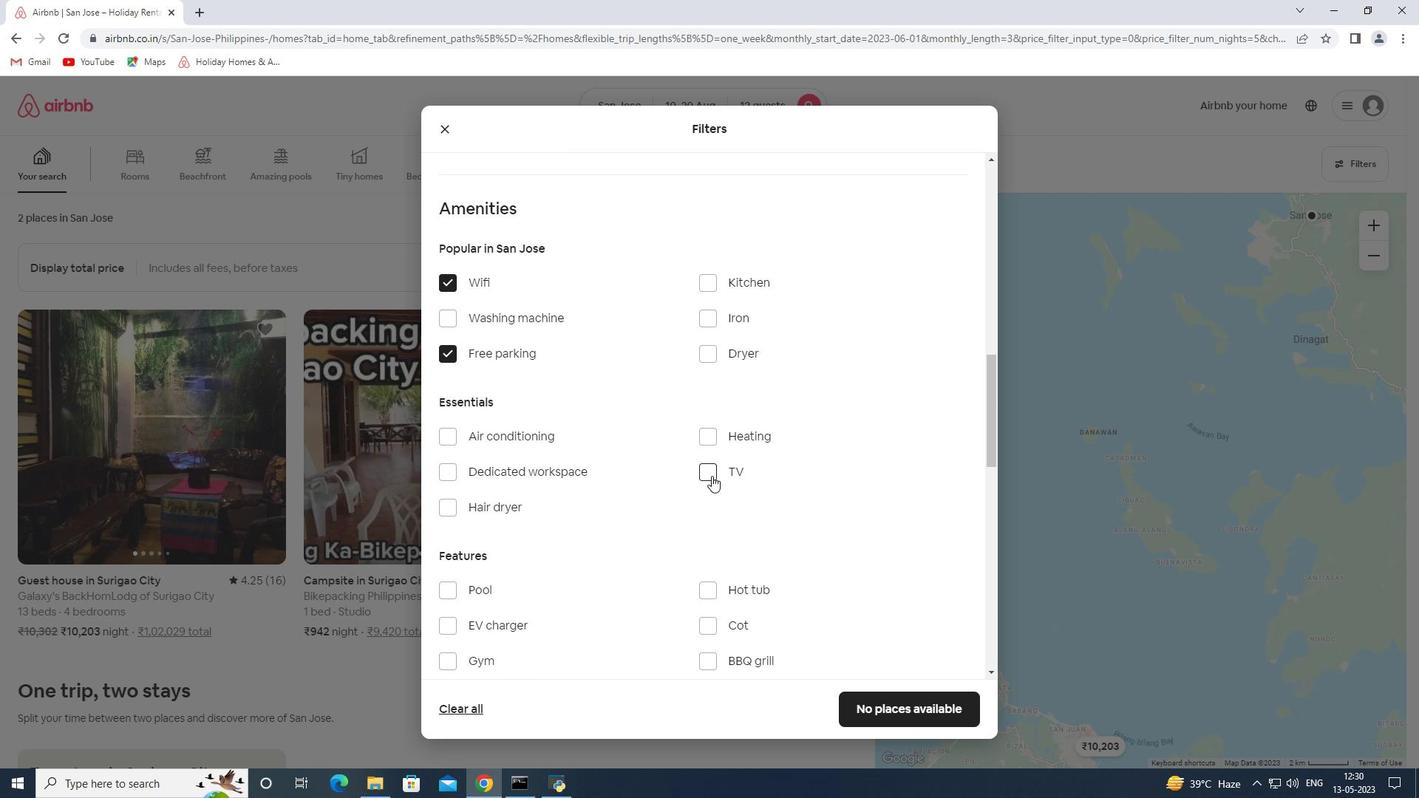 
Action: Mouse moved to (510, 516)
Screenshot: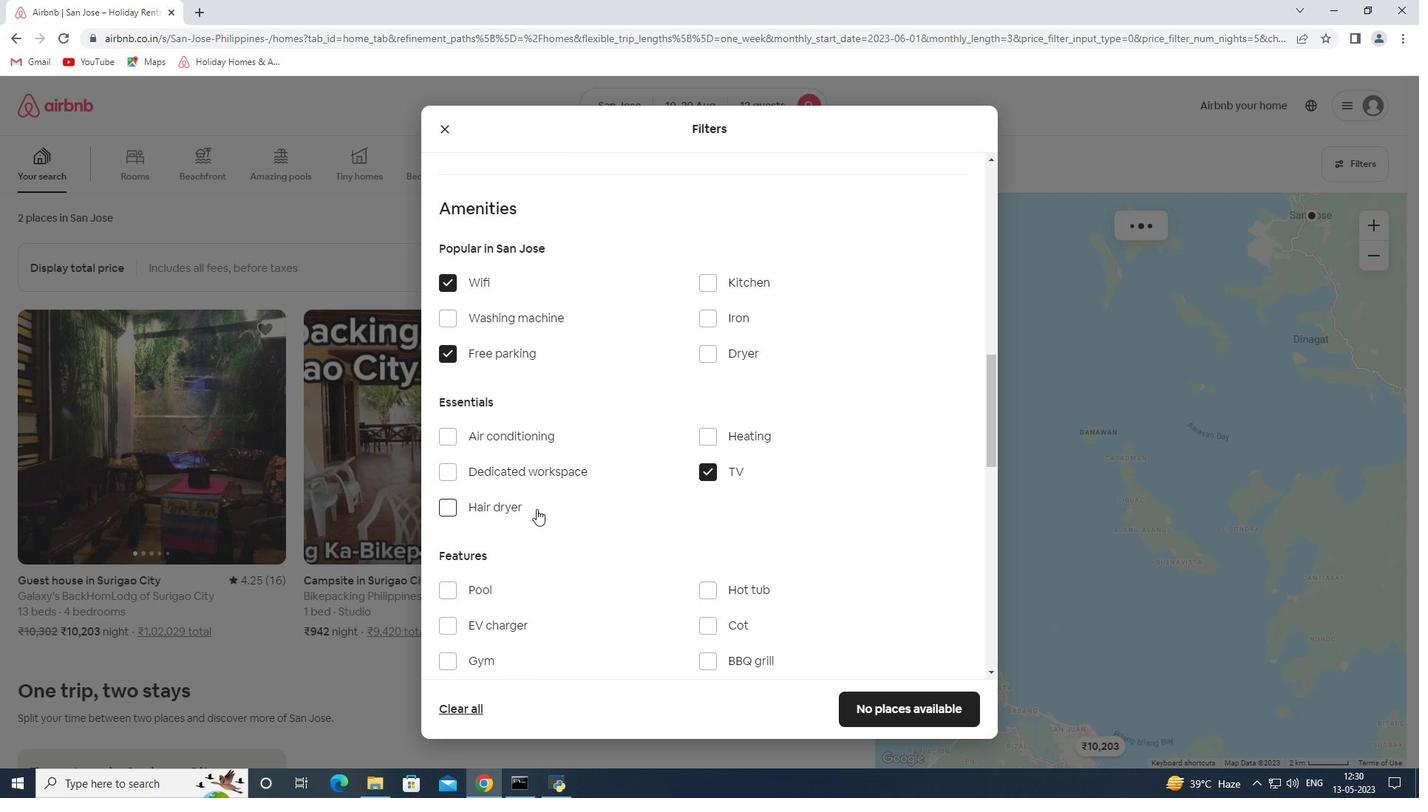 
Action: Mouse scrolled (510, 515) with delta (0, 0)
Screenshot: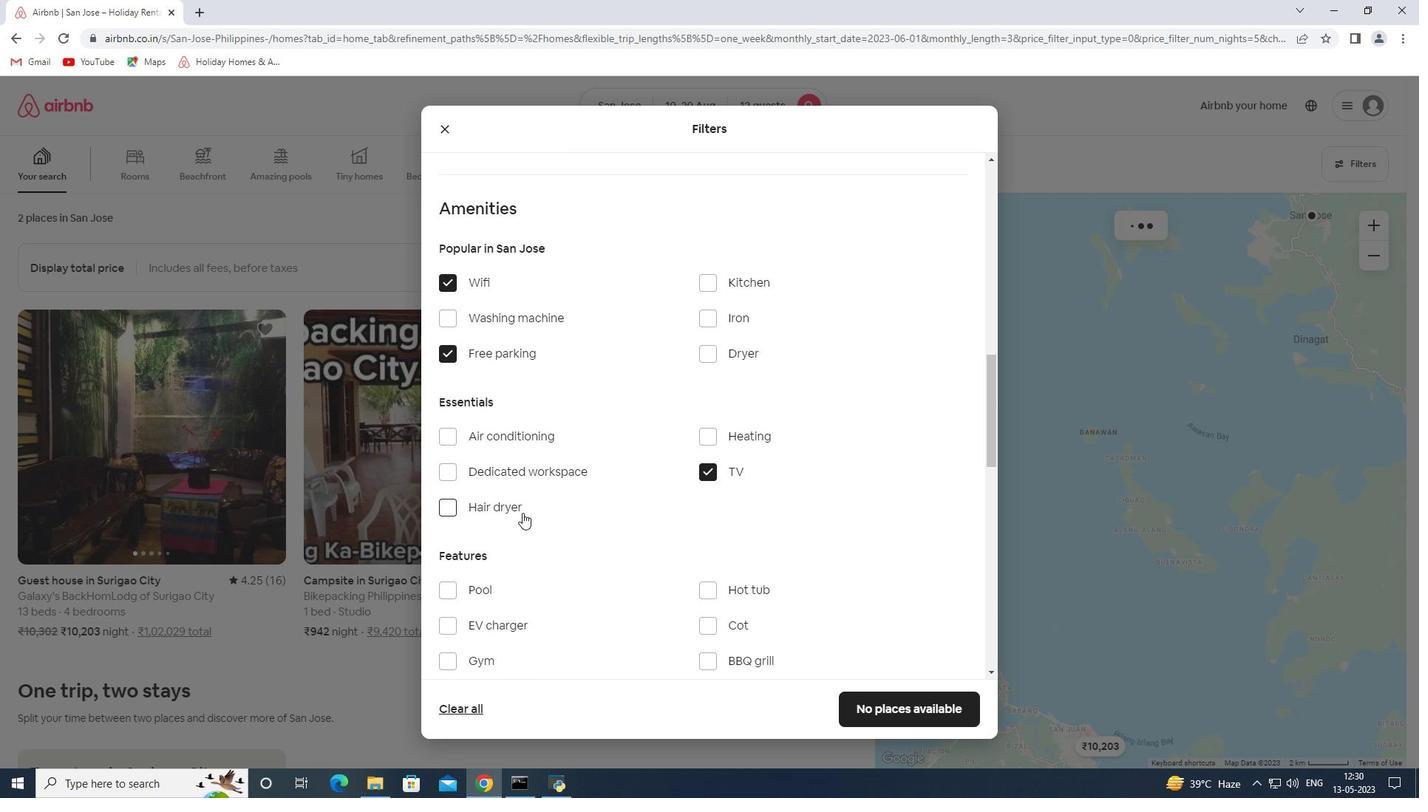 
Action: Mouse moved to (510, 517)
Screenshot: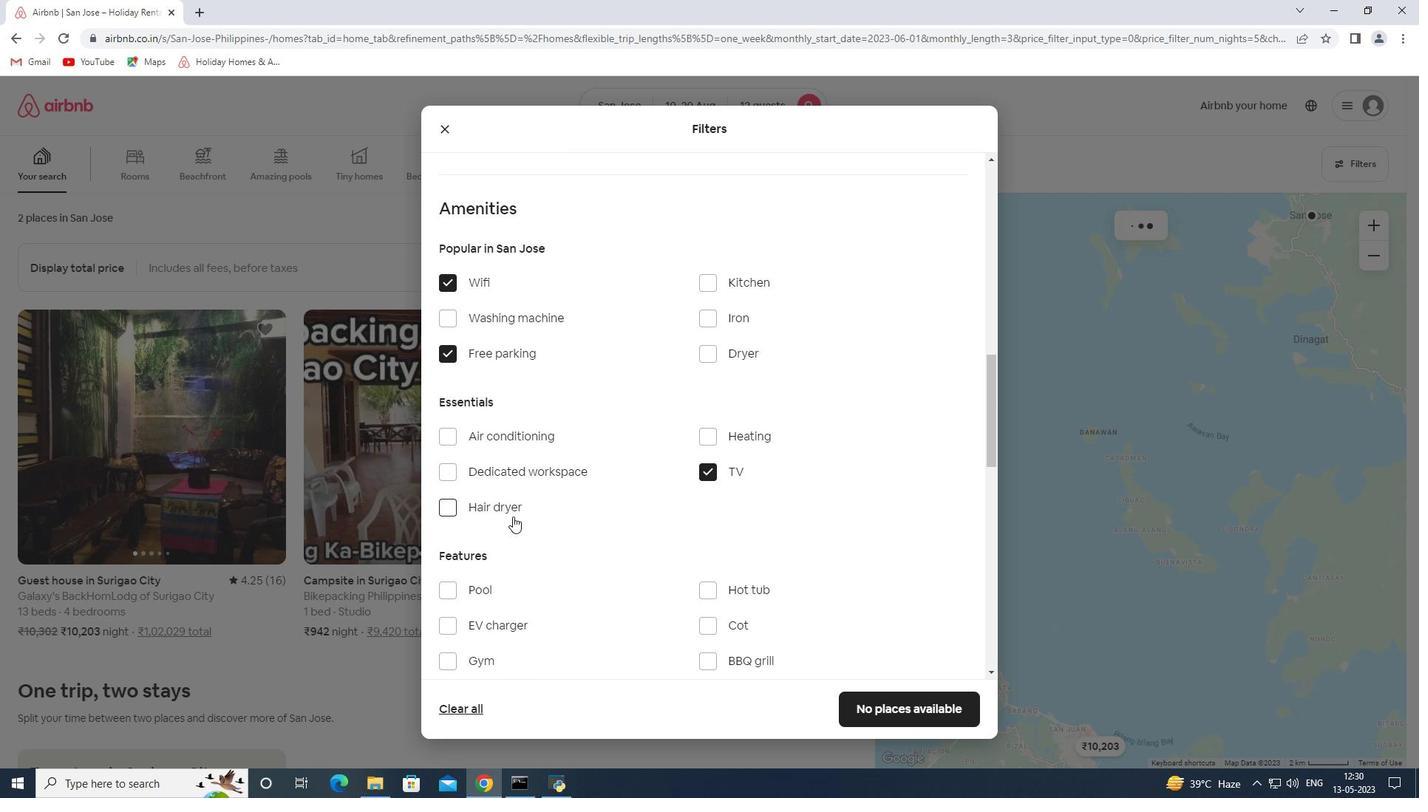 
Action: Mouse scrolled (510, 516) with delta (0, 0)
Screenshot: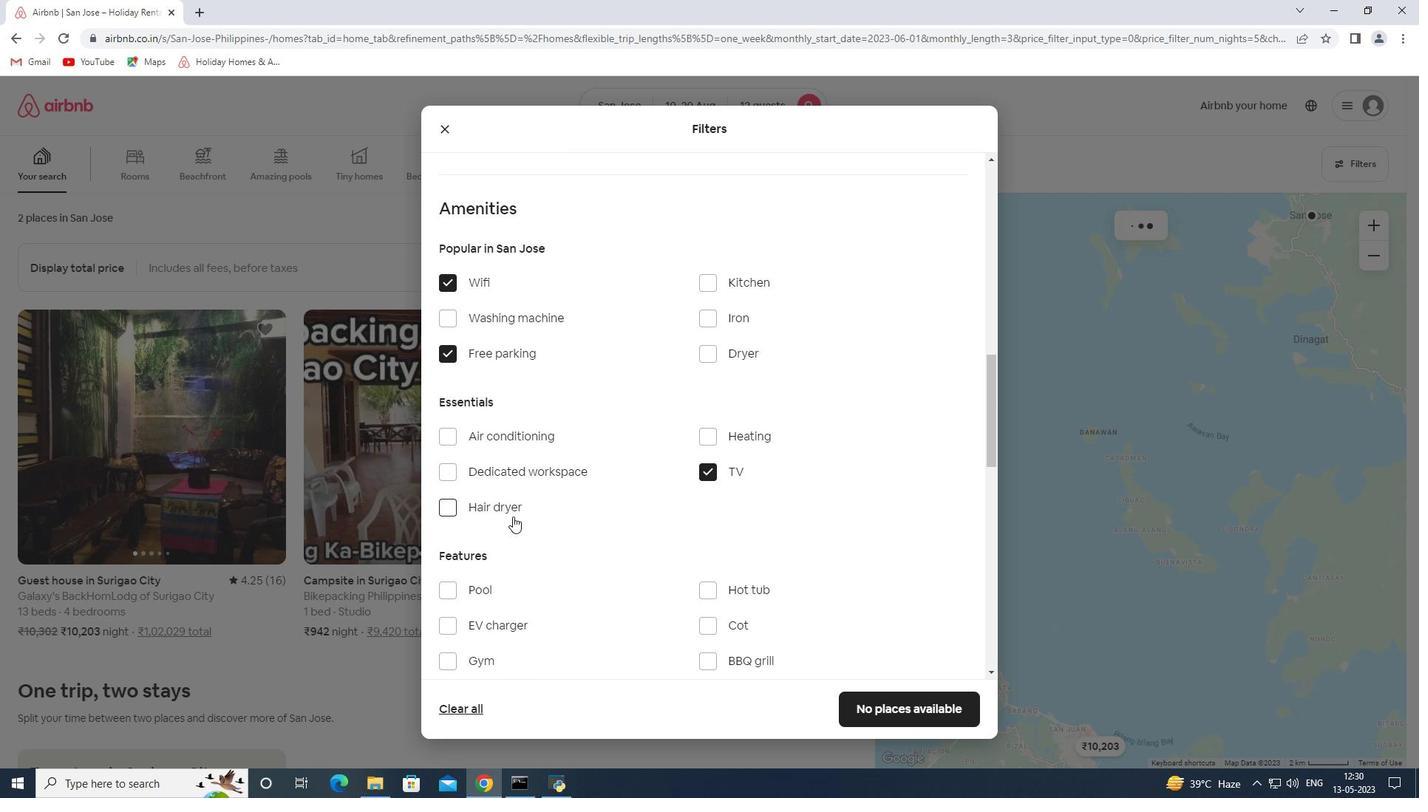 
Action: Mouse scrolled (510, 516) with delta (0, 0)
Screenshot: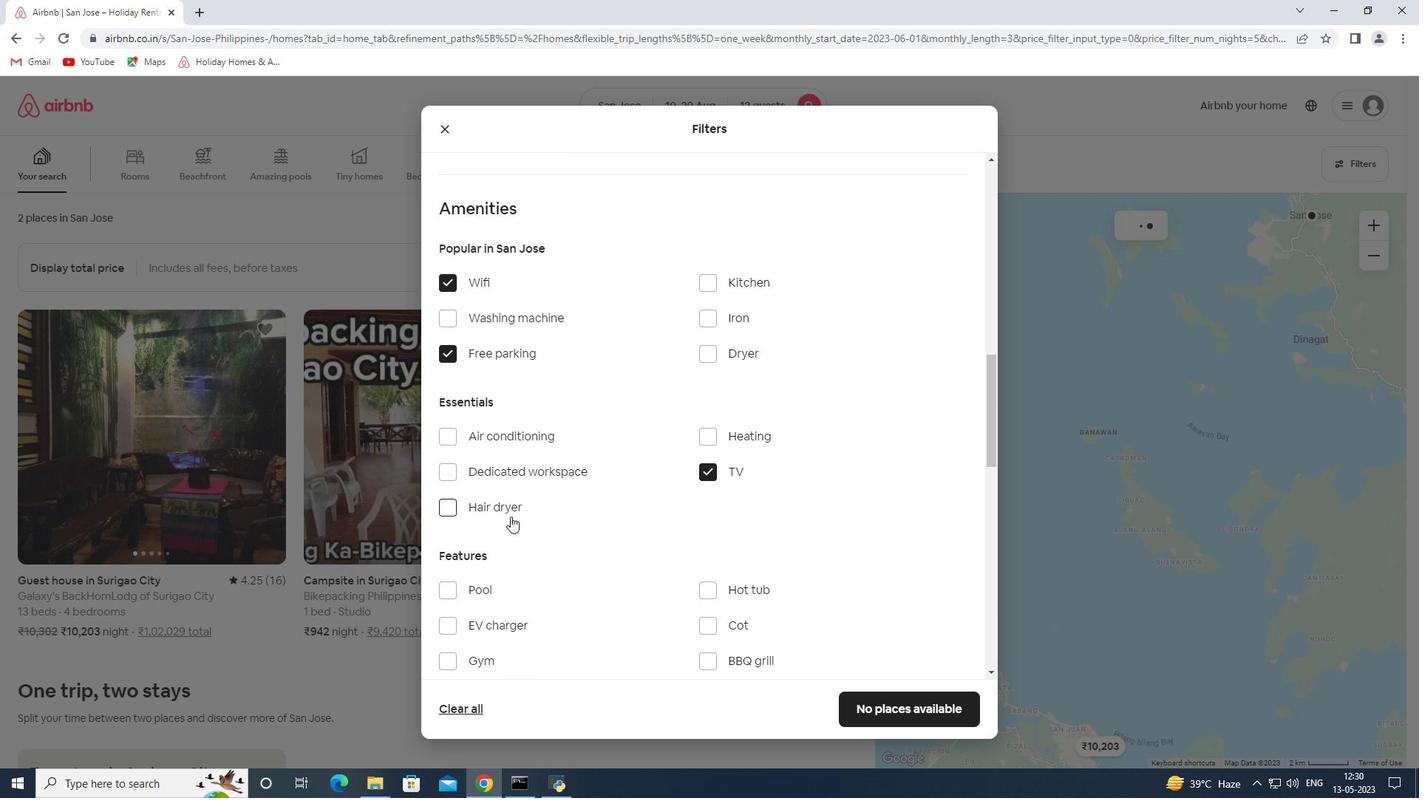 
Action: Mouse moved to (469, 440)
Screenshot: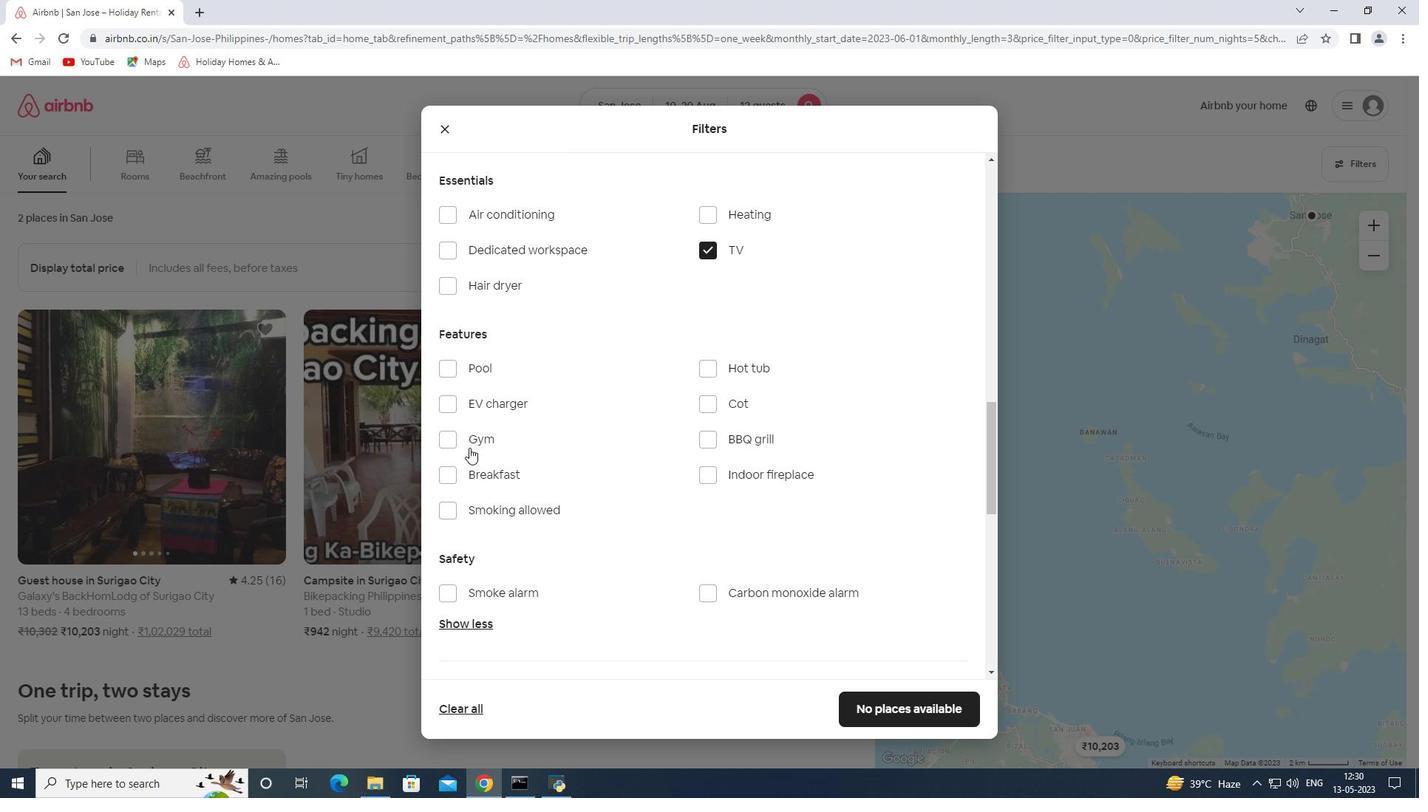 
Action: Mouse pressed left at (469, 440)
Screenshot: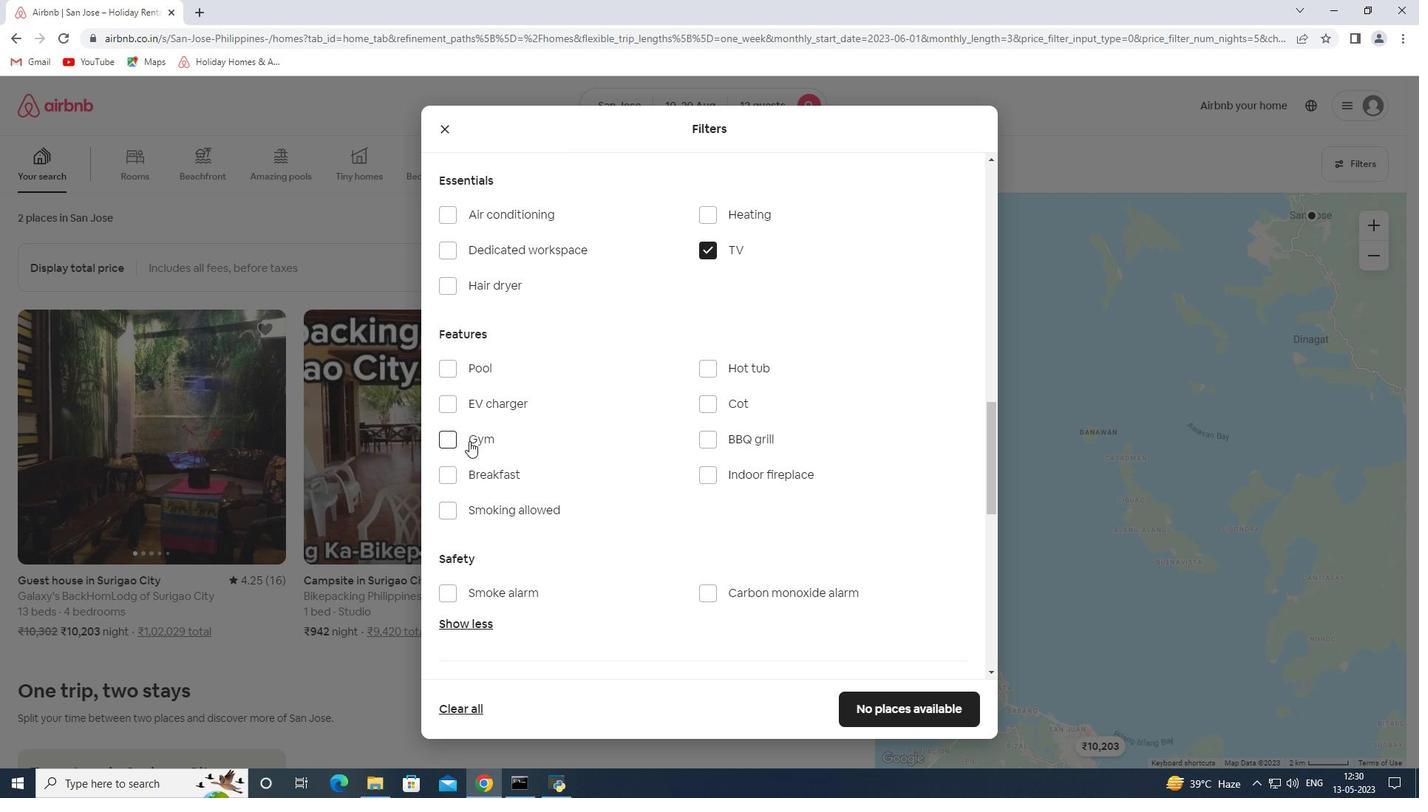 
Action: Mouse moved to (476, 473)
Screenshot: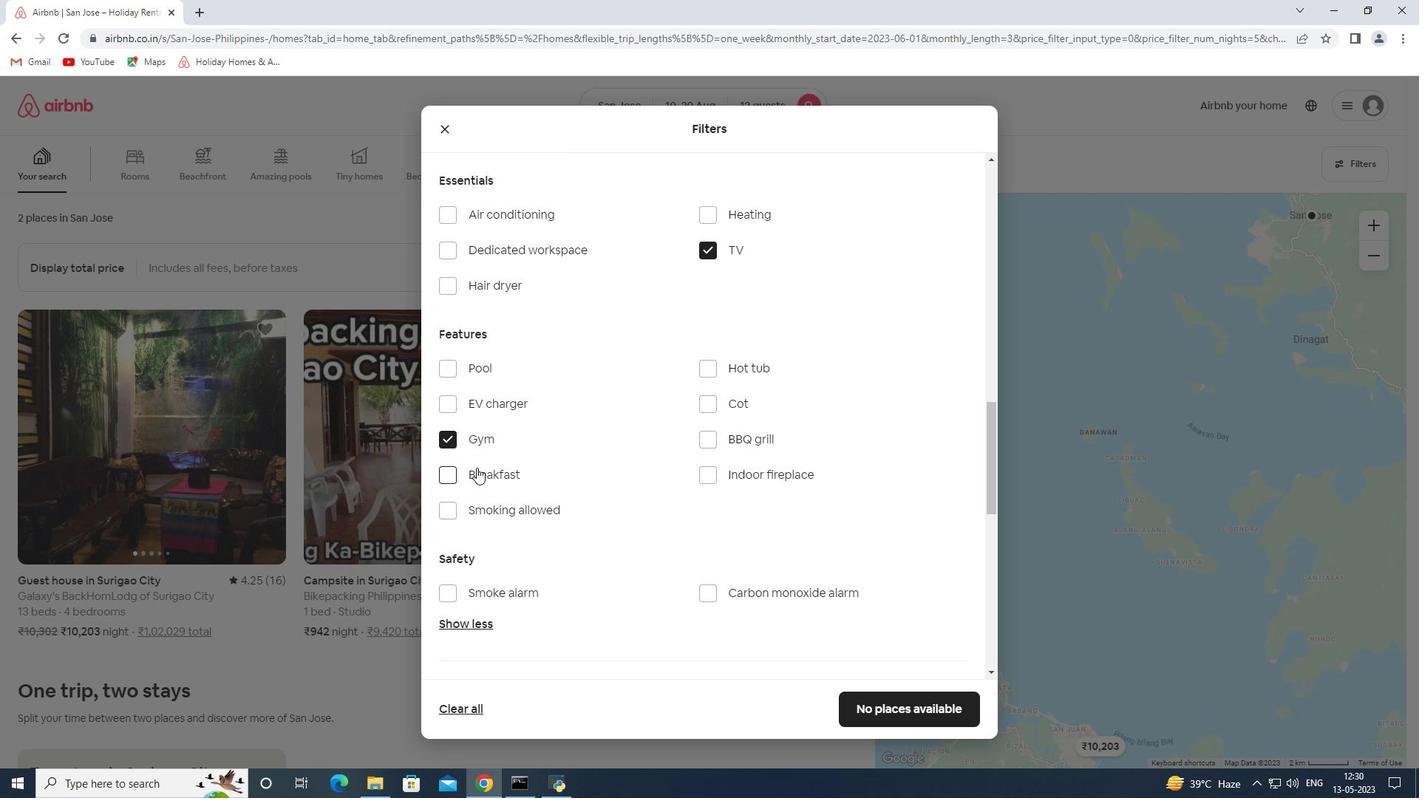 
Action: Mouse pressed left at (476, 473)
Screenshot: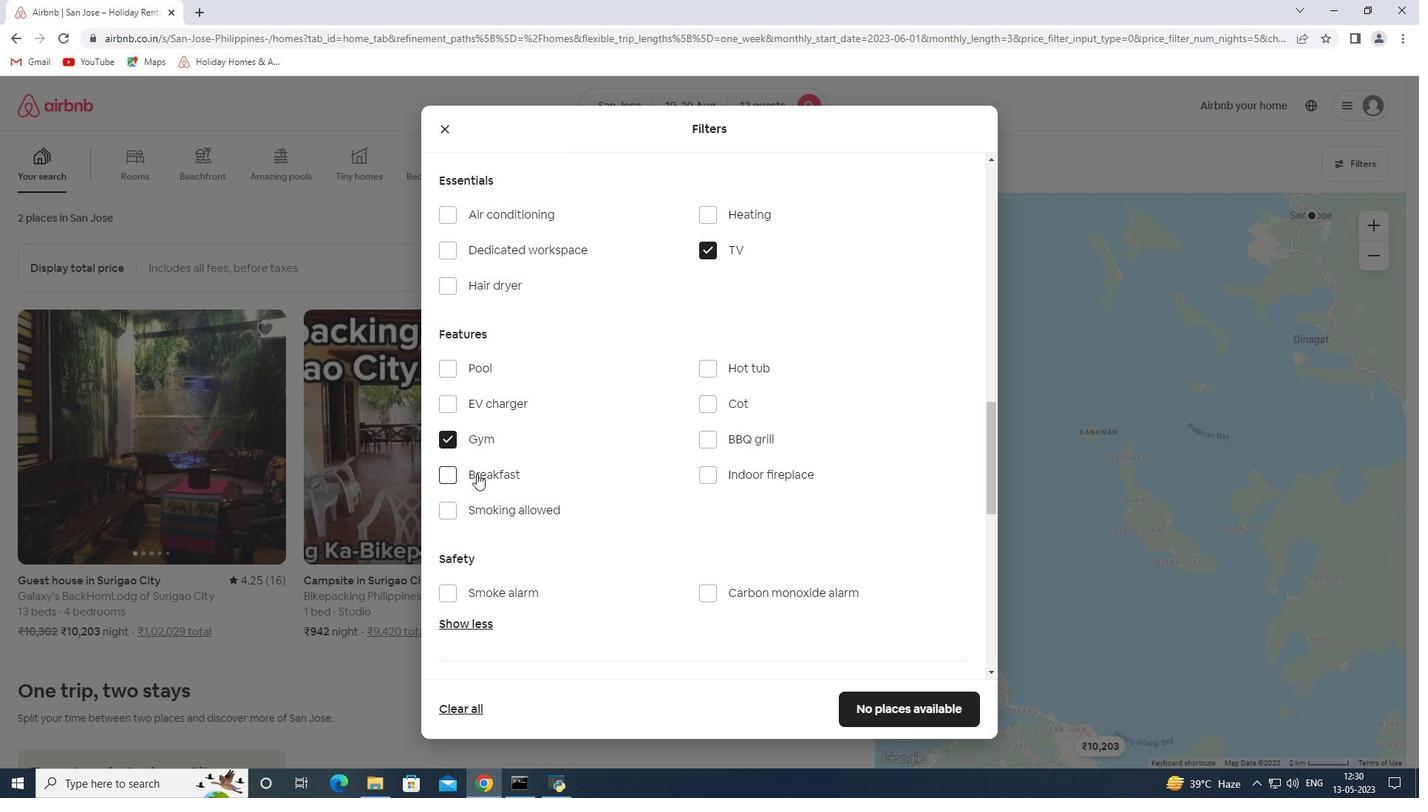 
Action: Mouse scrolled (476, 473) with delta (0, 0)
Screenshot: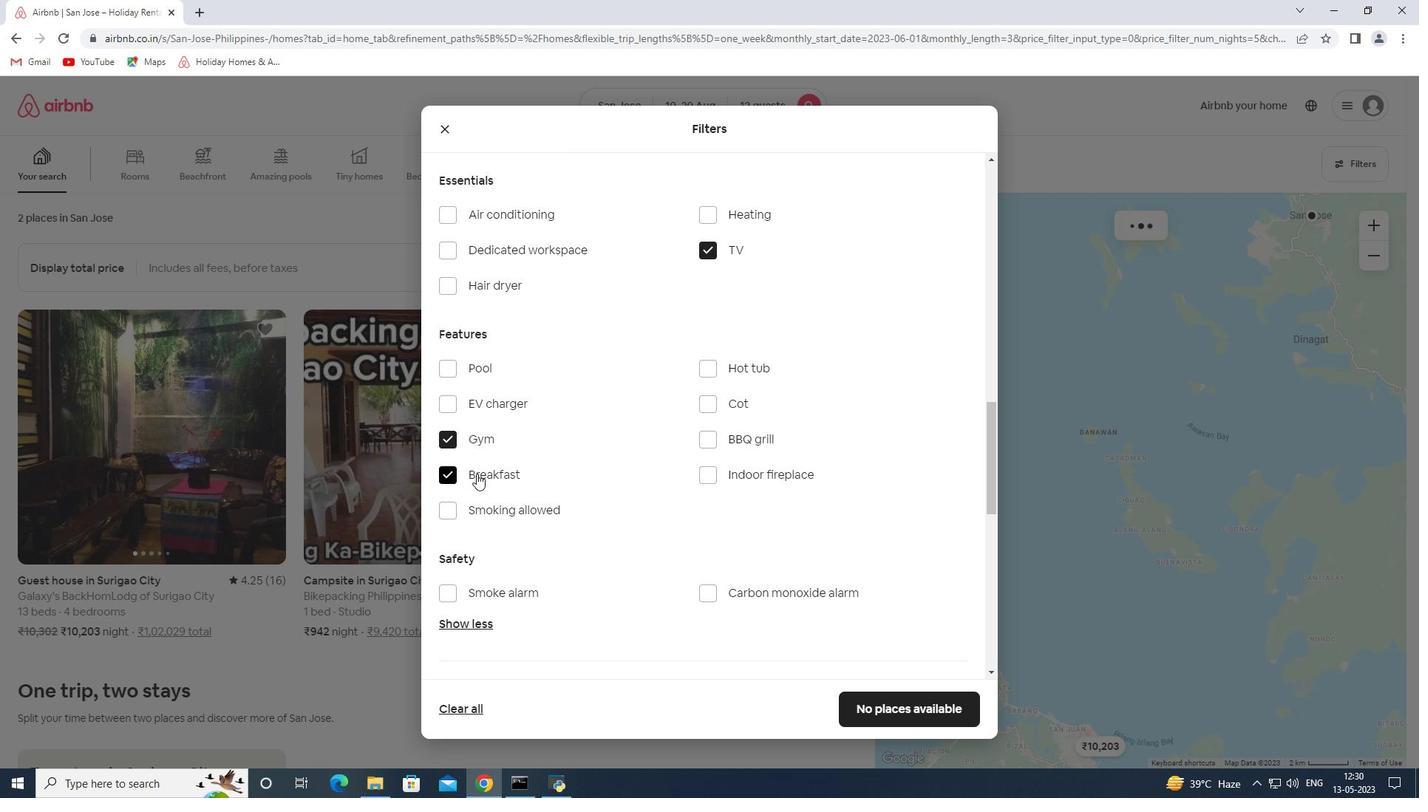 
Action: Mouse scrolled (476, 473) with delta (0, 0)
Screenshot: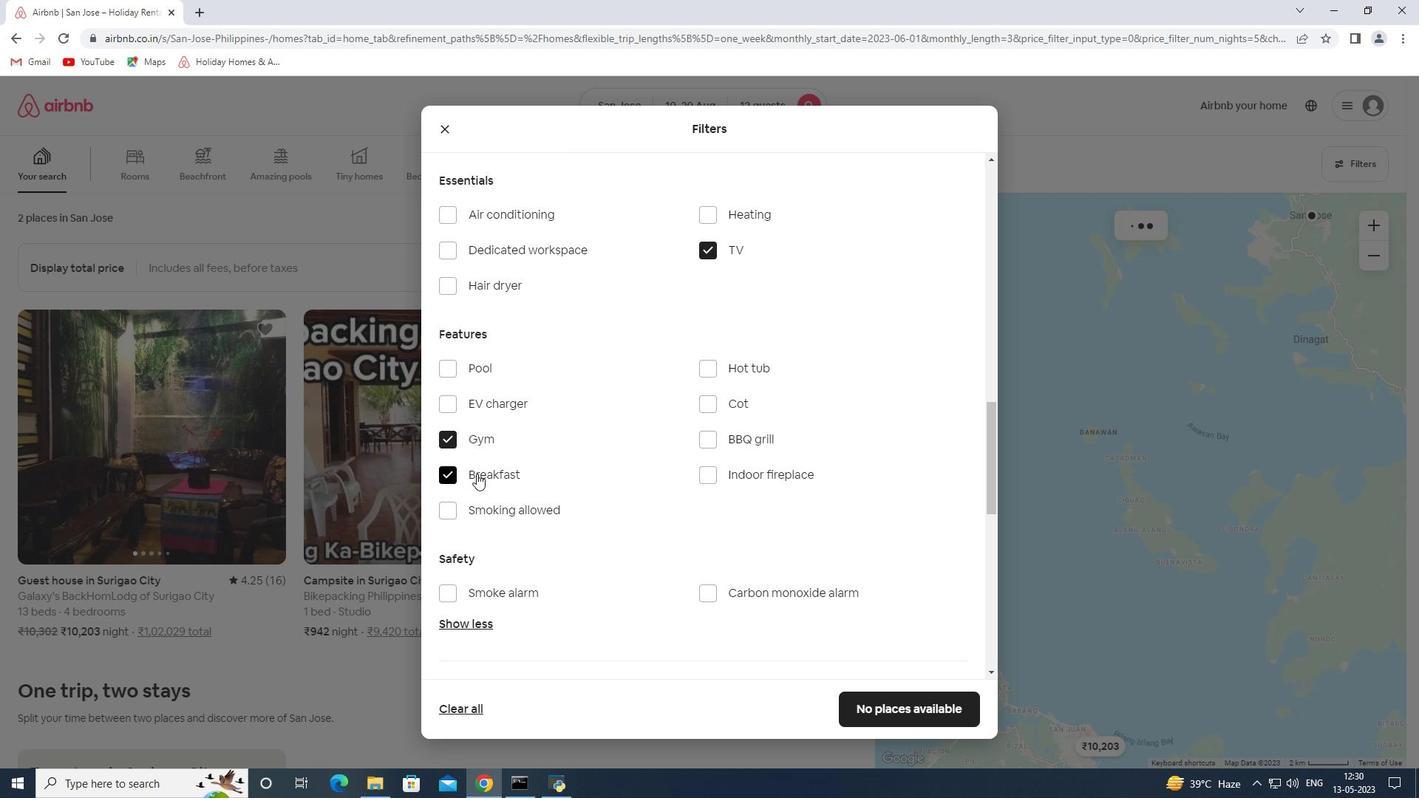 
Action: Mouse scrolled (476, 473) with delta (0, 0)
Screenshot: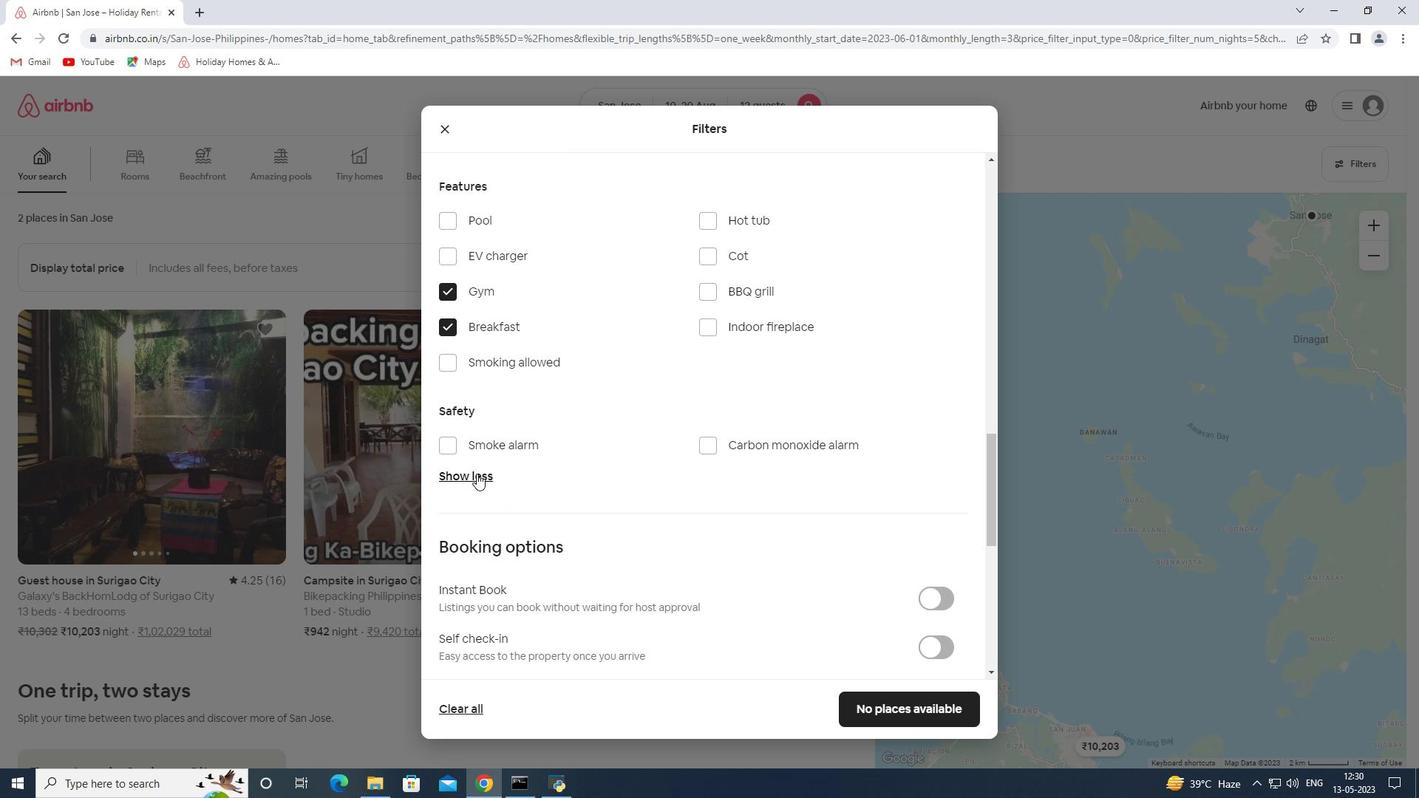 
Action: Mouse scrolled (476, 473) with delta (0, 0)
Screenshot: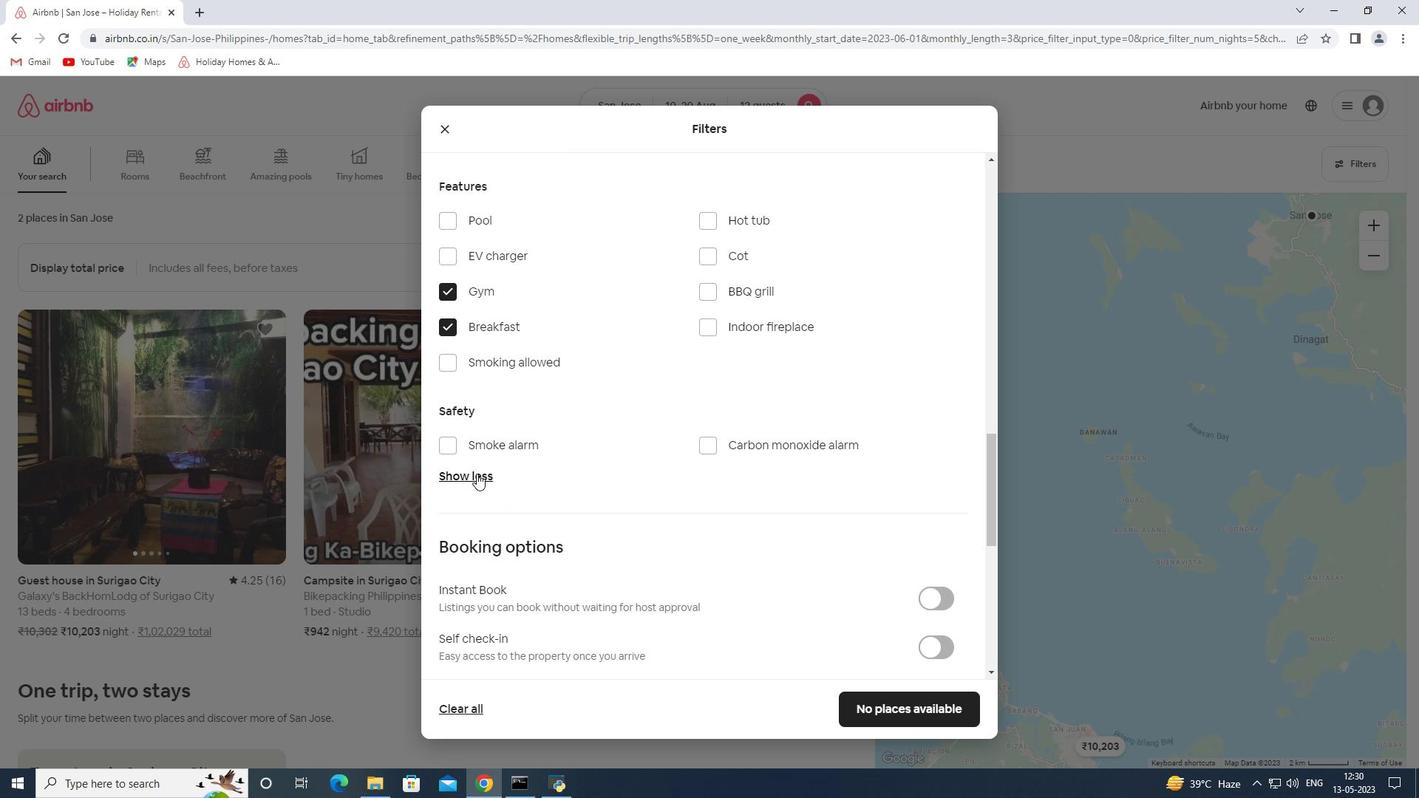 
Action: Mouse moved to (929, 501)
Screenshot: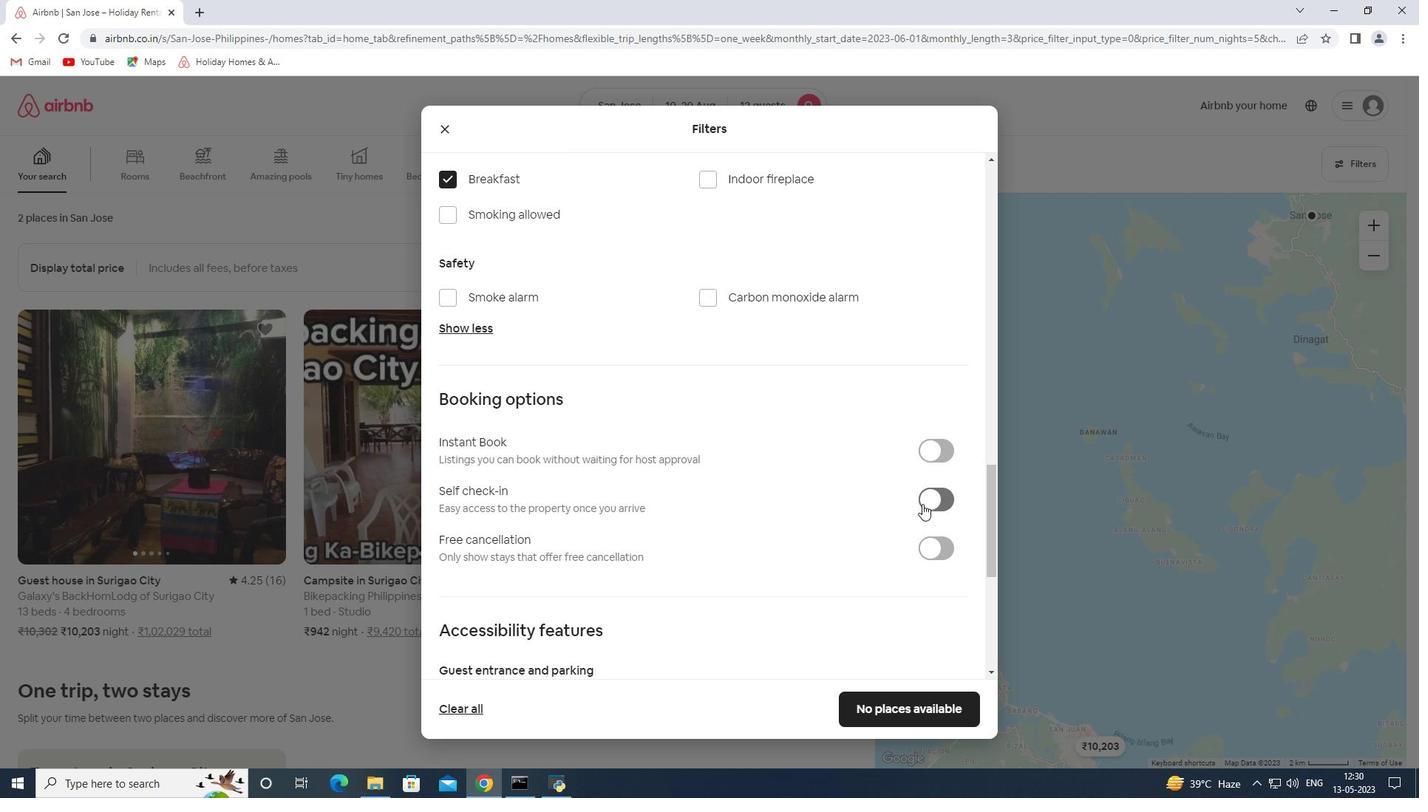 
Action: Mouse pressed left at (929, 501)
Screenshot: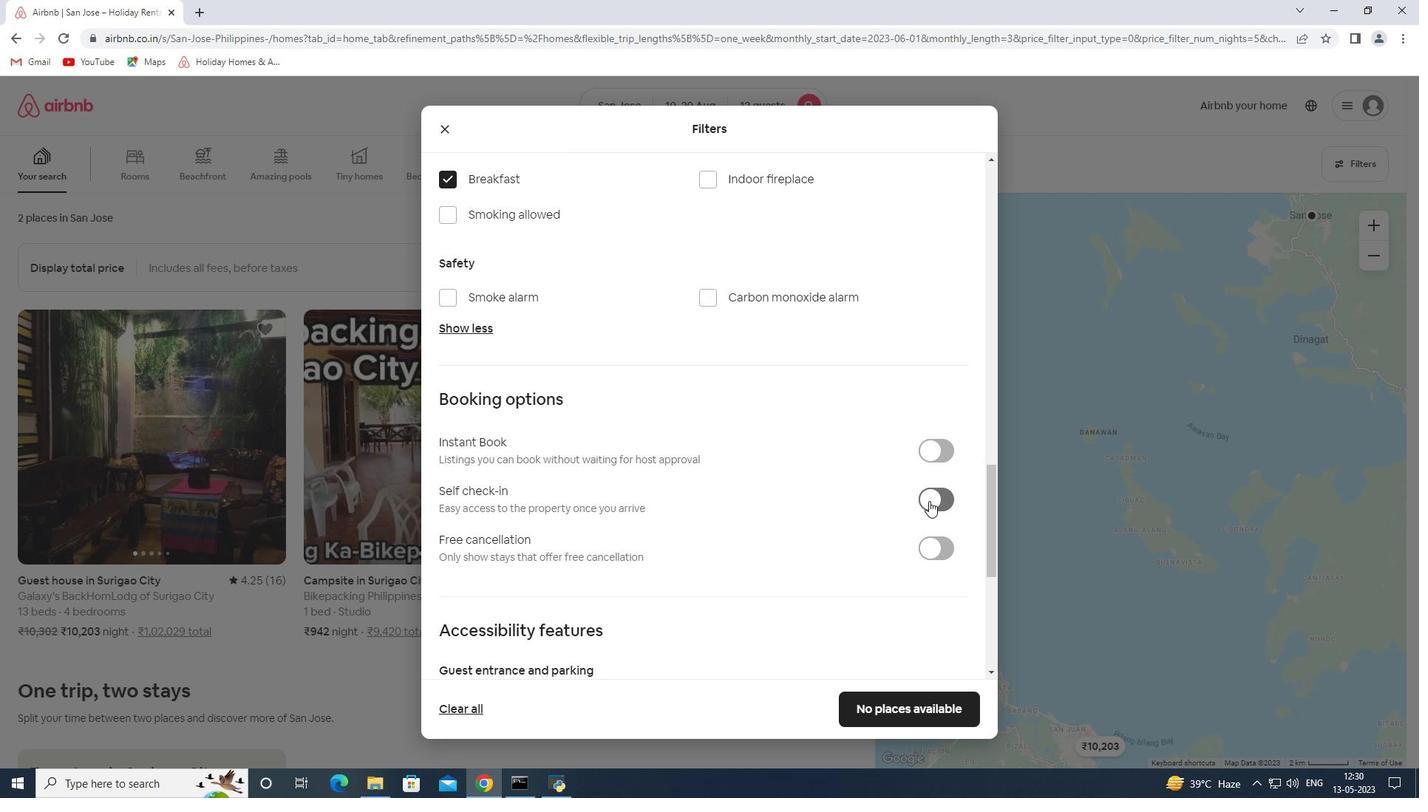 
Action: Mouse moved to (718, 527)
Screenshot: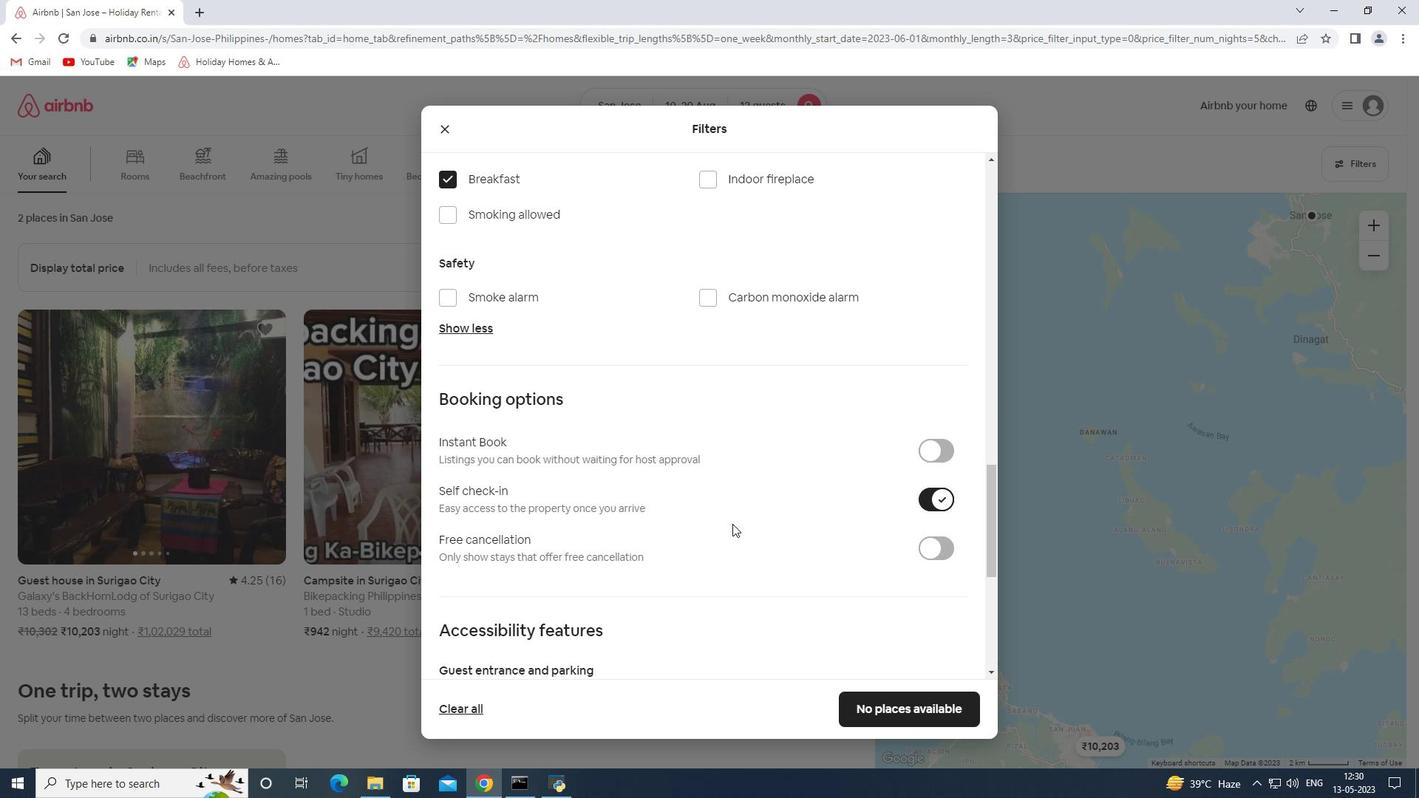 
Action: Mouse scrolled (718, 527) with delta (0, 0)
Screenshot: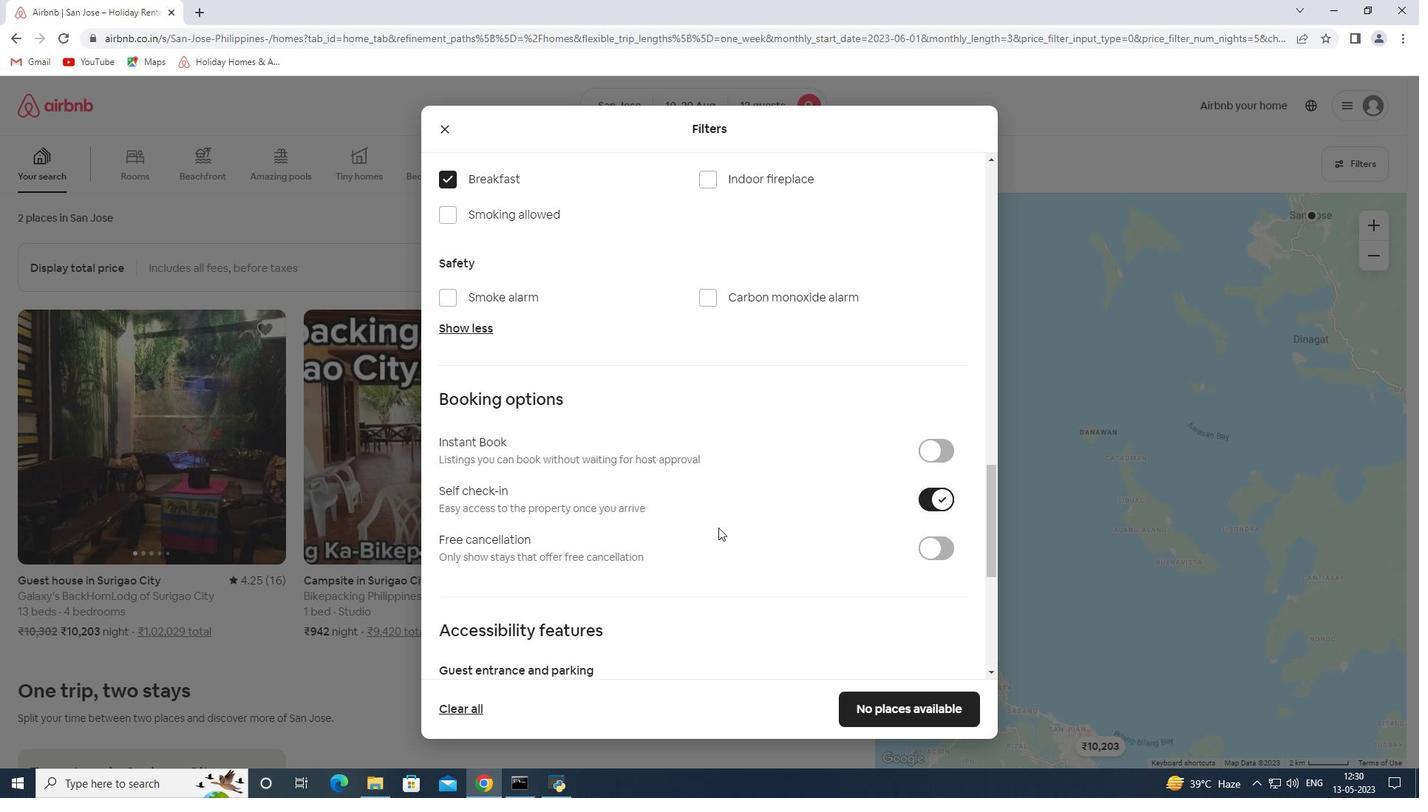 
Action: Mouse scrolled (718, 527) with delta (0, 0)
Screenshot: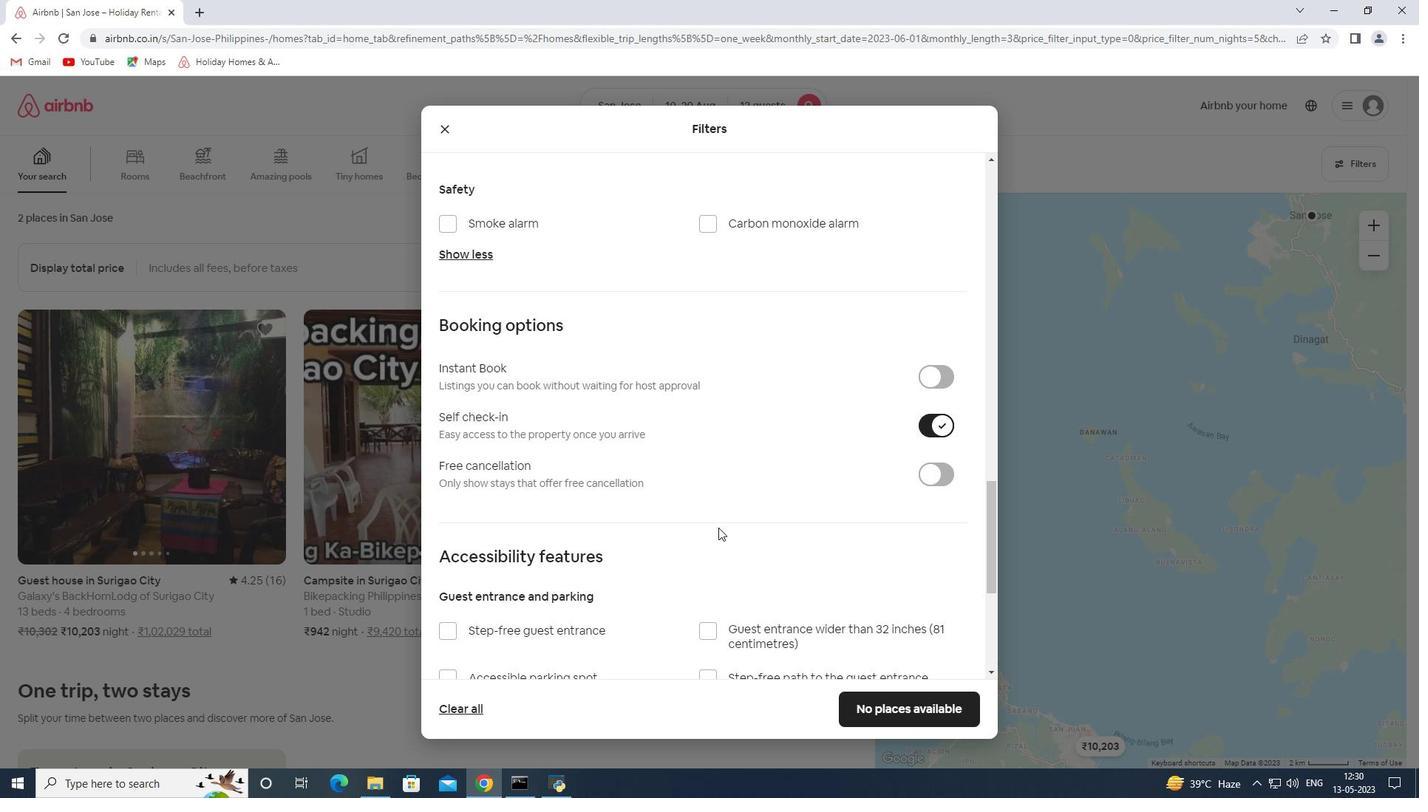 
Action: Mouse scrolled (718, 527) with delta (0, 0)
Screenshot: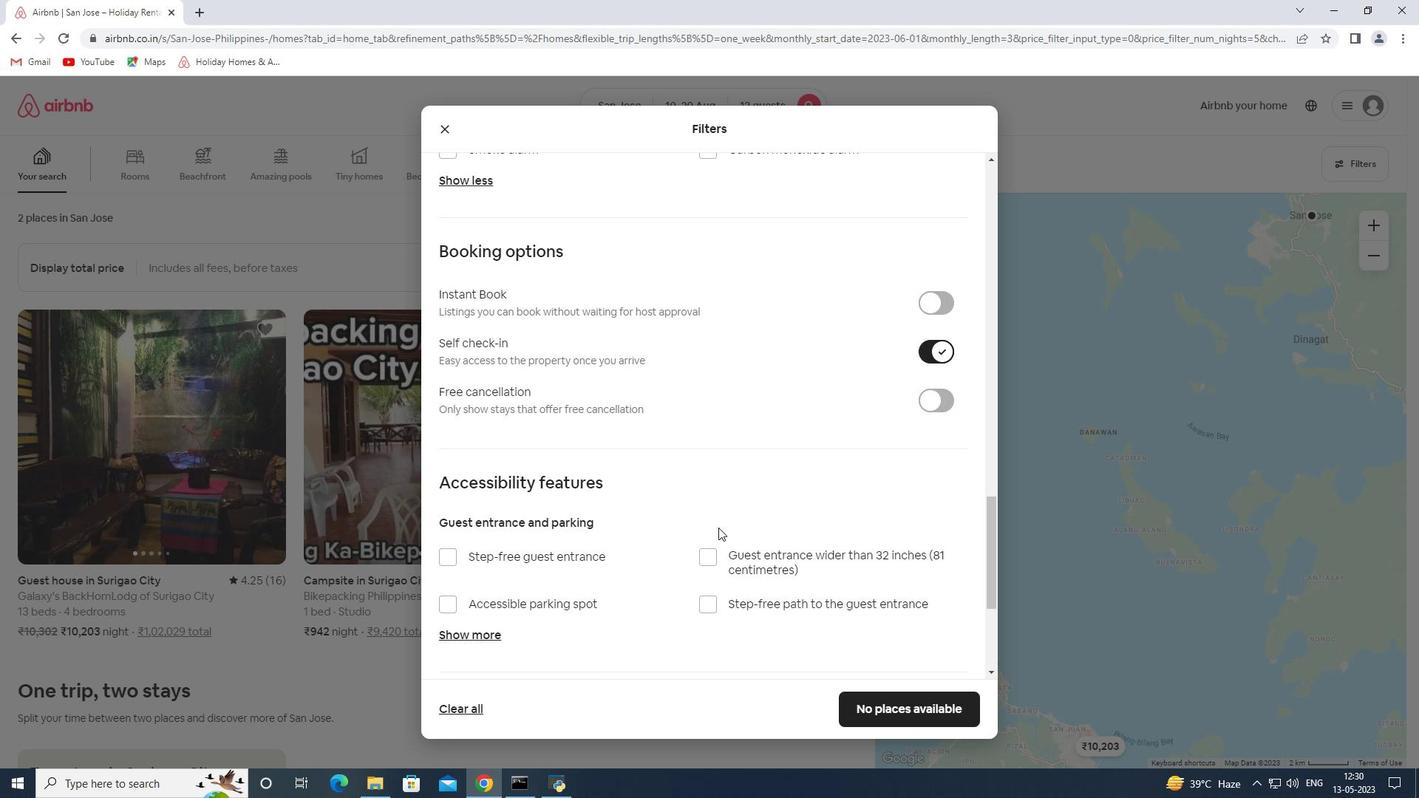 
Action: Mouse scrolled (718, 527) with delta (0, 0)
Screenshot: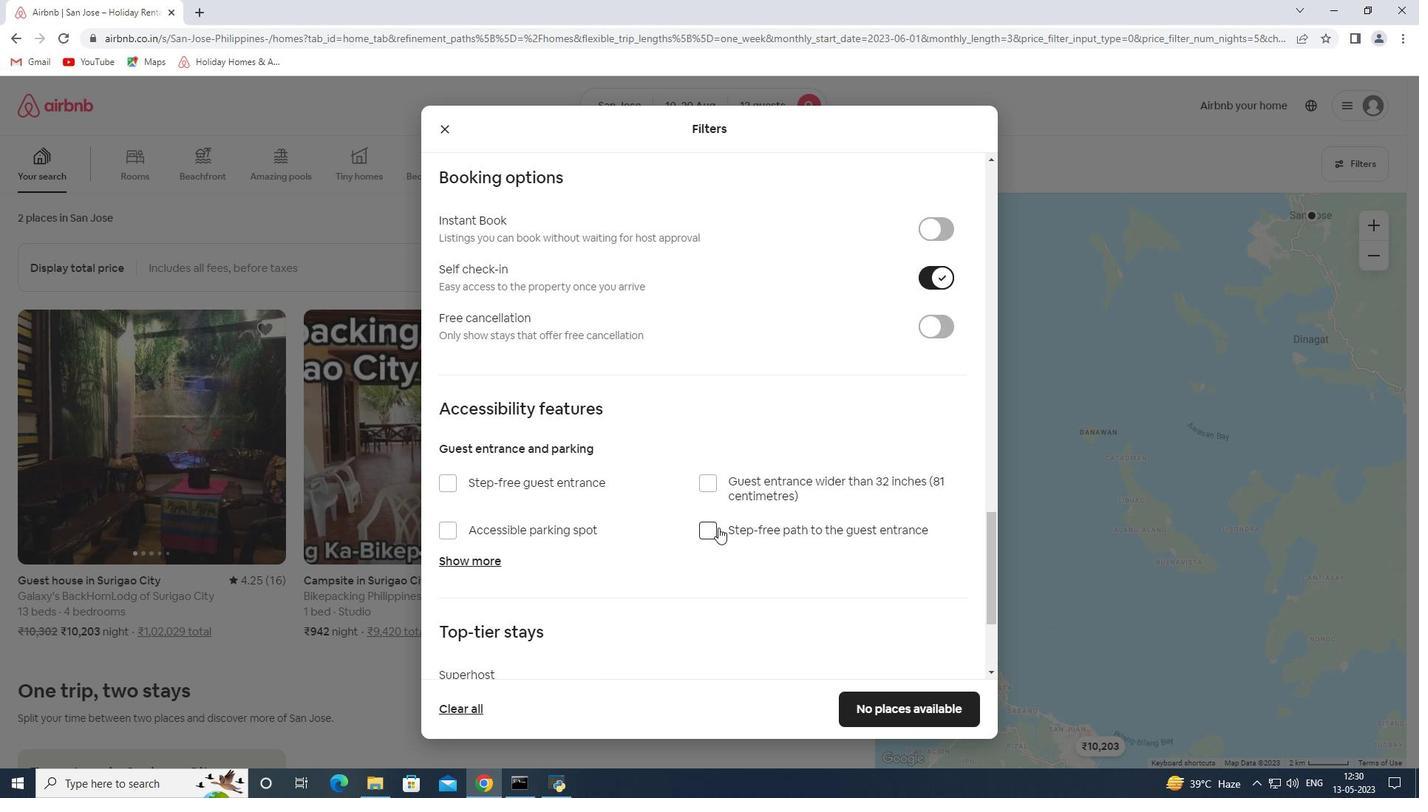 
Action: Mouse scrolled (718, 527) with delta (0, 0)
Screenshot: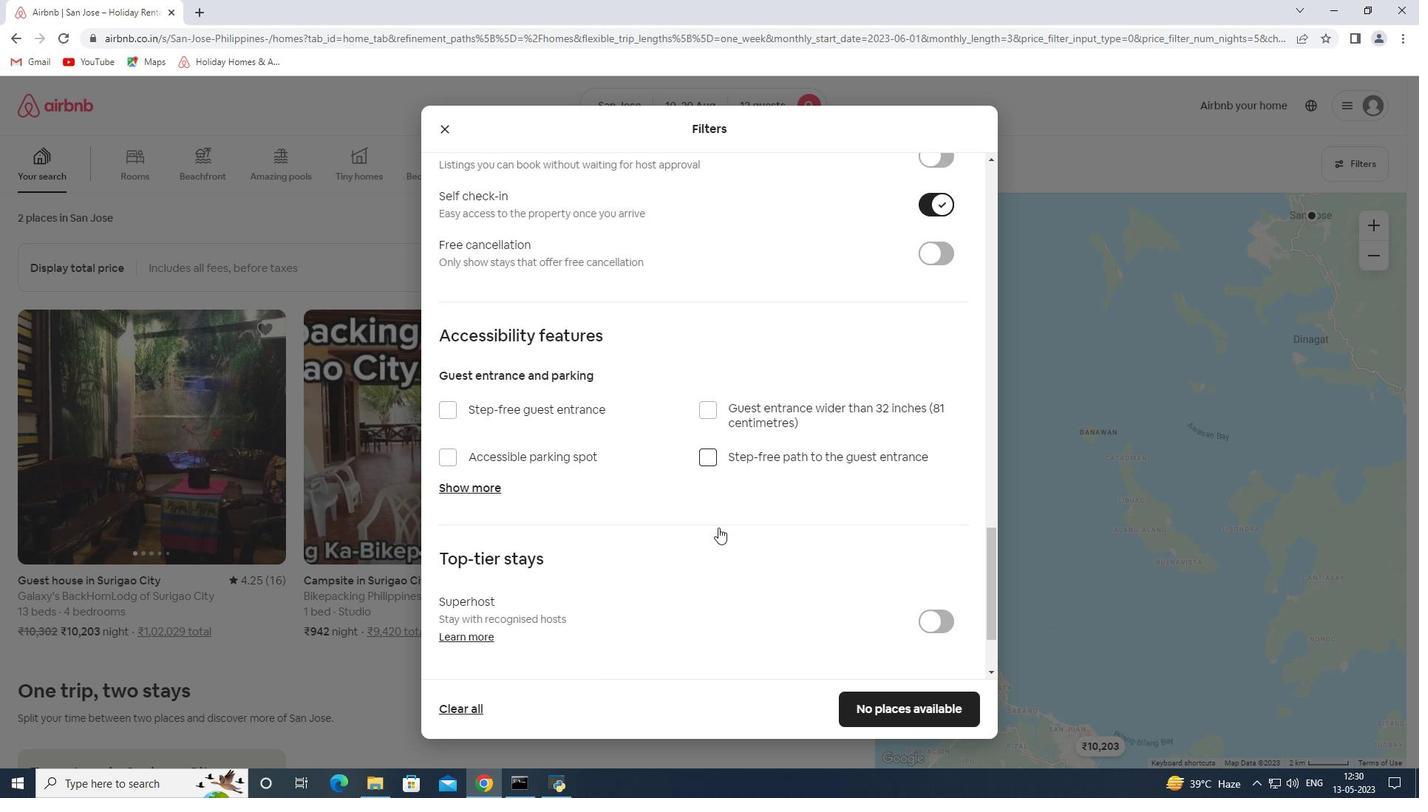 
Action: Mouse scrolled (718, 527) with delta (0, 0)
Screenshot: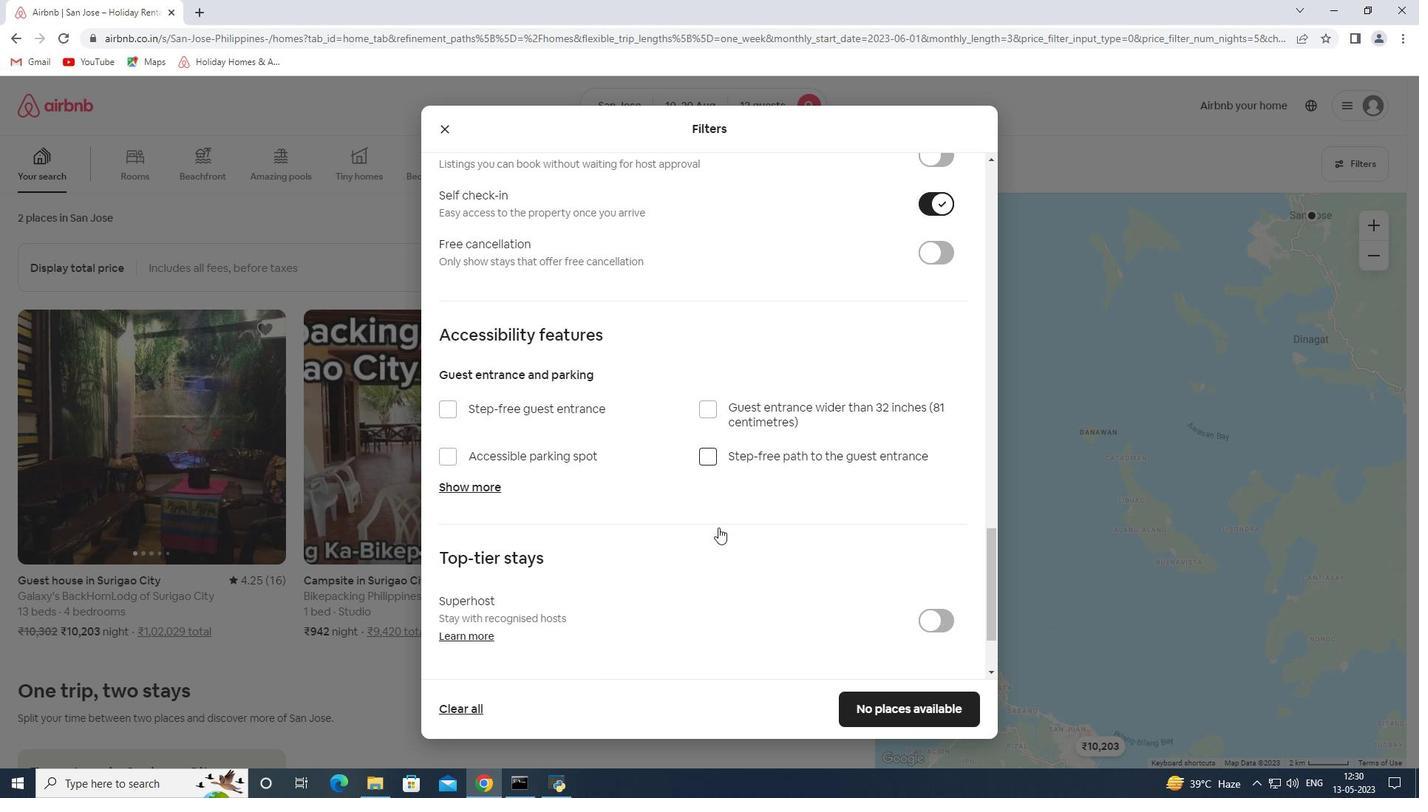 
Action: Mouse scrolled (718, 527) with delta (0, 0)
Screenshot: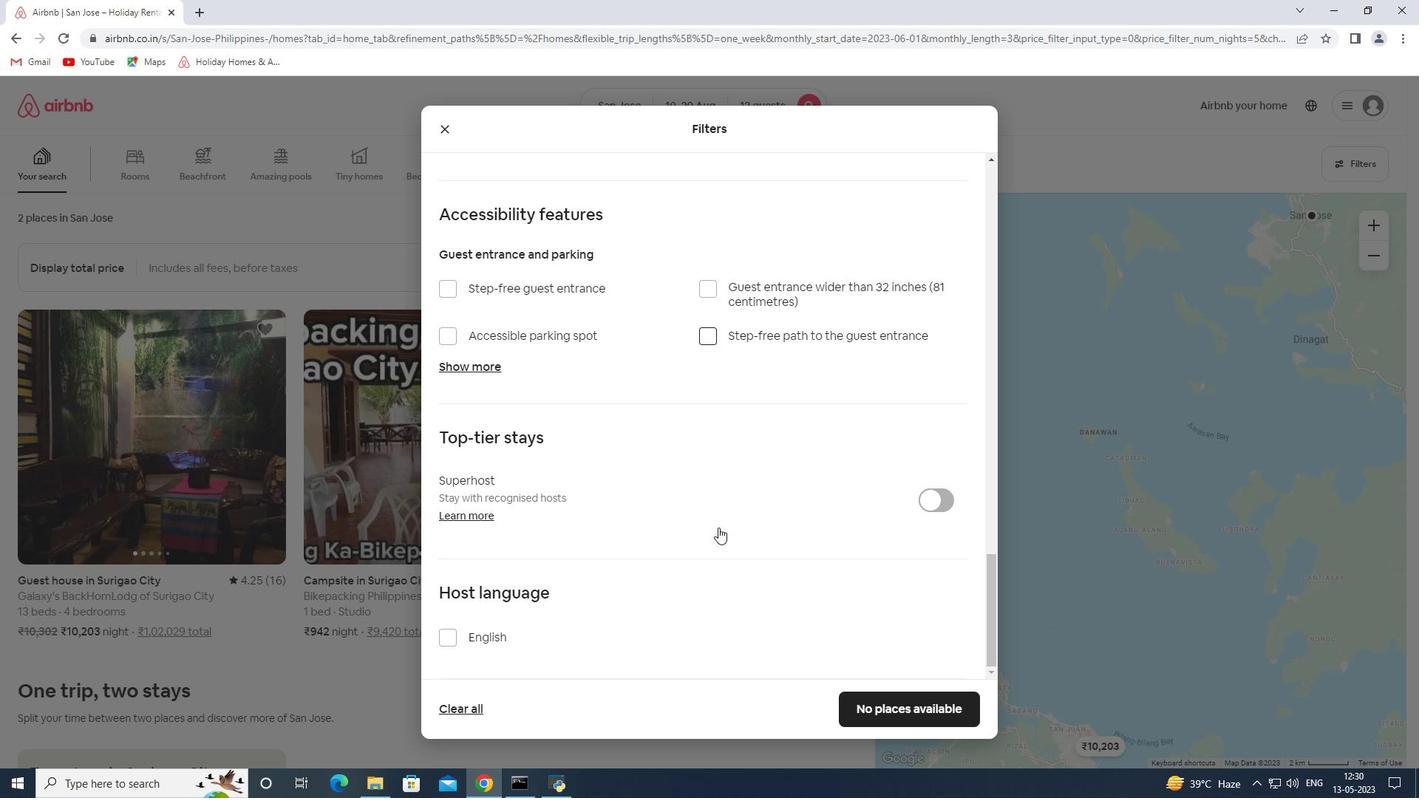 
Action: Mouse scrolled (718, 527) with delta (0, 0)
Screenshot: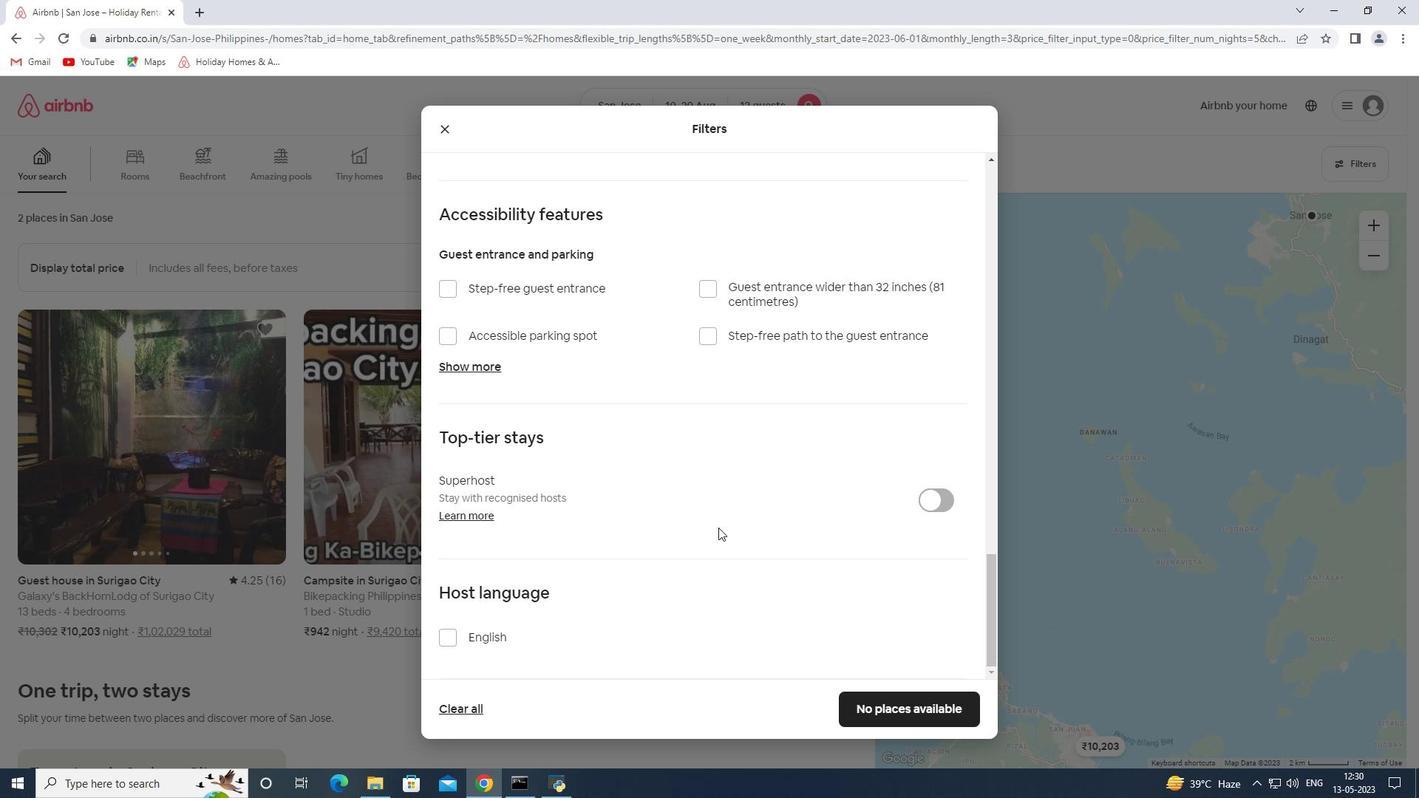 
Action: Mouse moved to (492, 640)
Screenshot: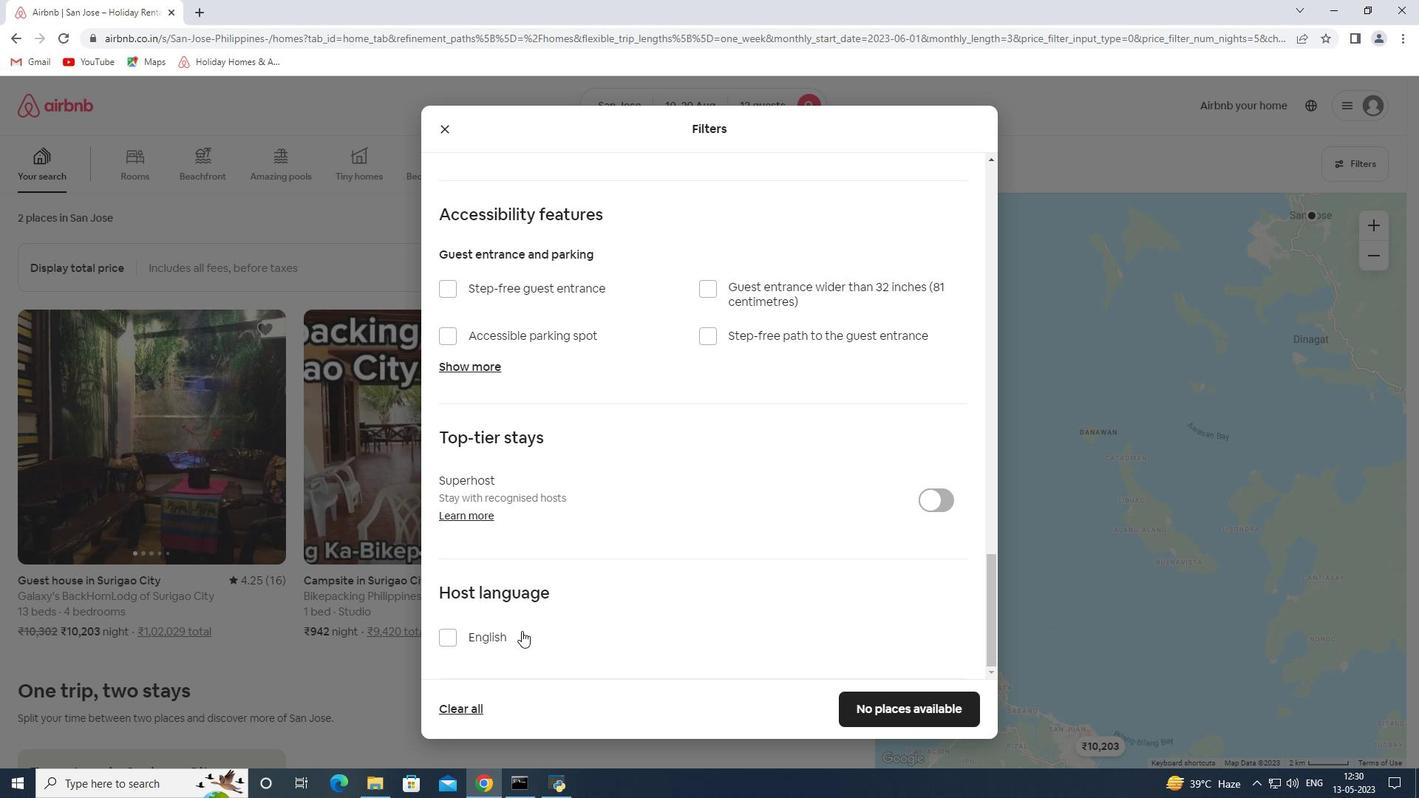 
Action: Mouse pressed left at (492, 640)
Screenshot: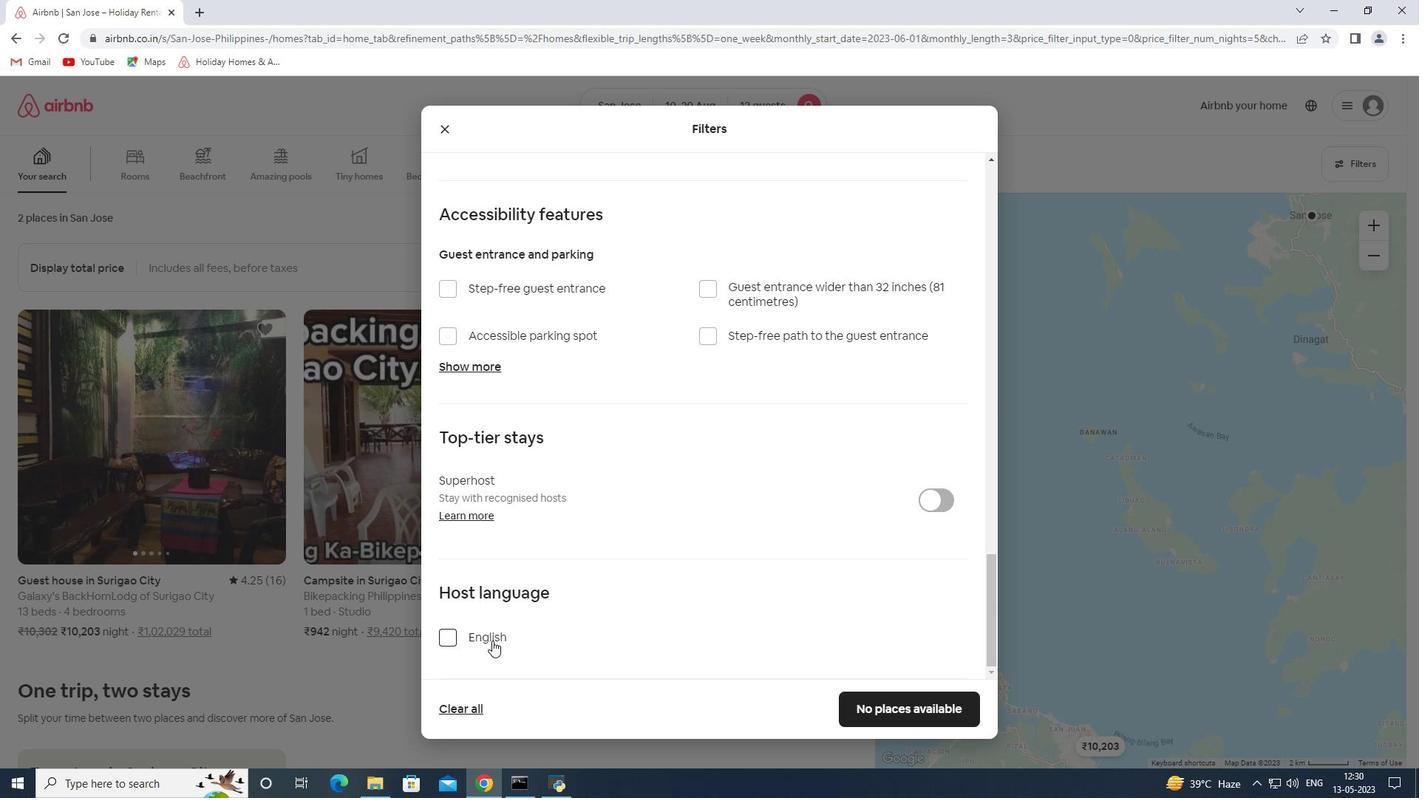 
Action: Mouse moved to (558, 637)
Screenshot: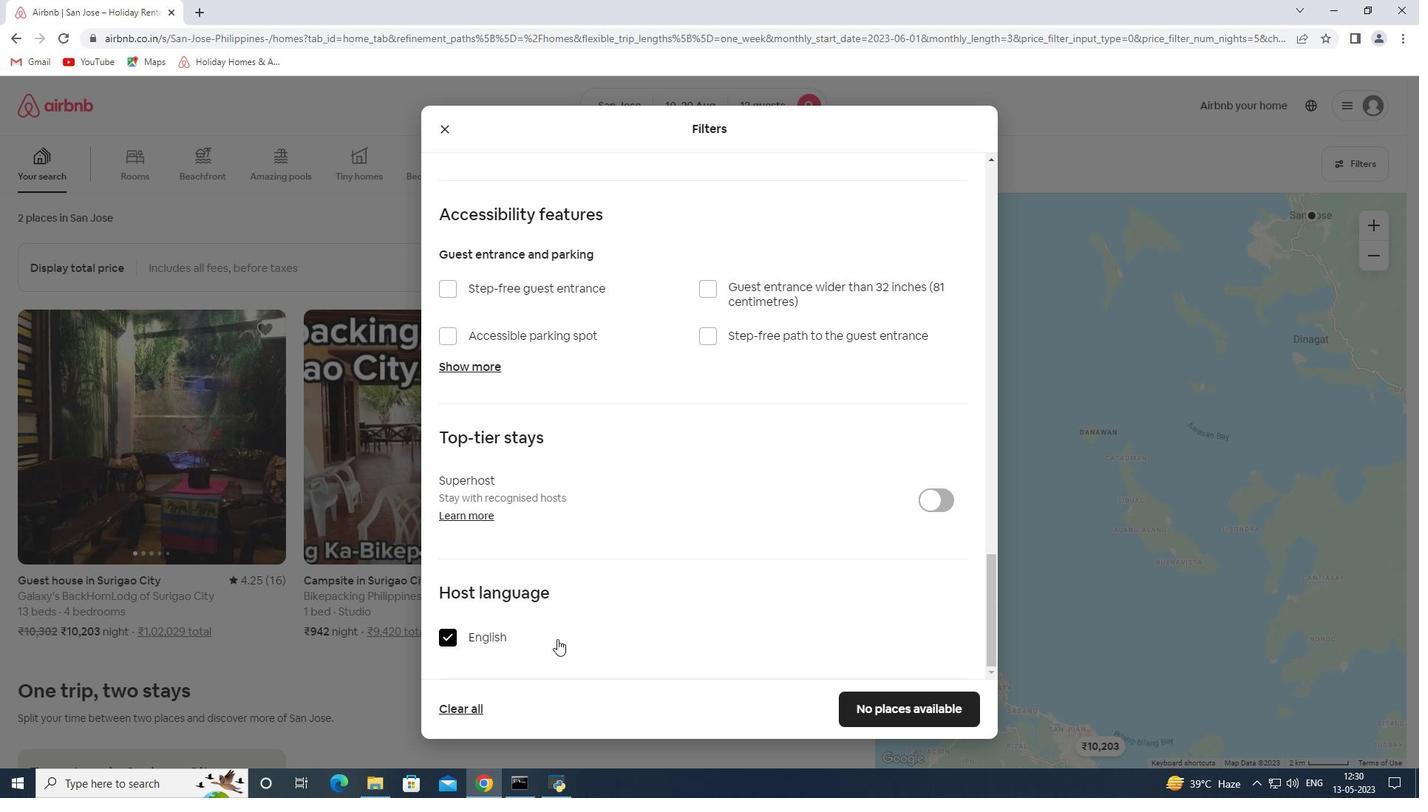 
Action: Mouse scrolled (558, 637) with delta (0, 0)
Screenshot: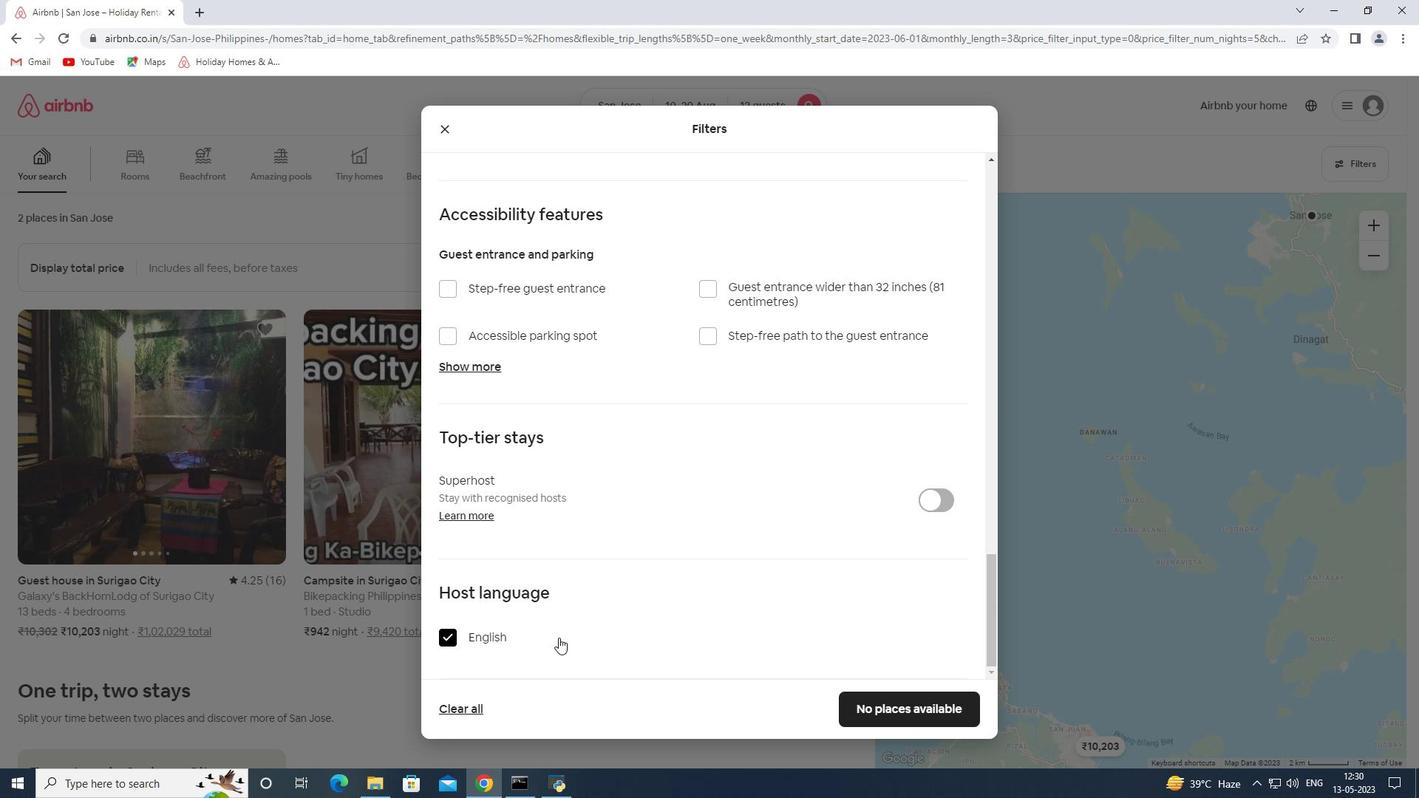 
Action: Mouse scrolled (558, 637) with delta (0, 0)
Screenshot: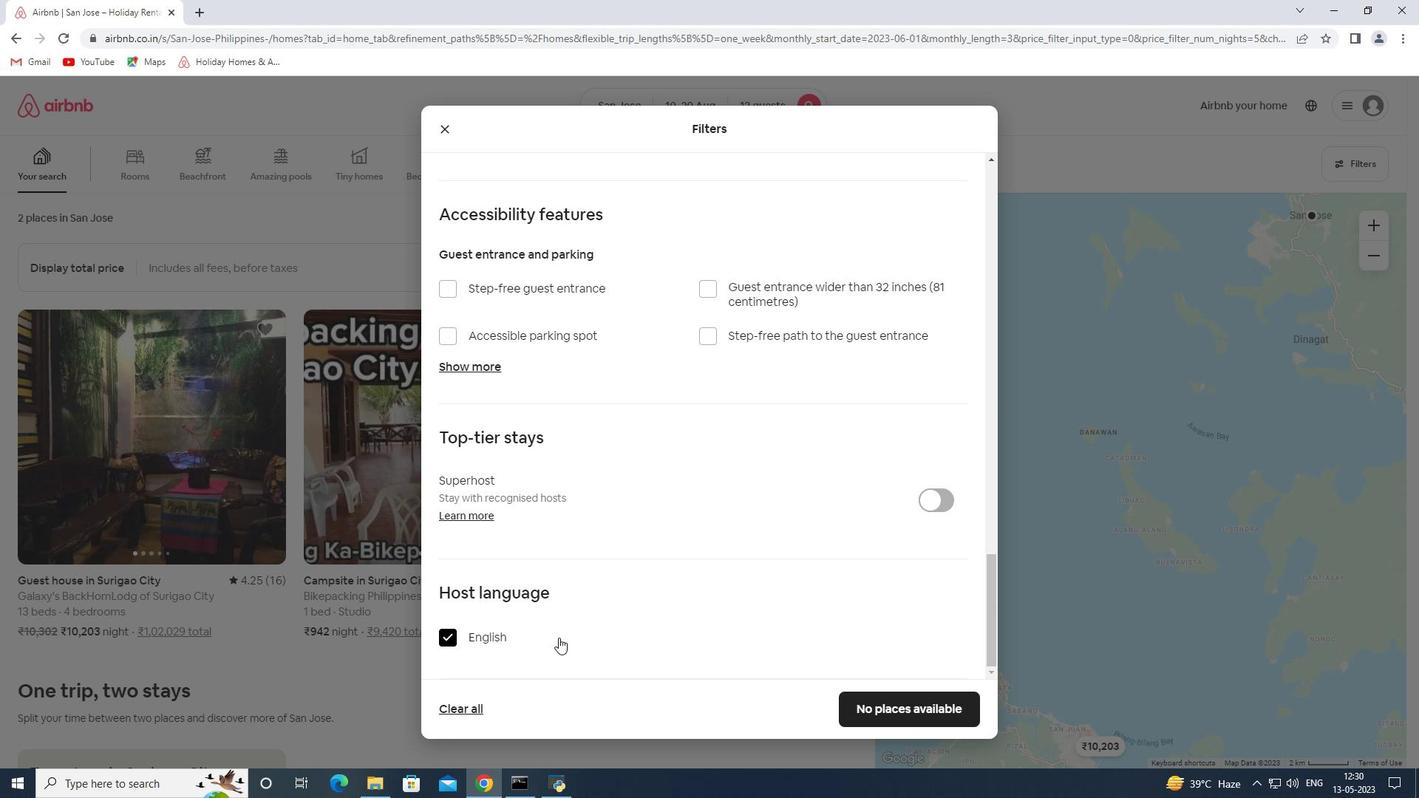 
Action: Mouse scrolled (558, 637) with delta (0, 0)
Screenshot: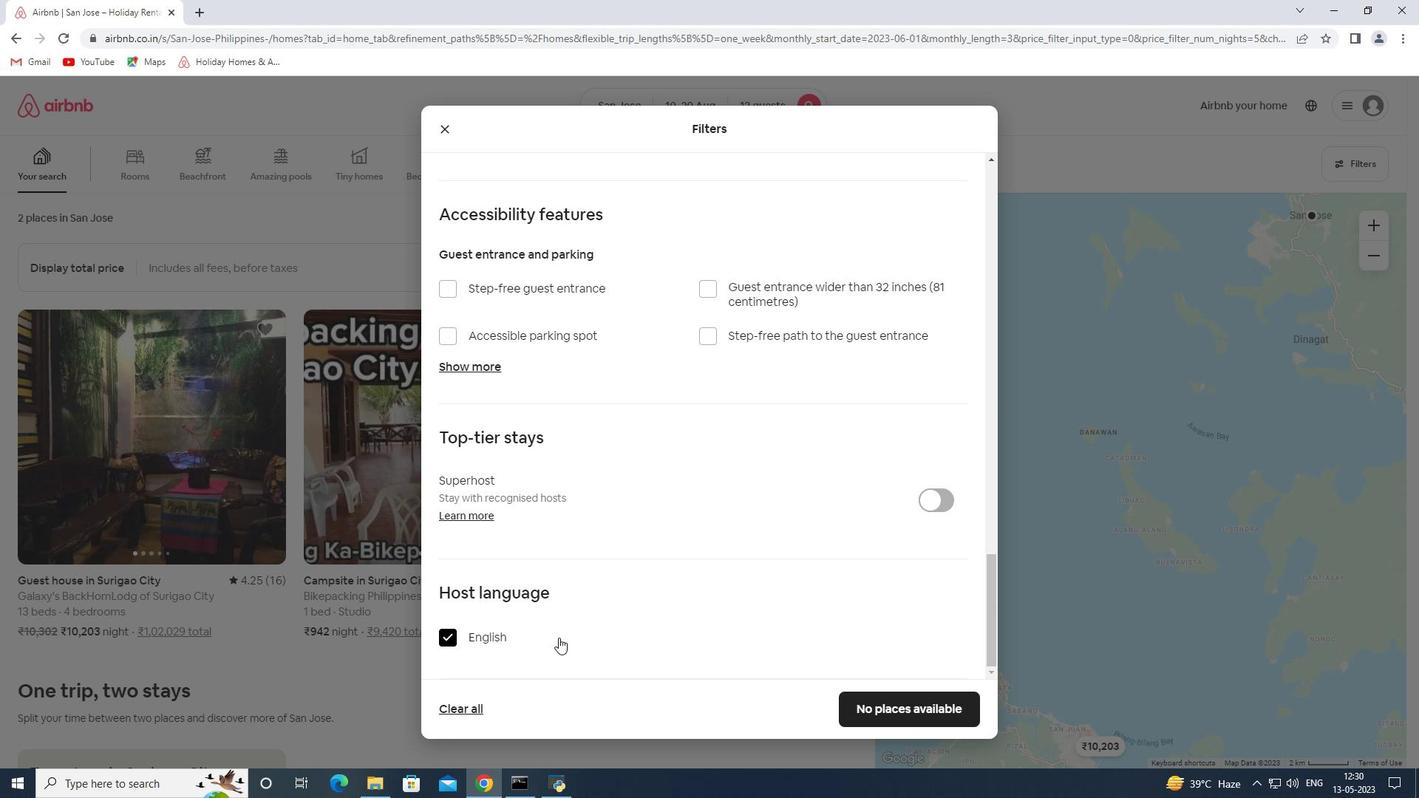 
Action: Mouse moved to (929, 709)
Screenshot: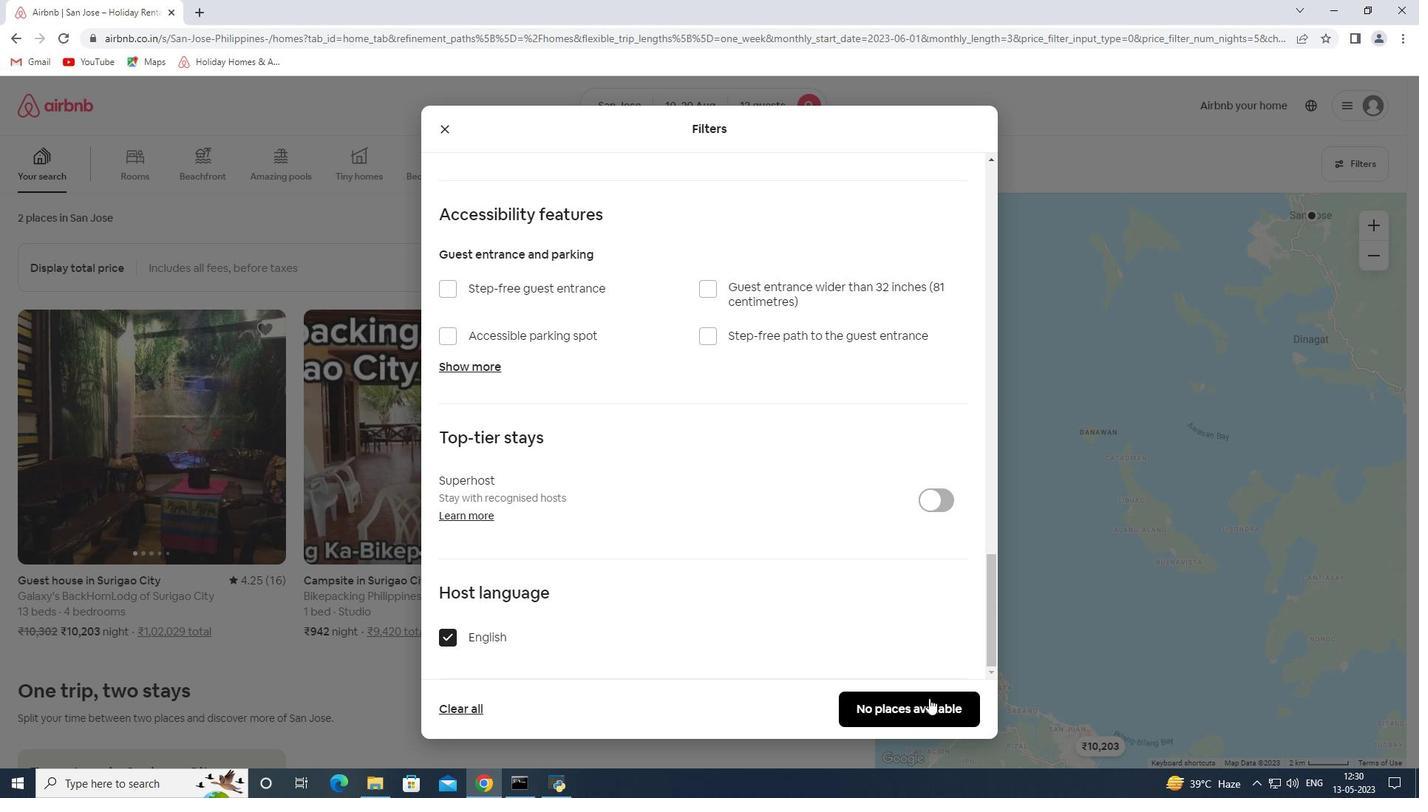 
Action: Mouse pressed left at (929, 709)
Screenshot: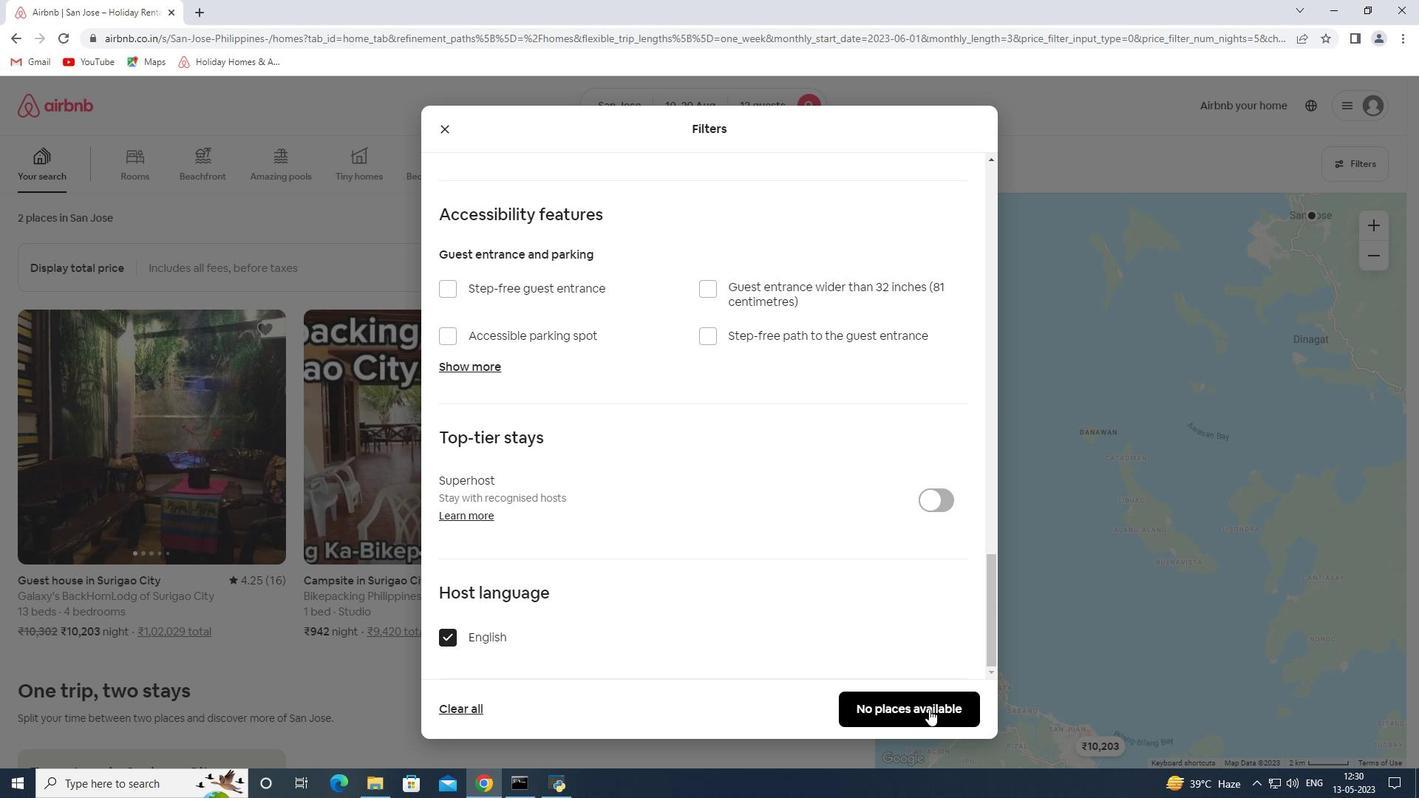 
Action: Mouse moved to (795, 613)
Screenshot: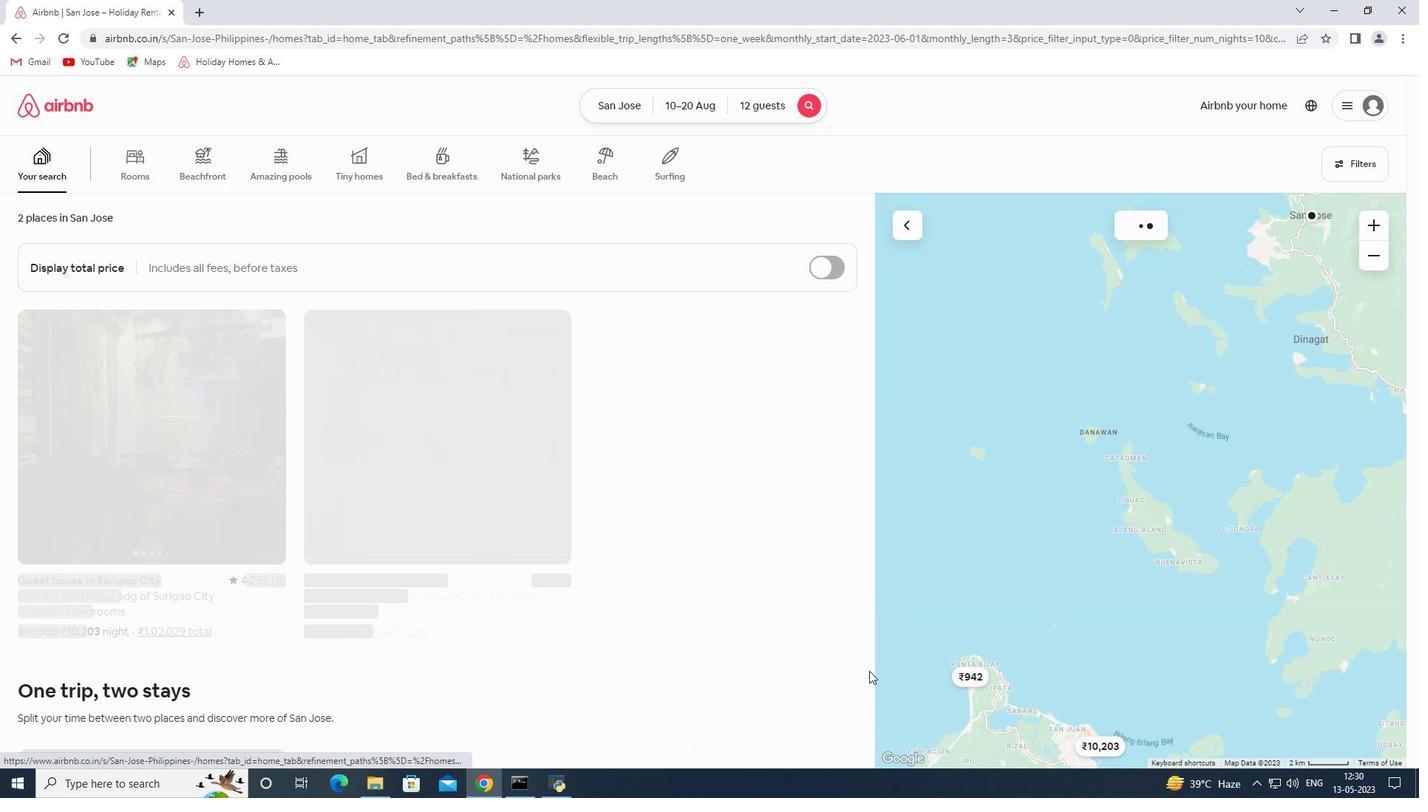 
